 Task: nan
Action: Mouse moved to (501, 129)
Screenshot: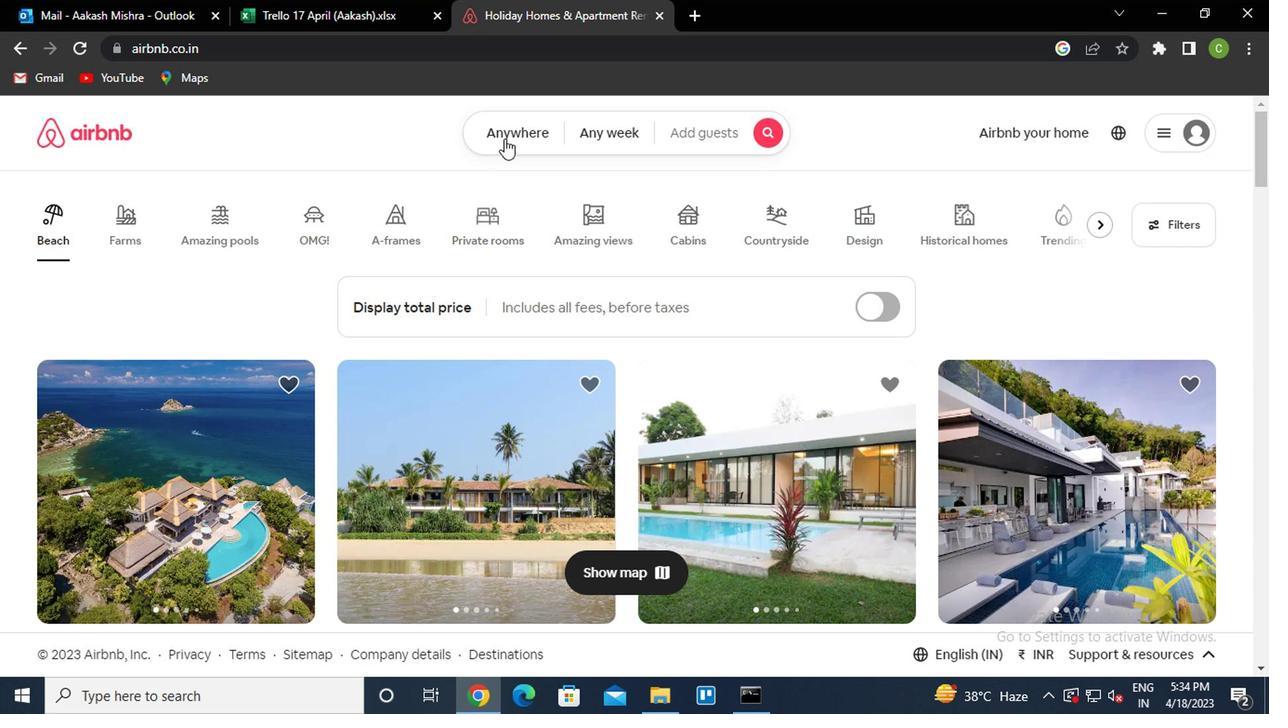 
Action: Mouse pressed left at (501, 129)
Screenshot: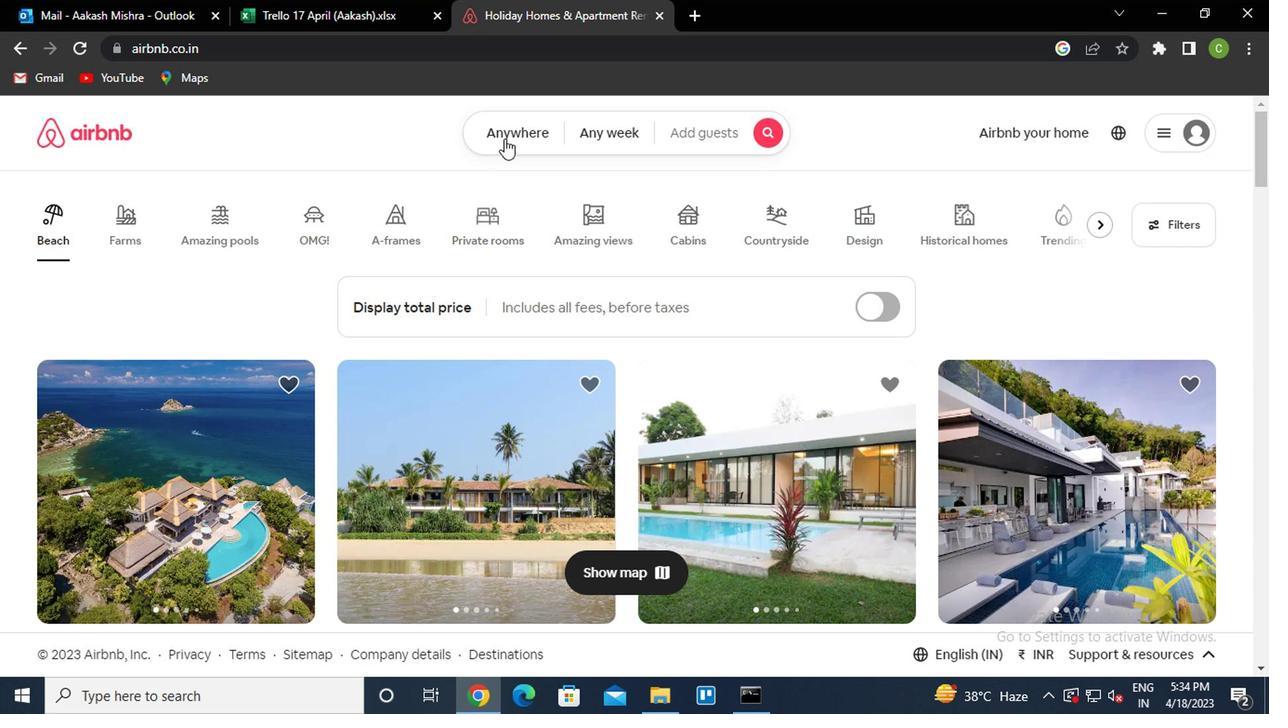 
Action: Mouse moved to (407, 212)
Screenshot: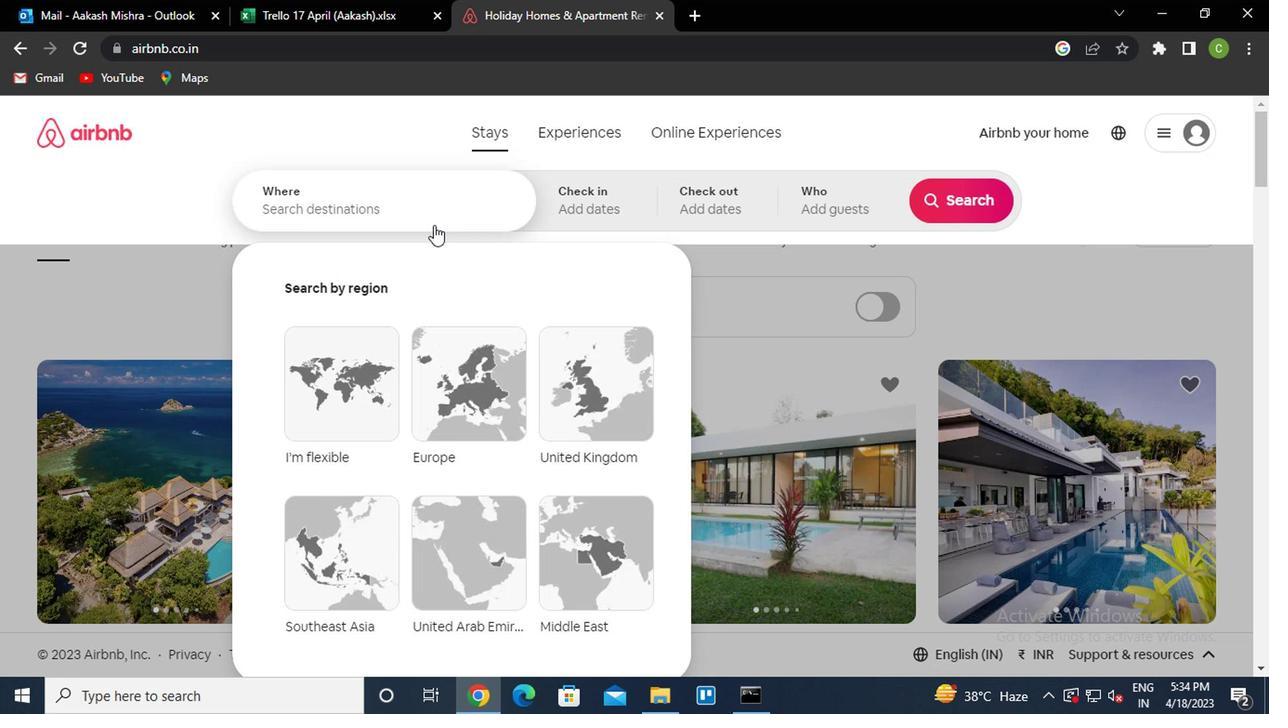 
Action: Mouse pressed left at (407, 212)
Screenshot: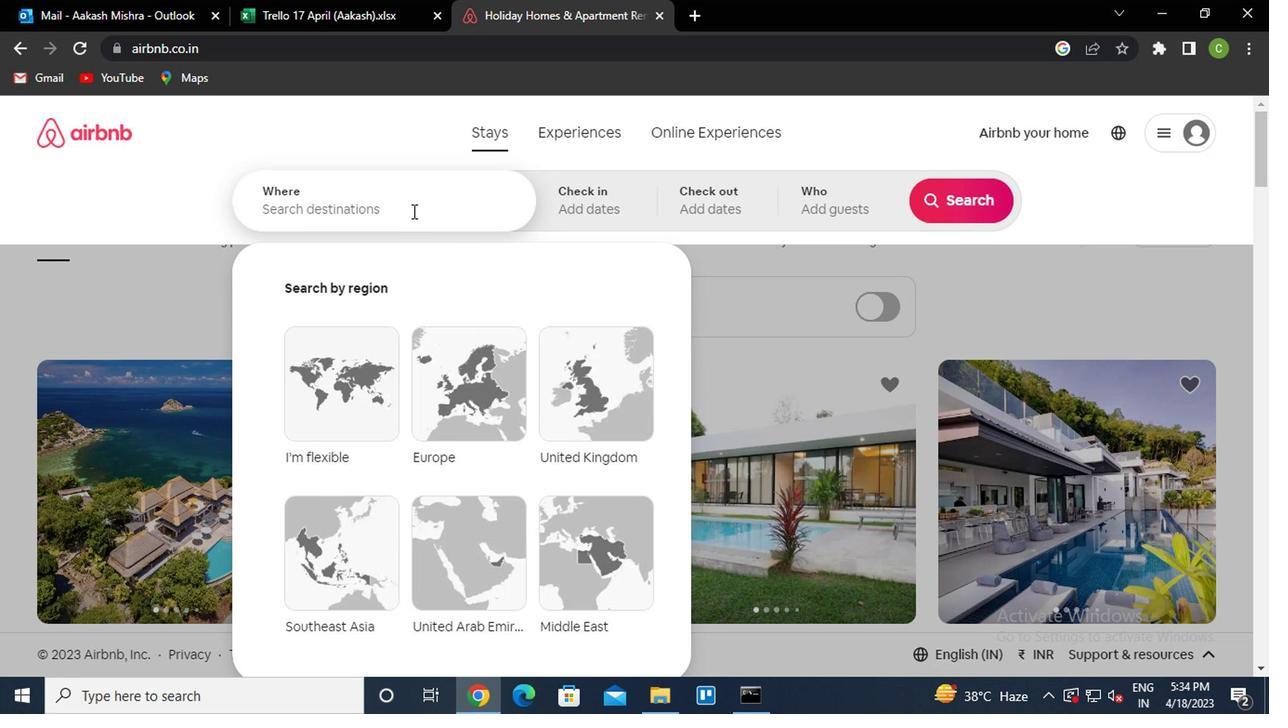 
Action: Mouse moved to (406, 212)
Screenshot: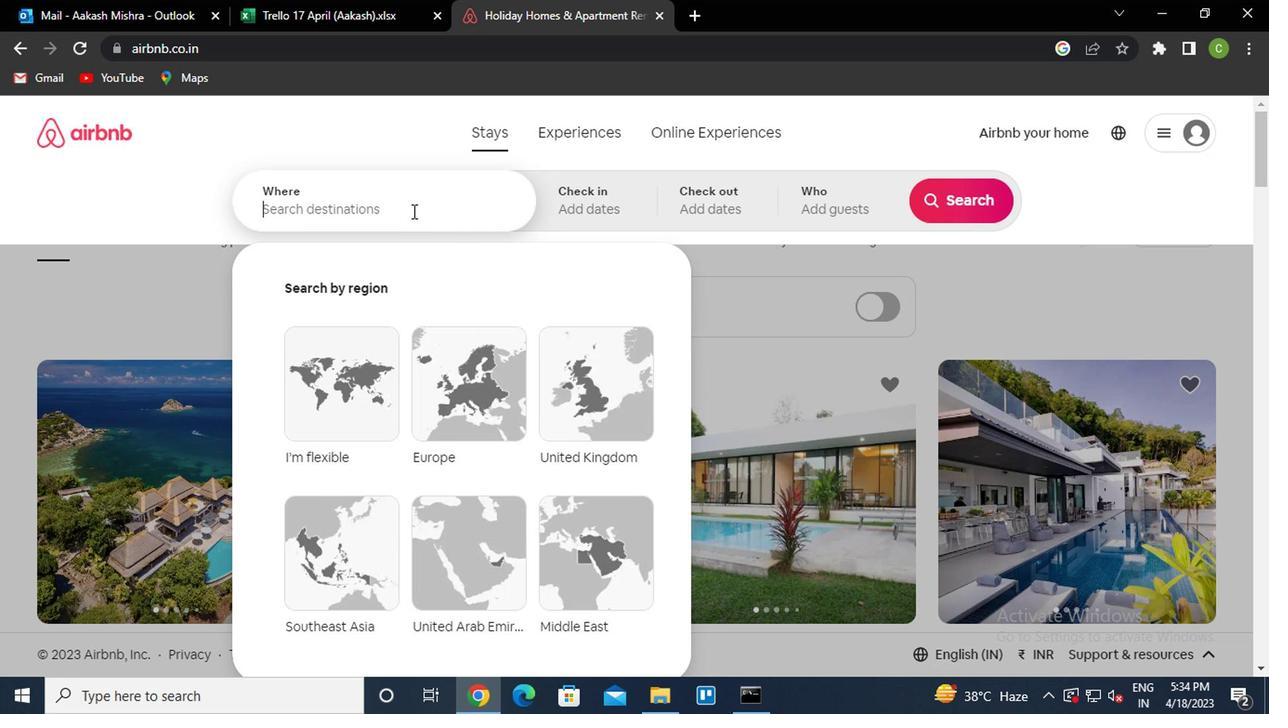 
Action: Key pressed <Key.caps_lock><Key.caps_lock>x<Key.caps_lock>ique<Key.space>xi<Key.down><Key.enter>
Screenshot: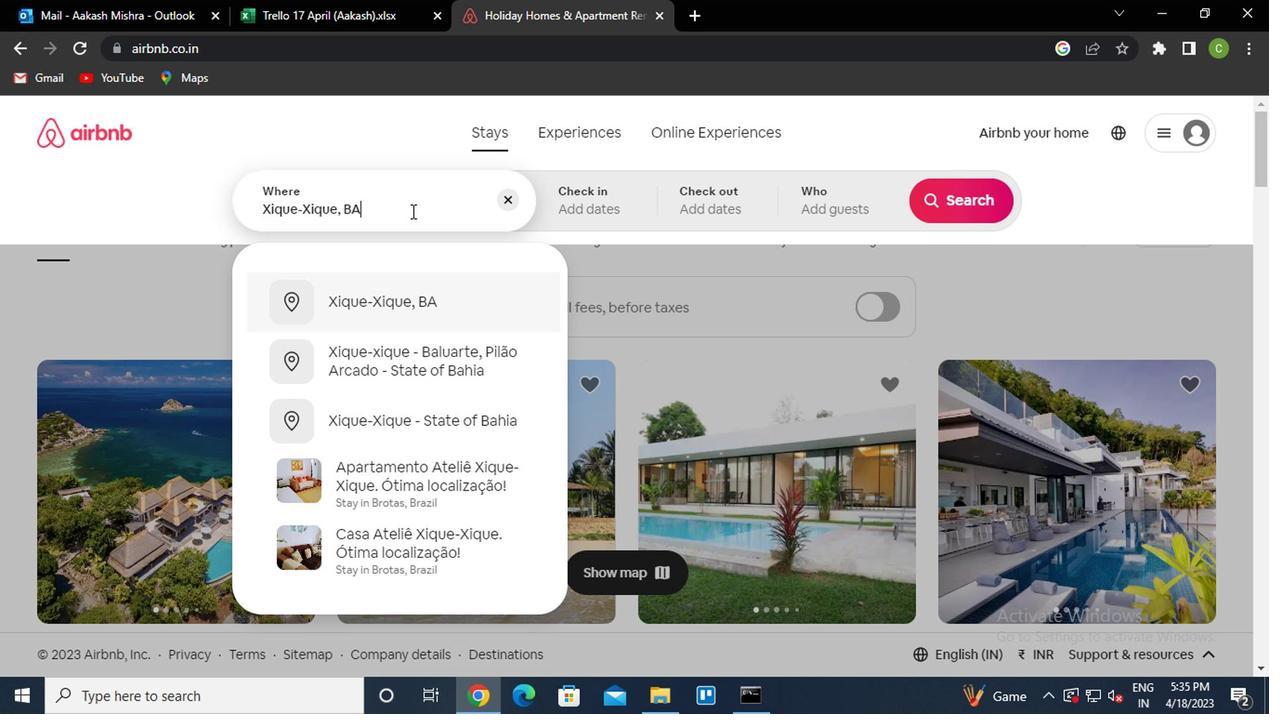 
Action: Mouse moved to (944, 349)
Screenshot: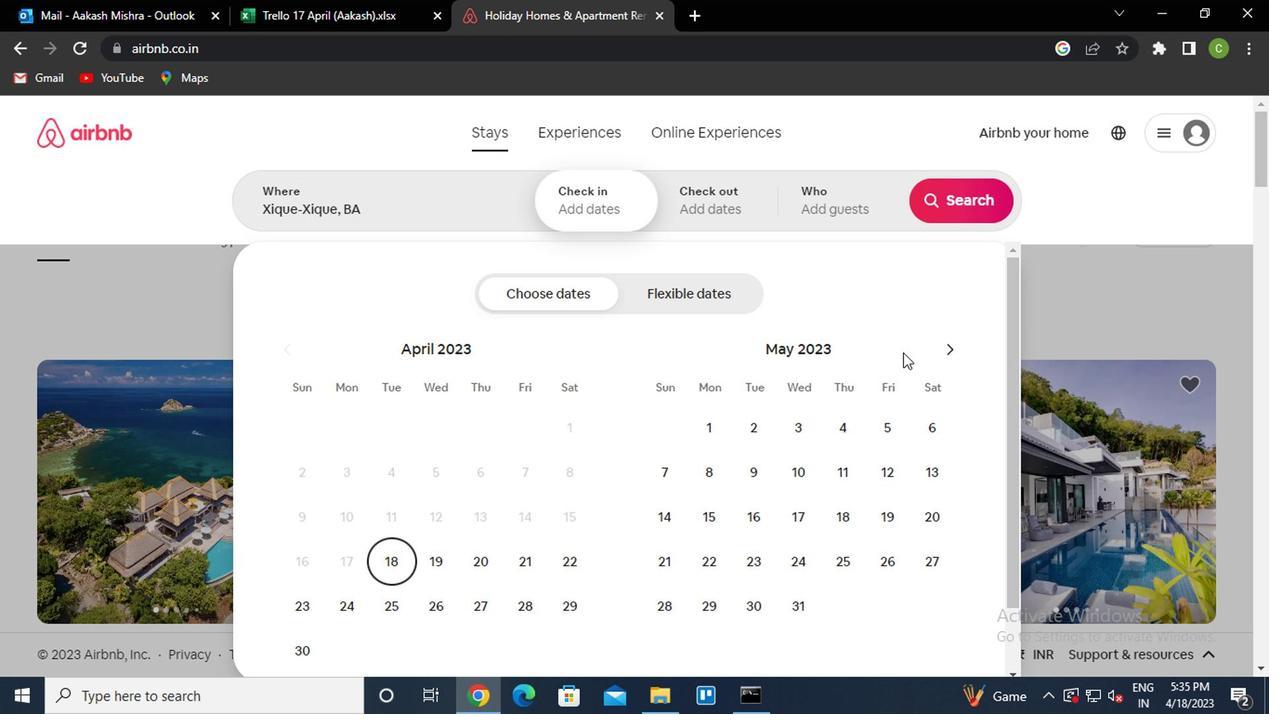 
Action: Mouse pressed left at (944, 349)
Screenshot: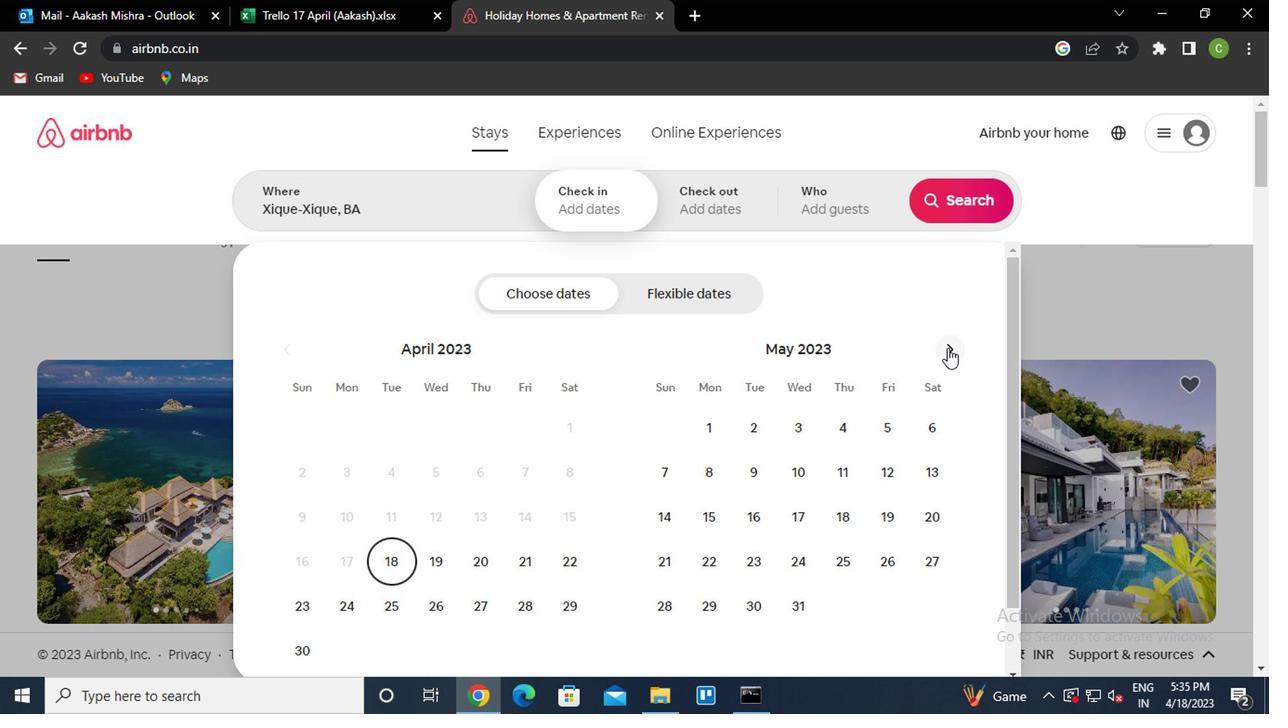 
Action: Mouse moved to (832, 472)
Screenshot: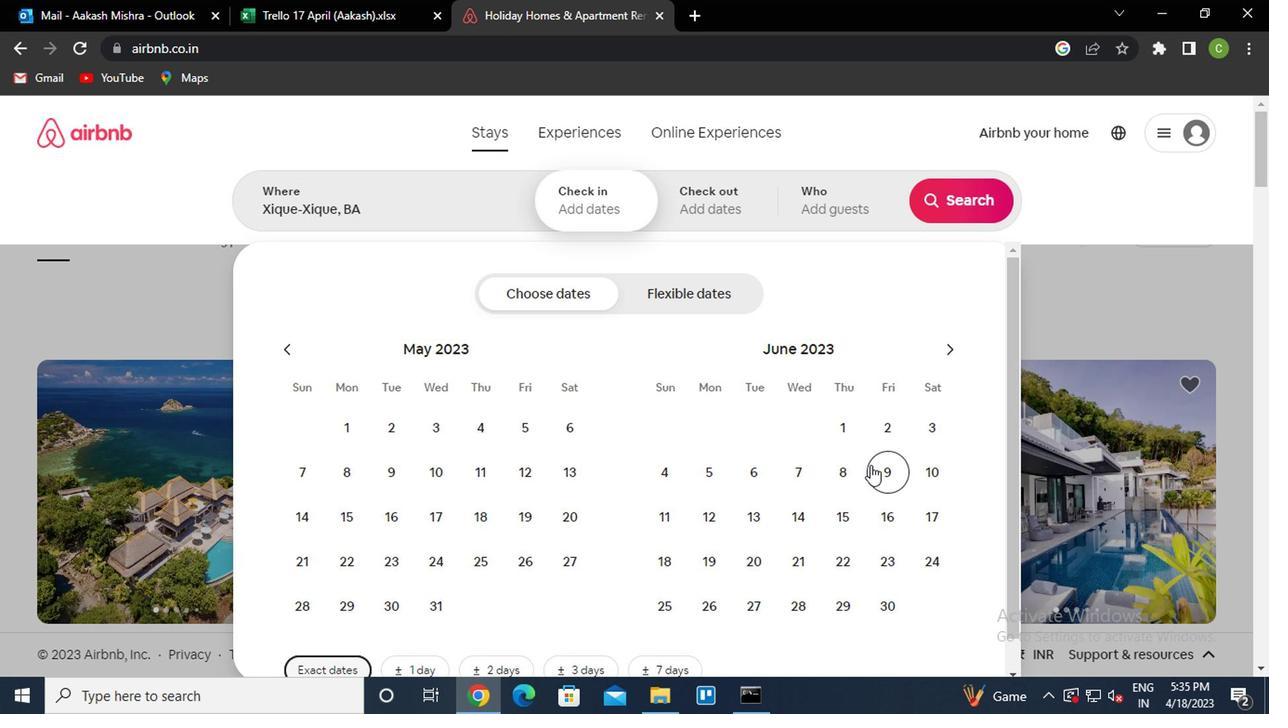 
Action: Mouse pressed left at (832, 472)
Screenshot: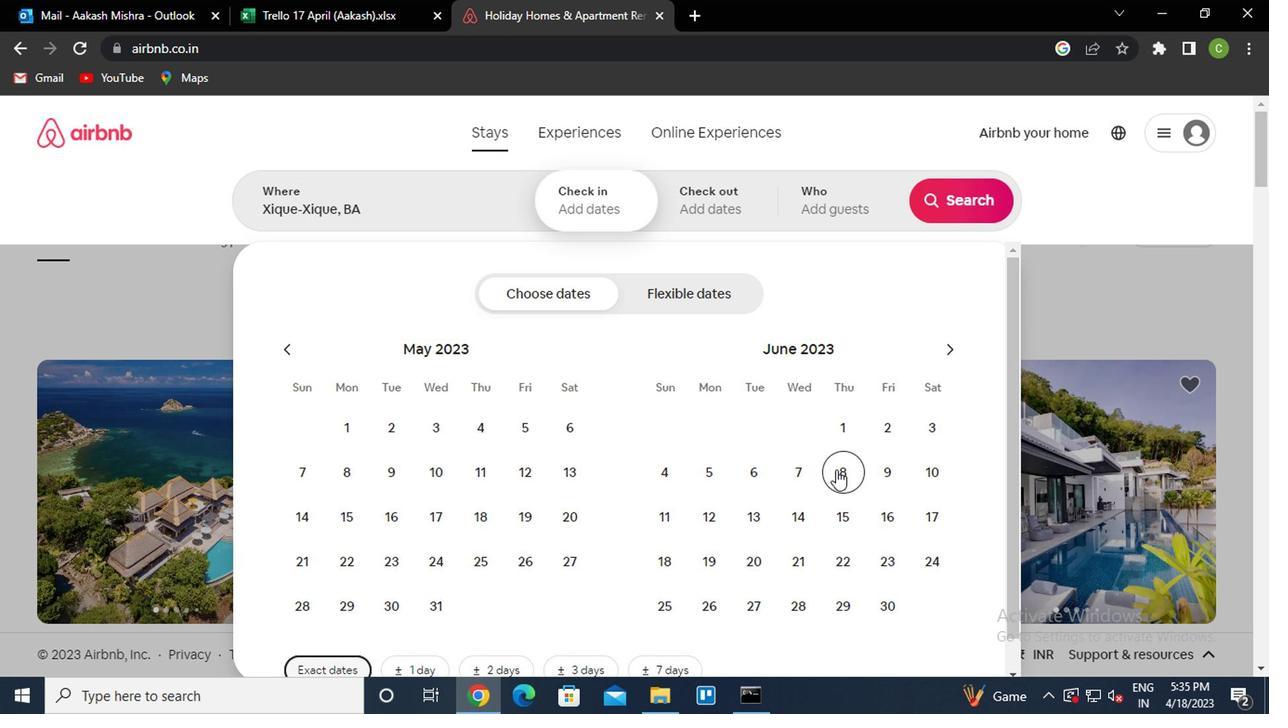 
Action: Mouse moved to (706, 563)
Screenshot: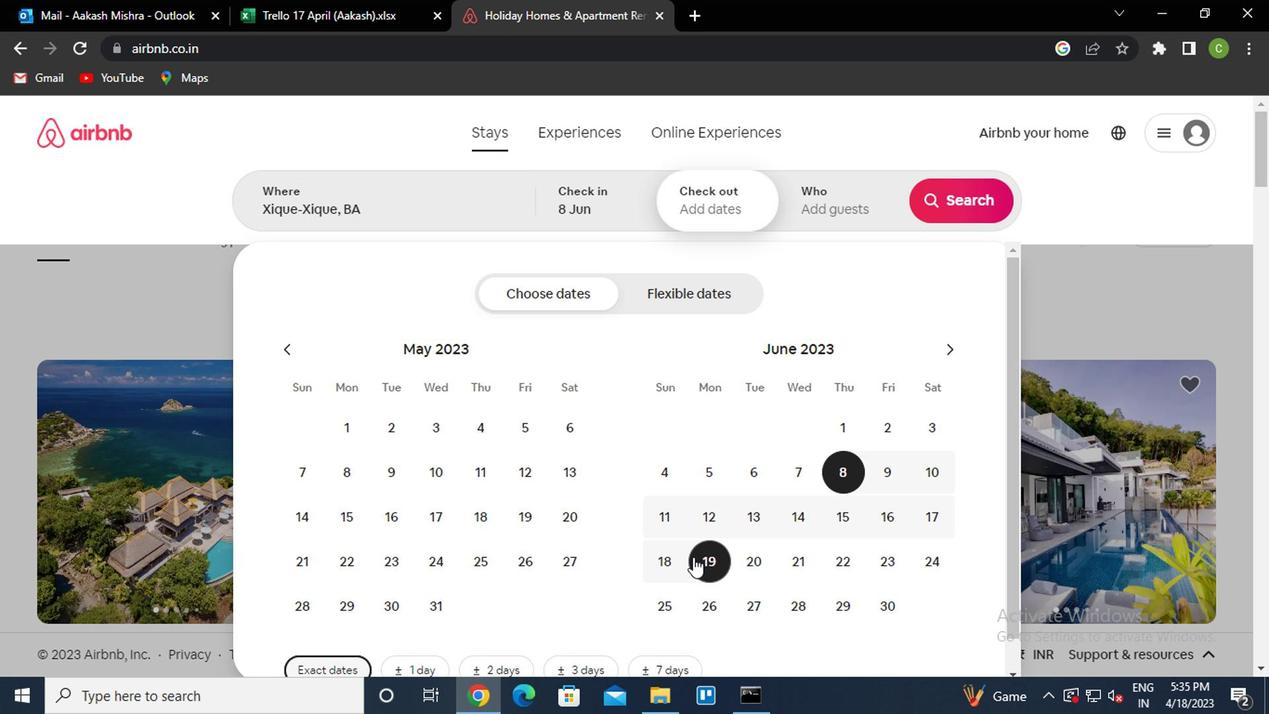 
Action: Mouse pressed left at (706, 563)
Screenshot: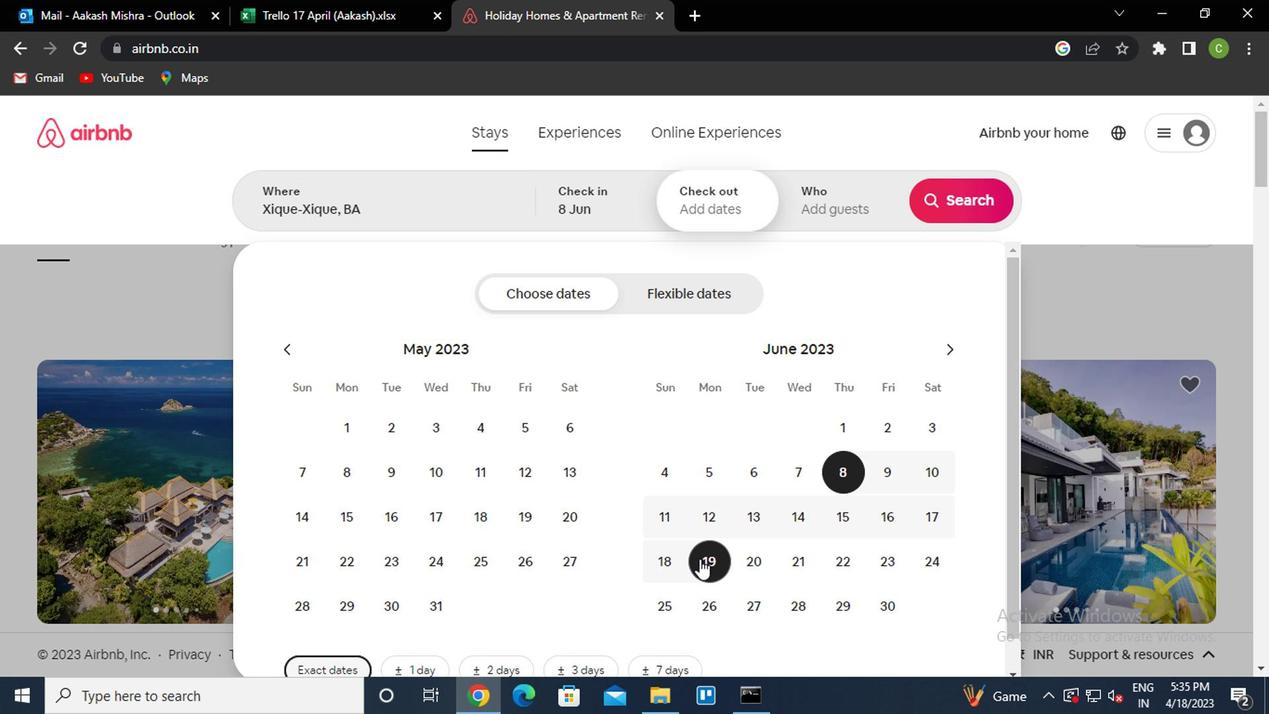 
Action: Mouse moved to (830, 213)
Screenshot: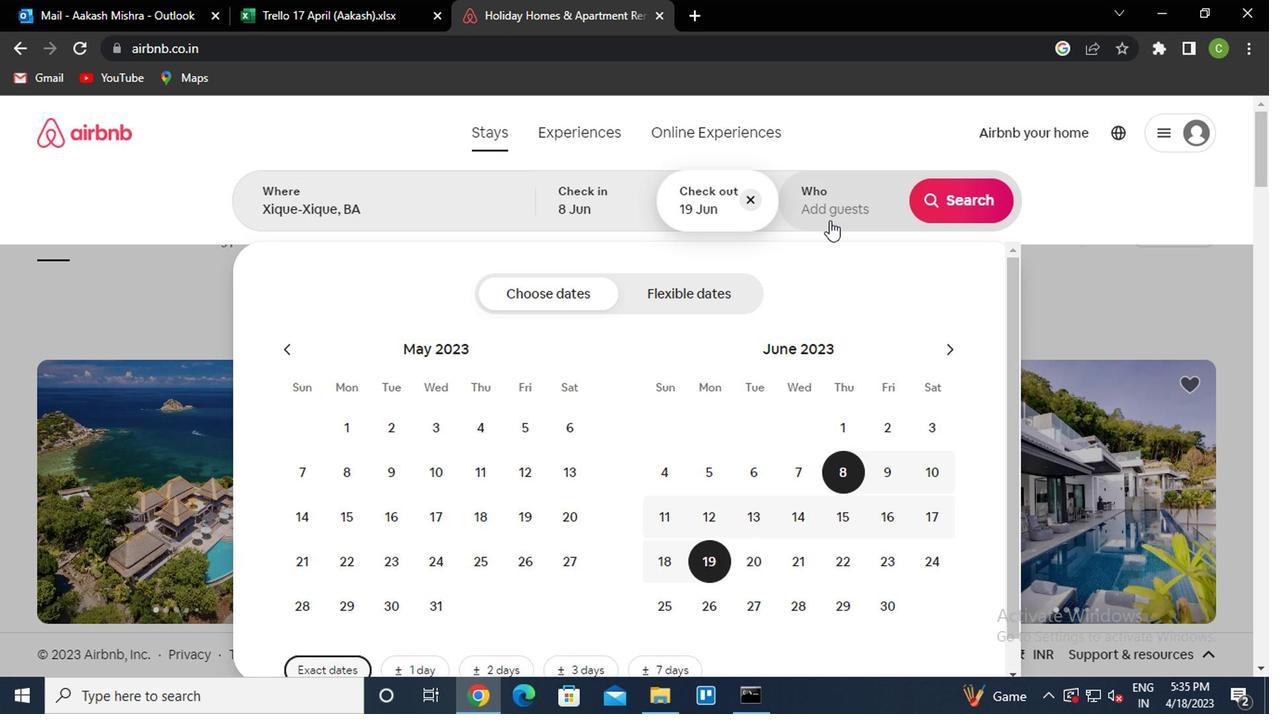 
Action: Mouse pressed left at (830, 213)
Screenshot: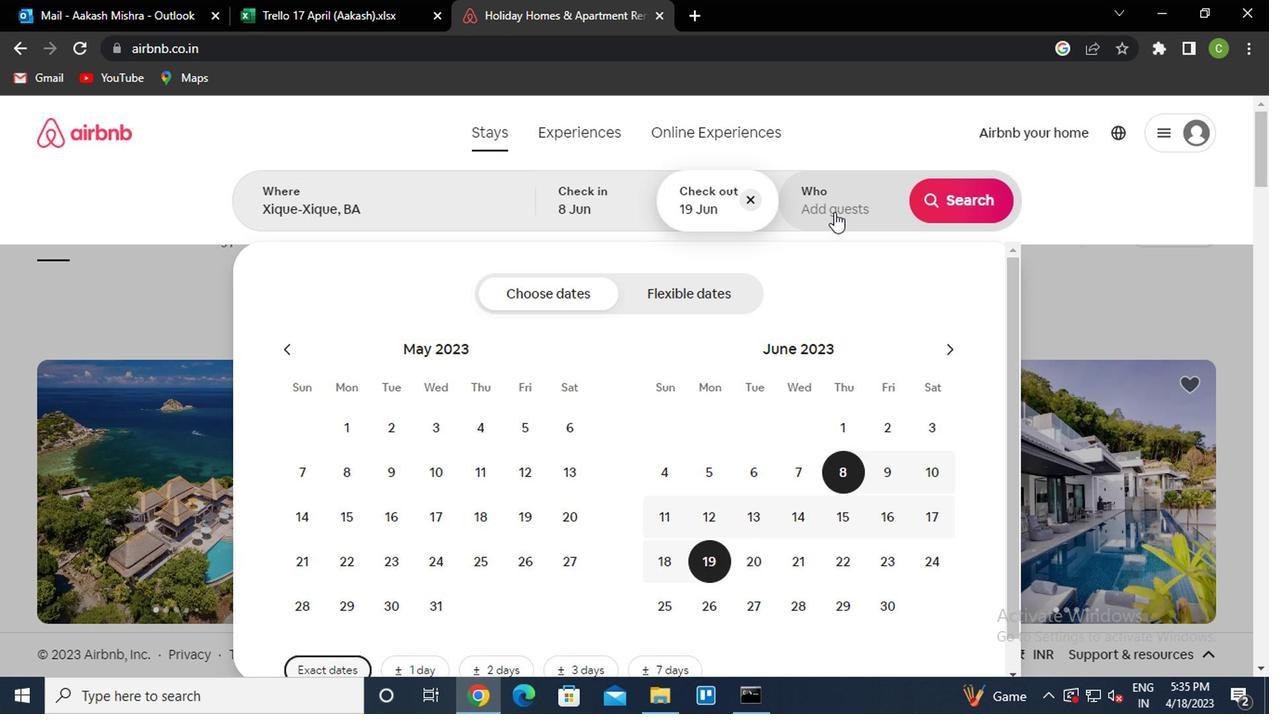 
Action: Mouse moved to (964, 300)
Screenshot: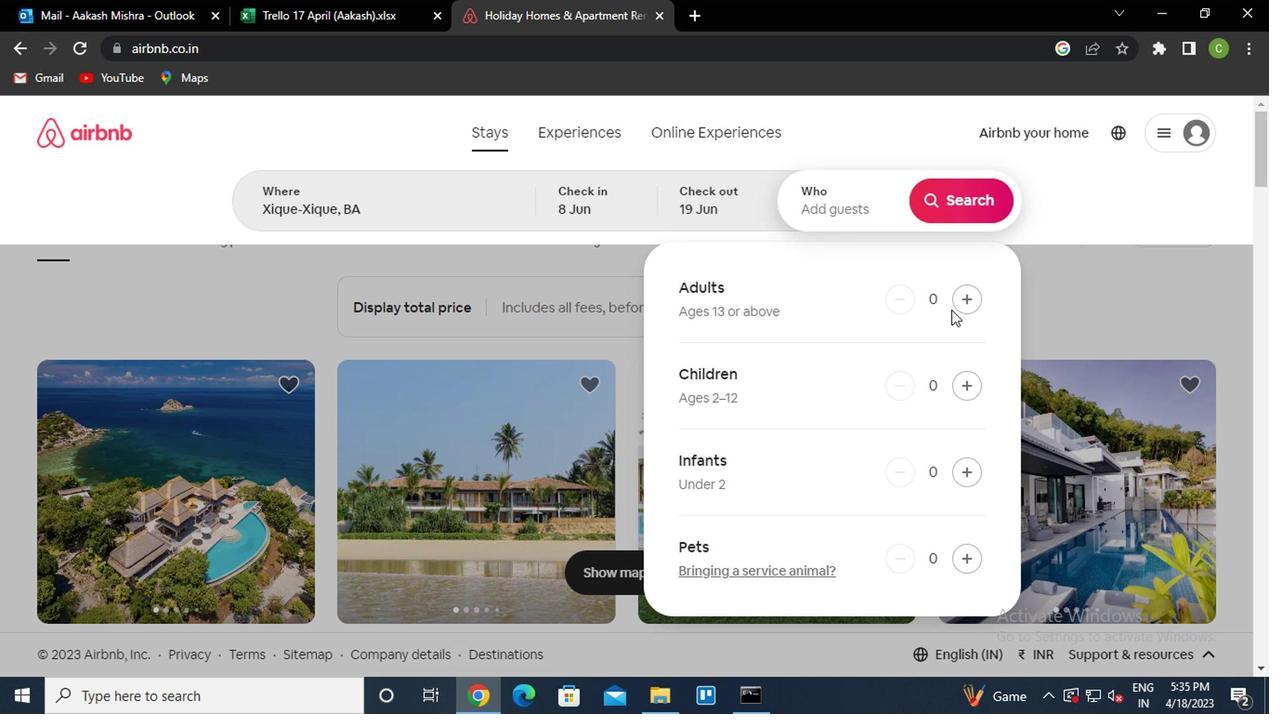 
Action: Mouse pressed left at (964, 300)
Screenshot: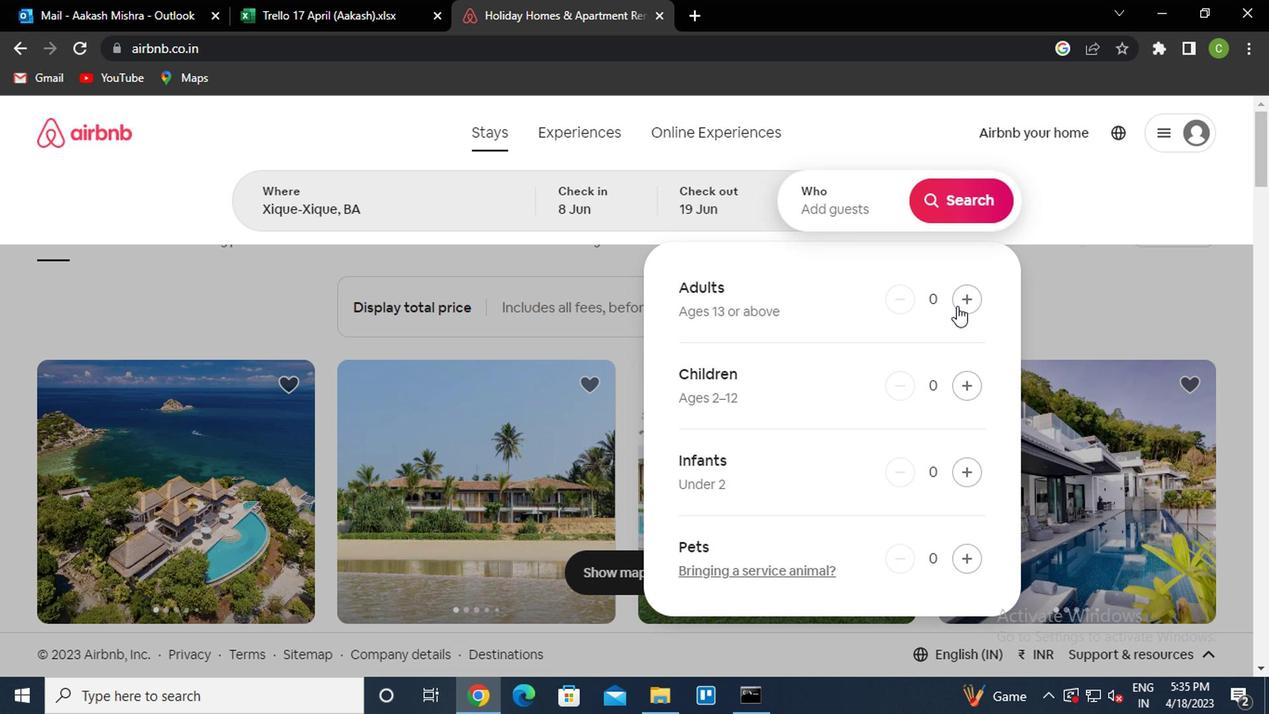
Action: Mouse moved to (1042, 307)
Screenshot: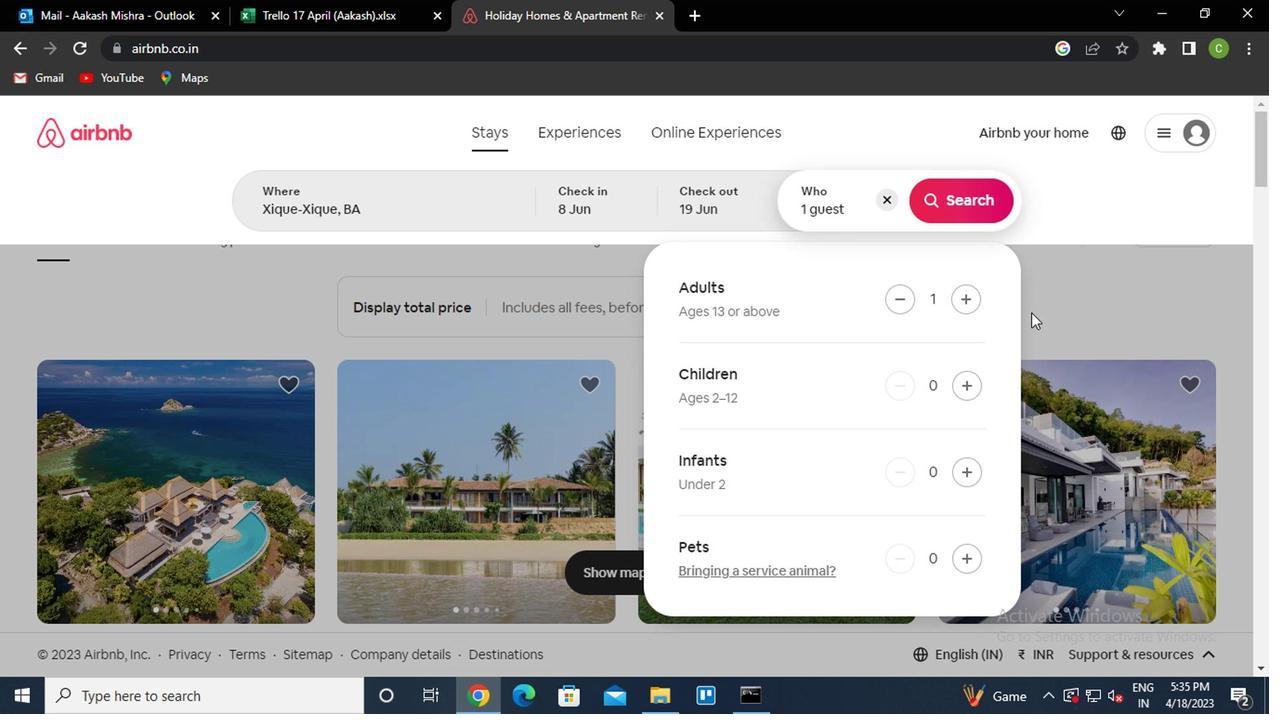 
Action: Mouse pressed left at (1042, 307)
Screenshot: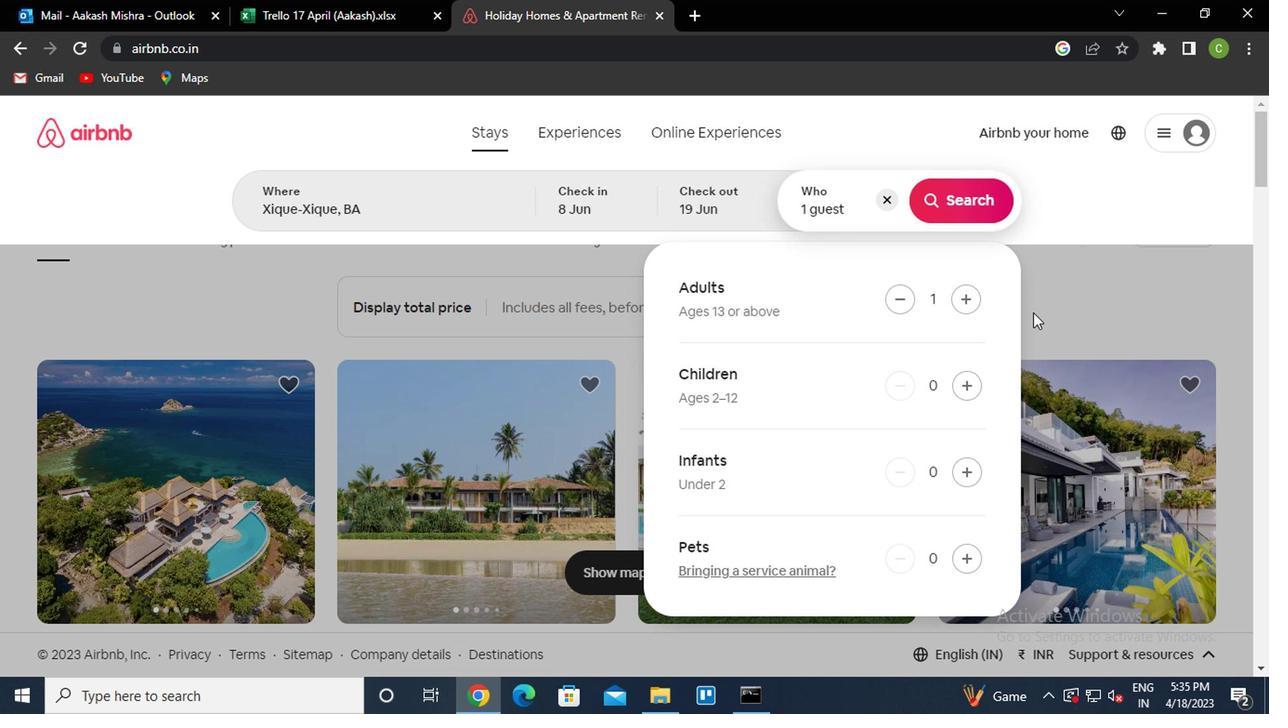 
Action: Mouse moved to (1173, 238)
Screenshot: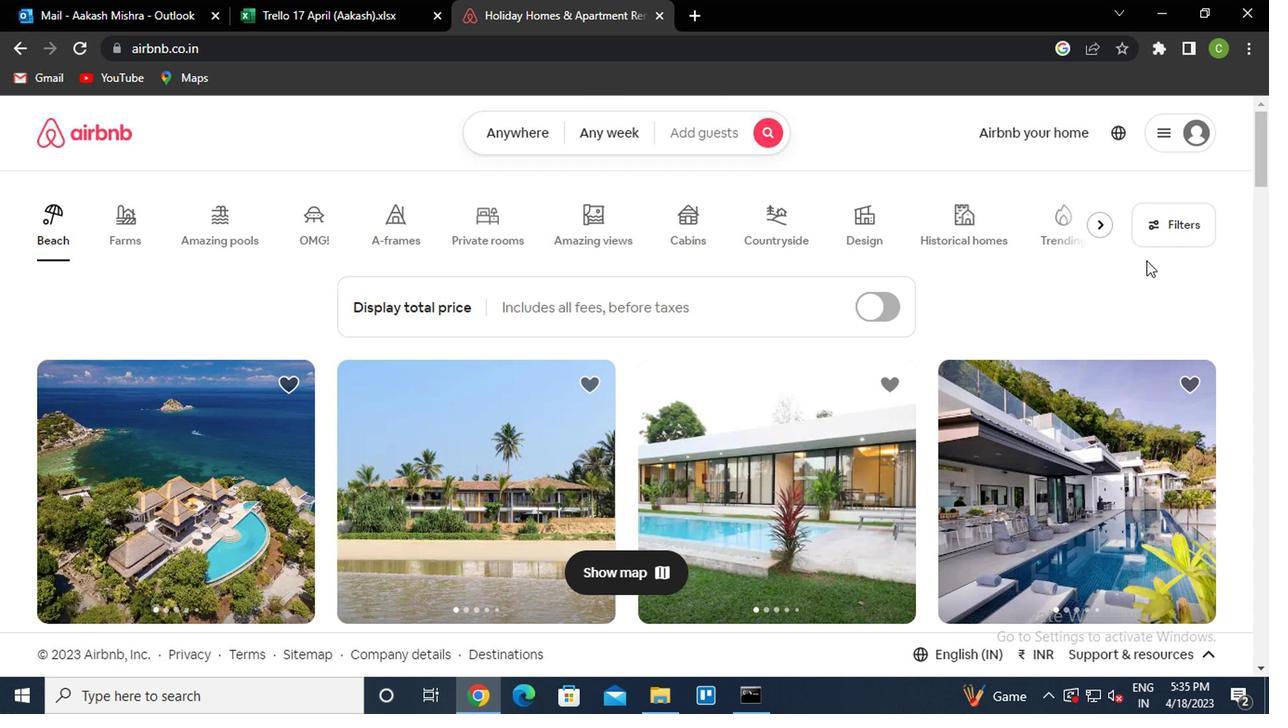 
Action: Mouse pressed left at (1173, 238)
Screenshot: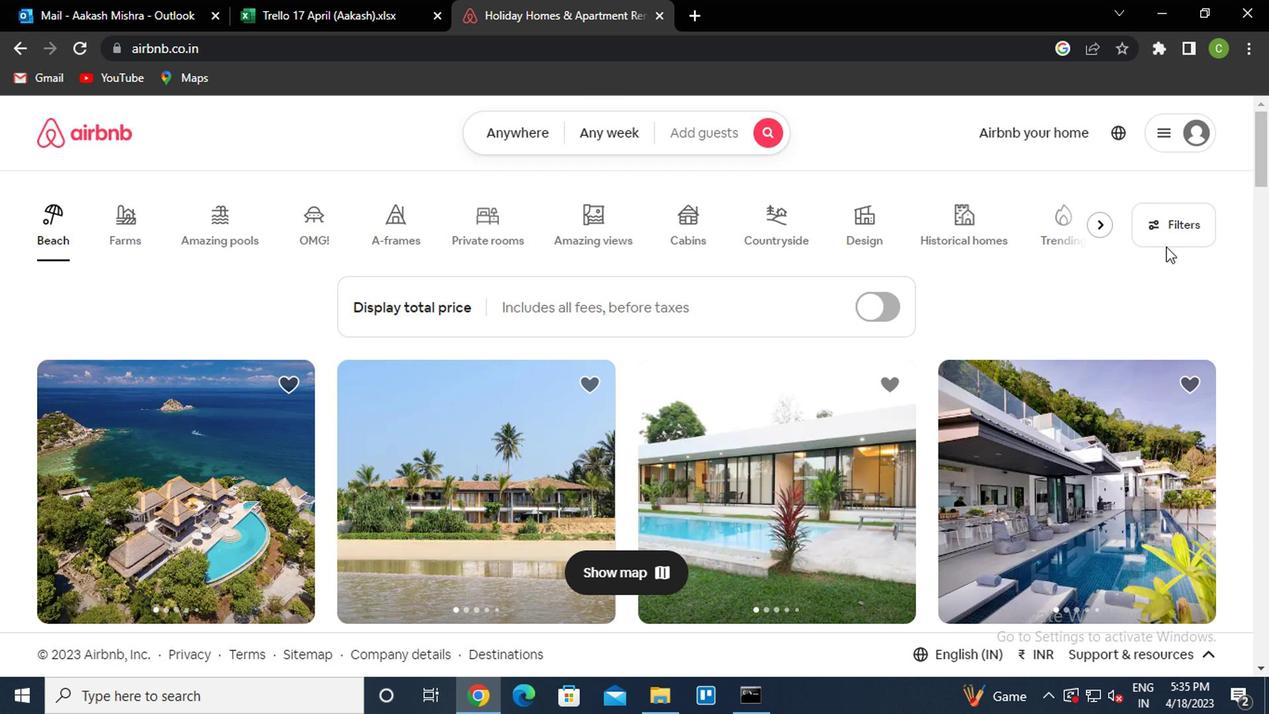 
Action: Mouse moved to (410, 447)
Screenshot: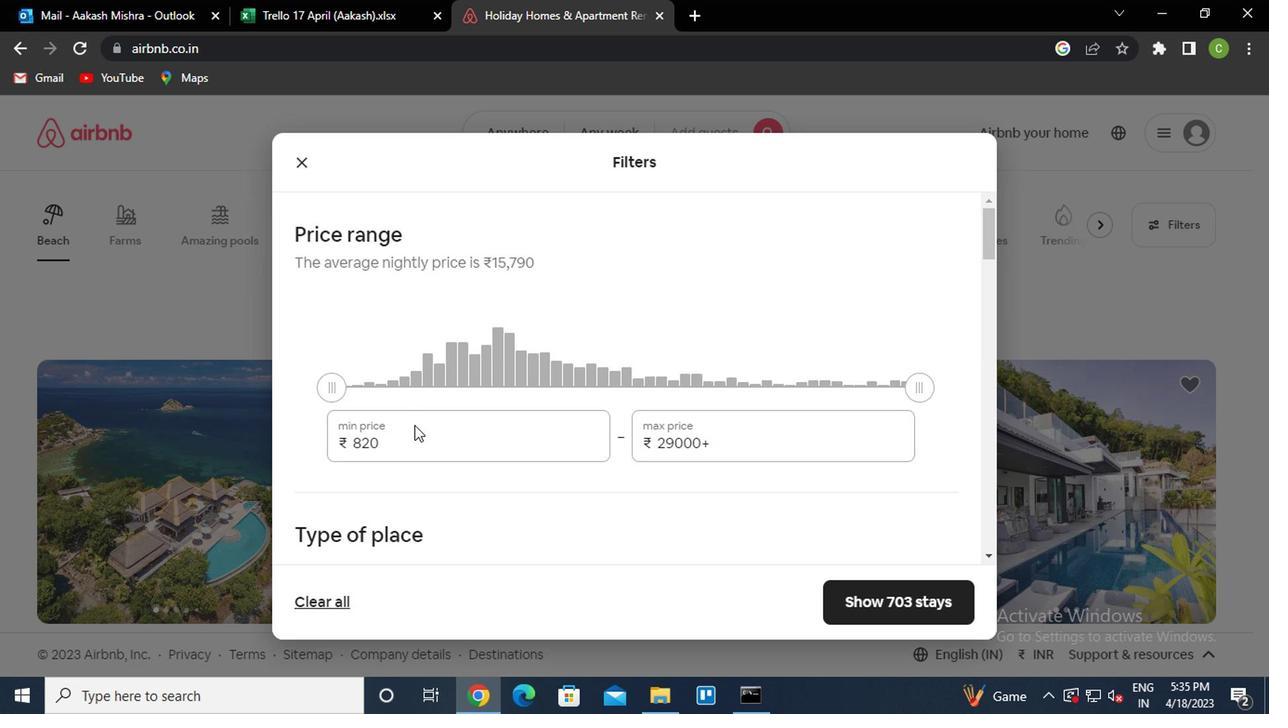 
Action: Mouse pressed left at (410, 447)
Screenshot: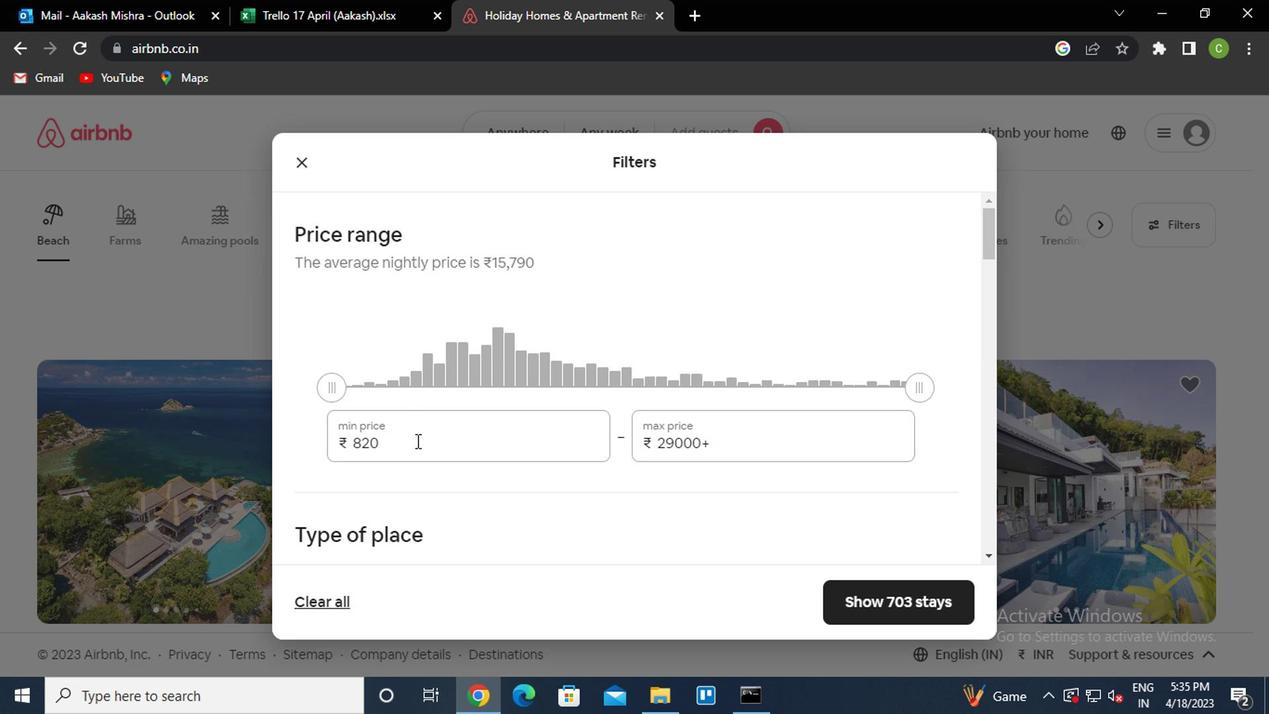 
Action: Key pressed <Key.backspace><Key.backspace><Key.backspace>5000<Key.tab>12000<Key.backspace><Key.backspace><Key.backspace><Key.backspace><Key.backspace><Key.backspace><Key.backspace><Key.backspace><Key.backspace><Key.backspace><Key.backspace><Key.backspace><Key.backspace><Key.backspace><Key.backspace><Key.backspace>12000
Screenshot: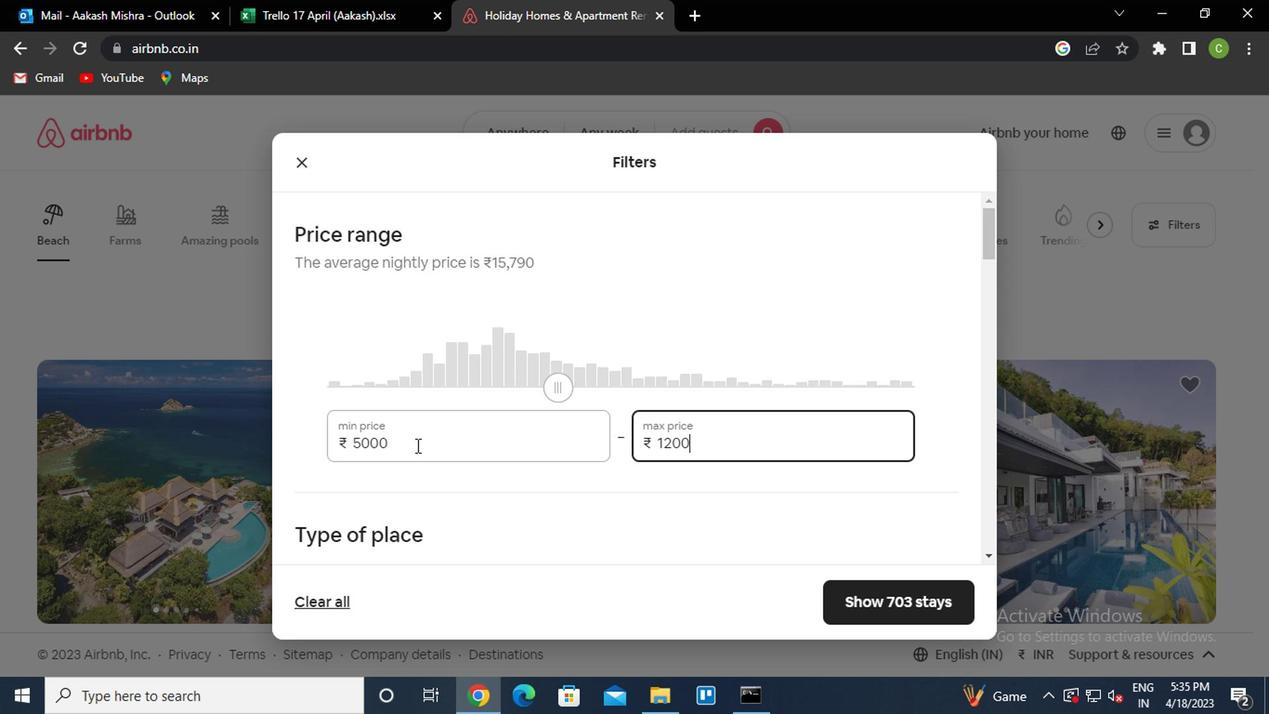 
Action: Mouse moved to (440, 492)
Screenshot: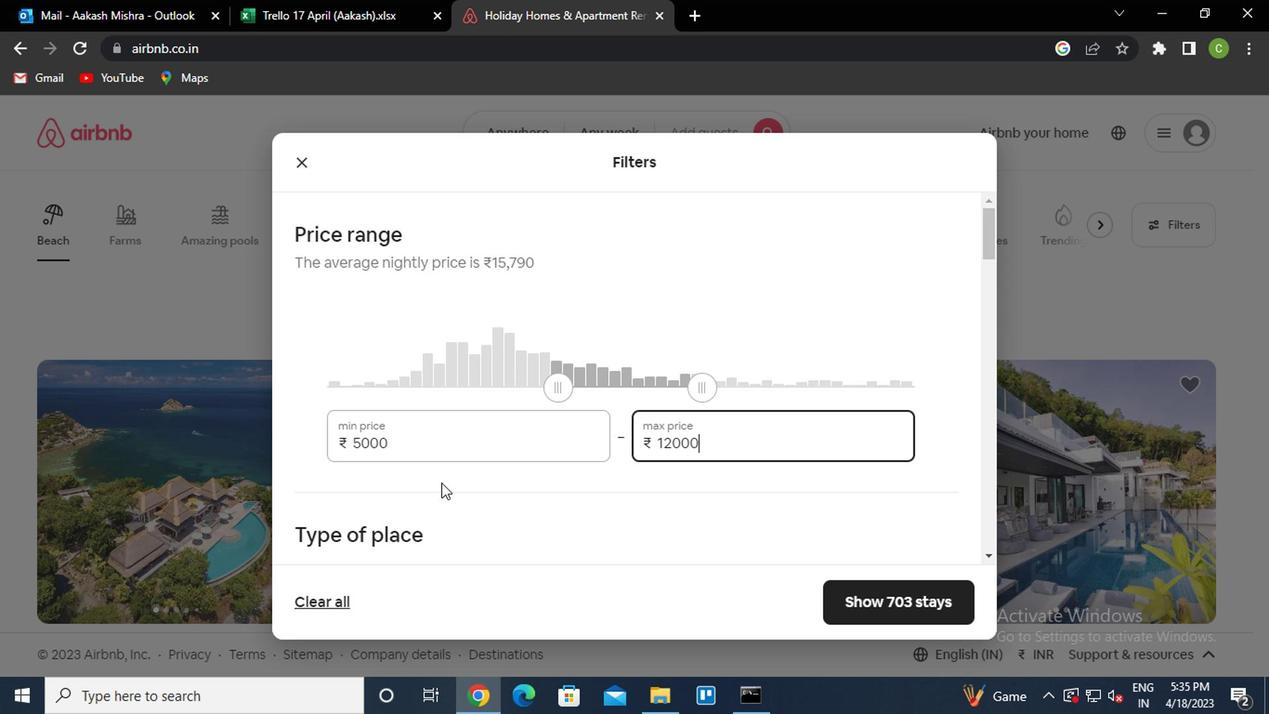 
Action: Mouse scrolled (440, 491) with delta (0, -1)
Screenshot: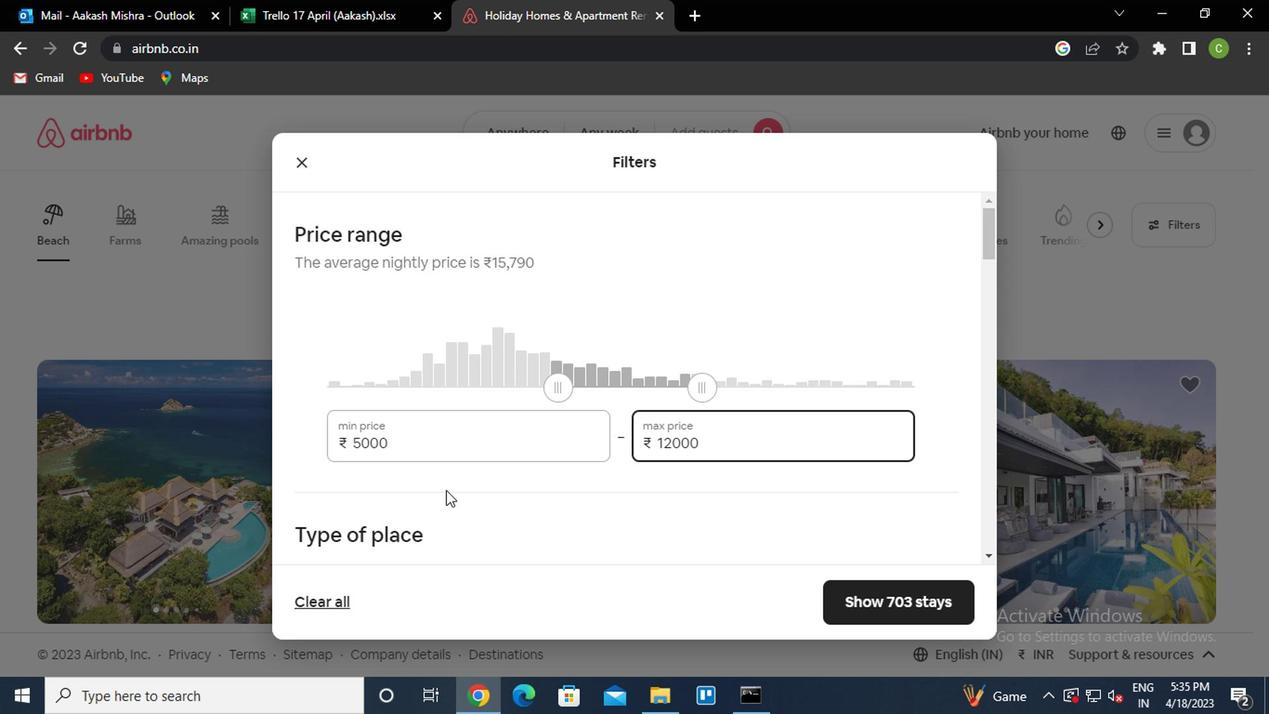 
Action: Mouse scrolled (440, 491) with delta (0, -1)
Screenshot: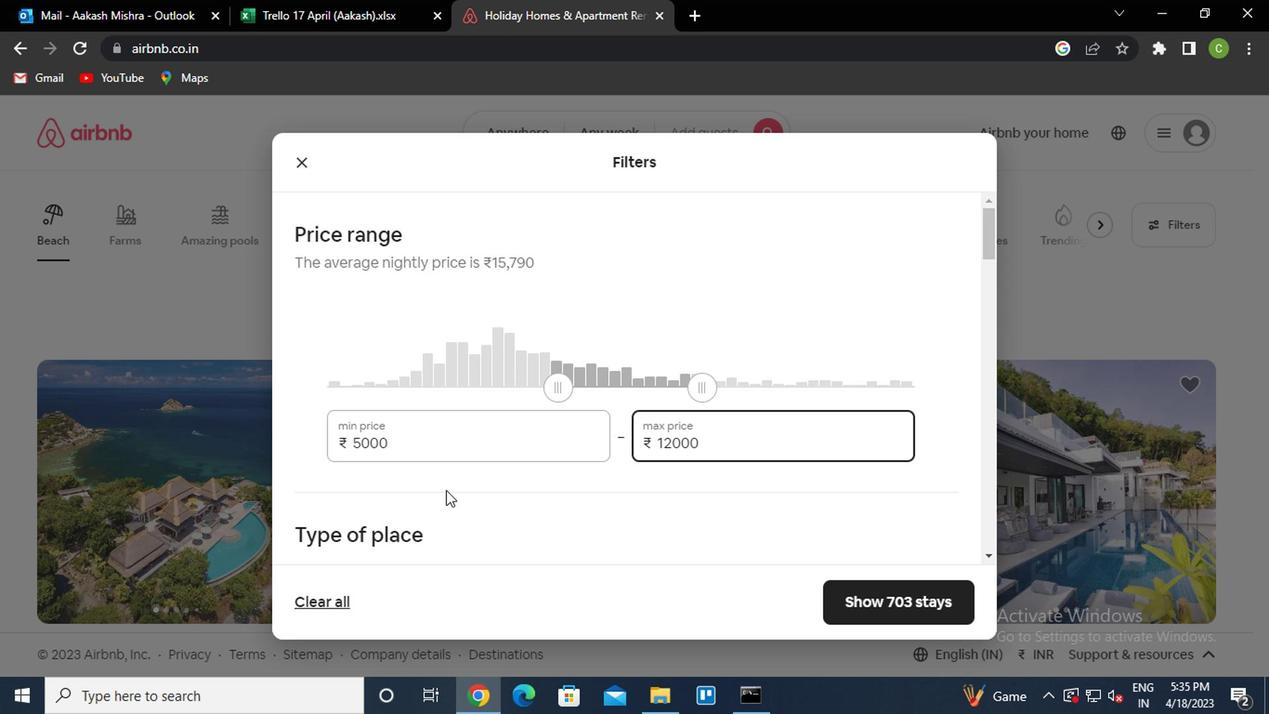 
Action: Mouse moved to (385, 499)
Screenshot: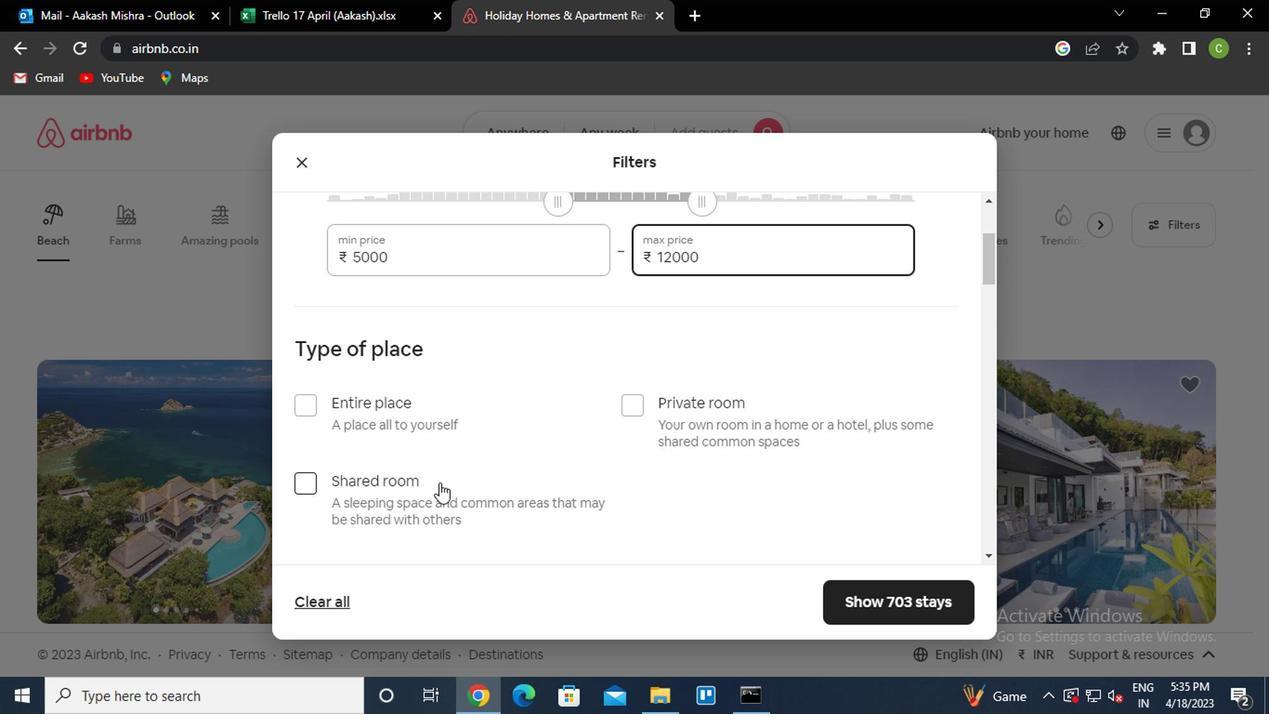 
Action: Mouse pressed left at (385, 499)
Screenshot: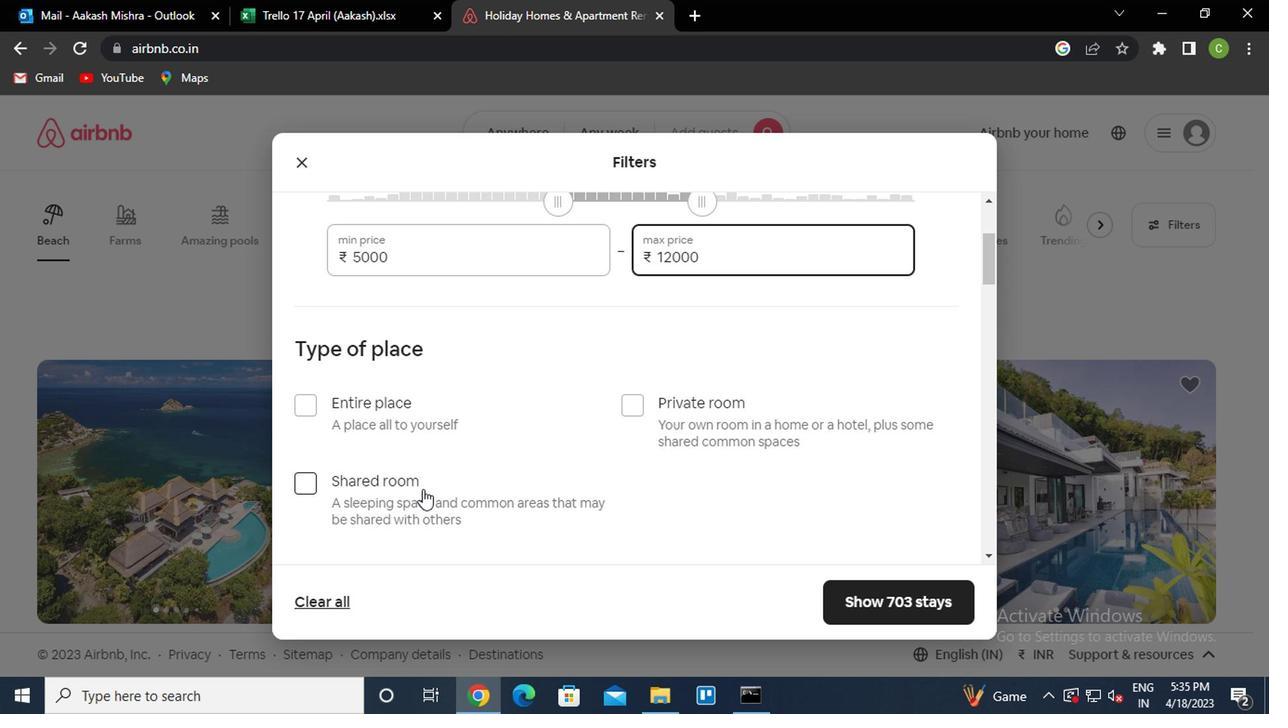 
Action: Mouse moved to (396, 494)
Screenshot: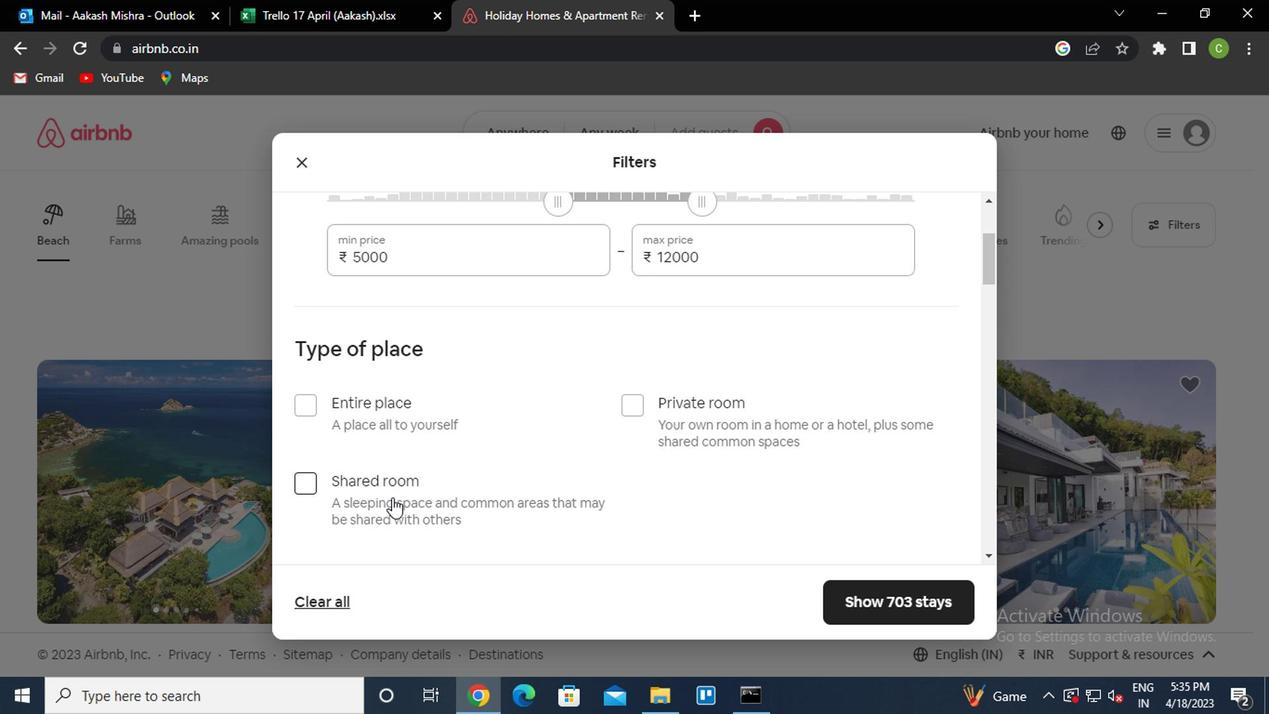 
Action: Mouse scrolled (396, 493) with delta (0, -1)
Screenshot: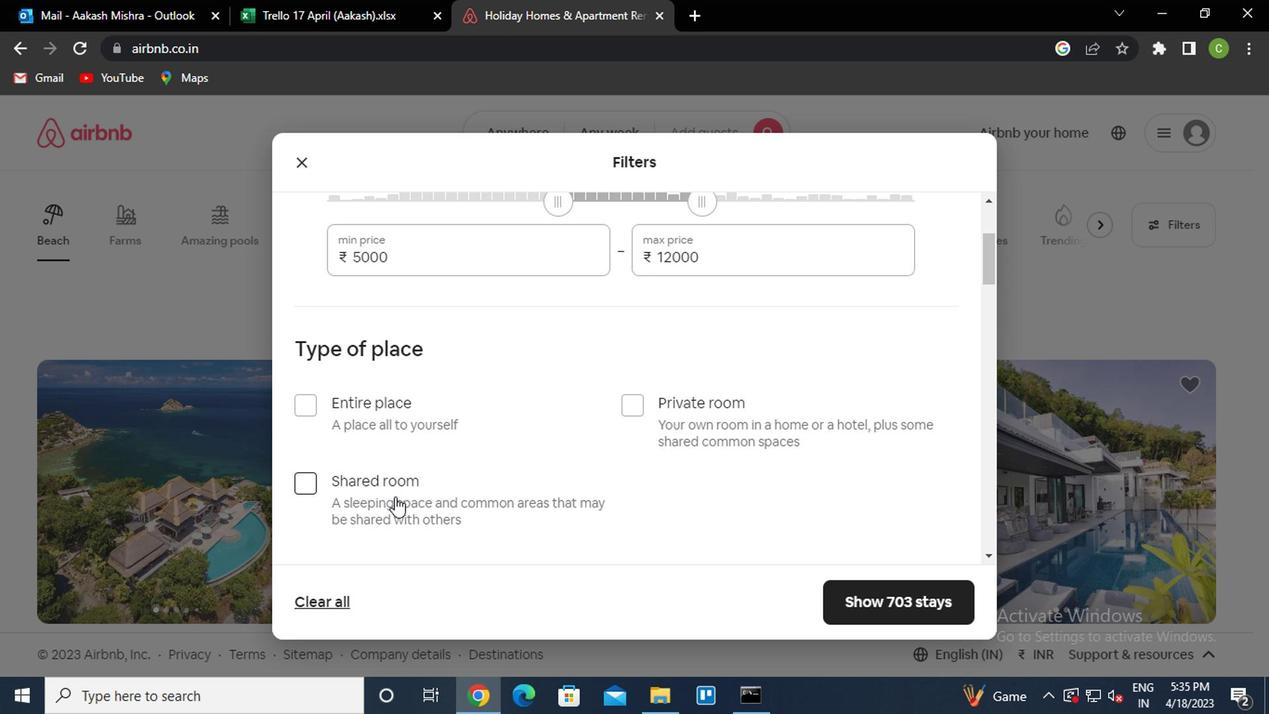 
Action: Mouse scrolled (396, 493) with delta (0, -1)
Screenshot: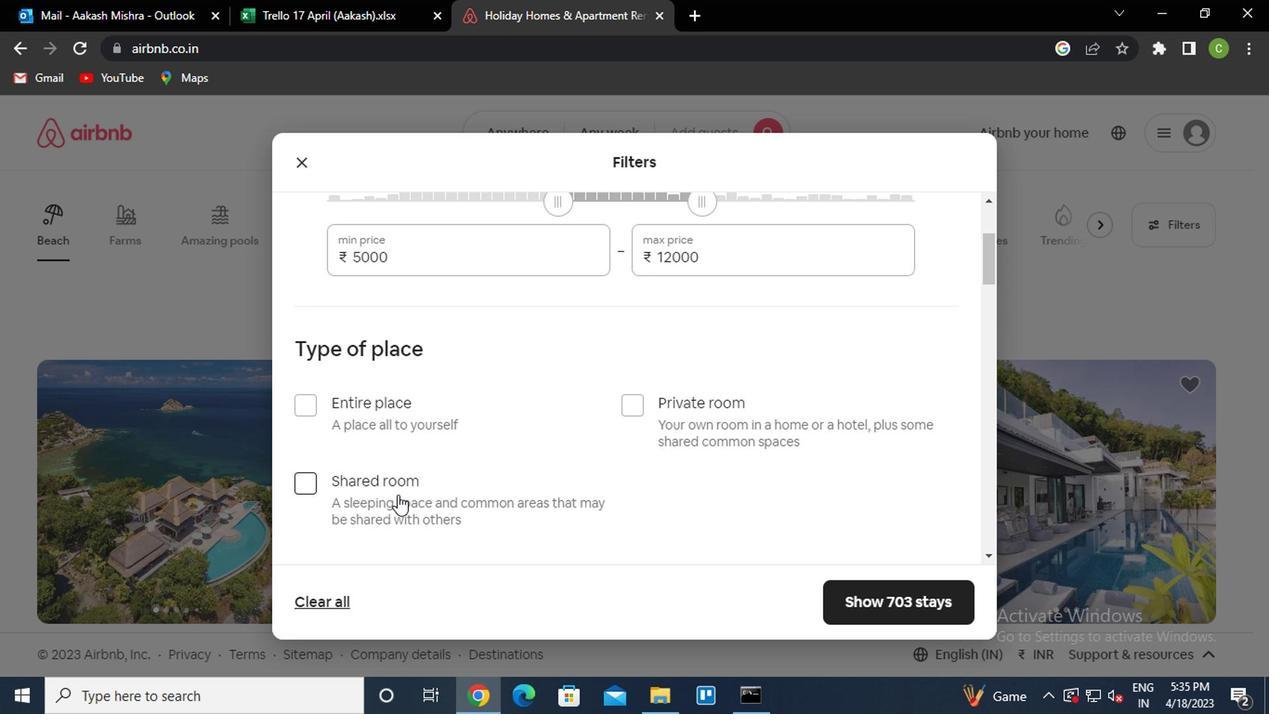 
Action: Mouse moved to (396, 494)
Screenshot: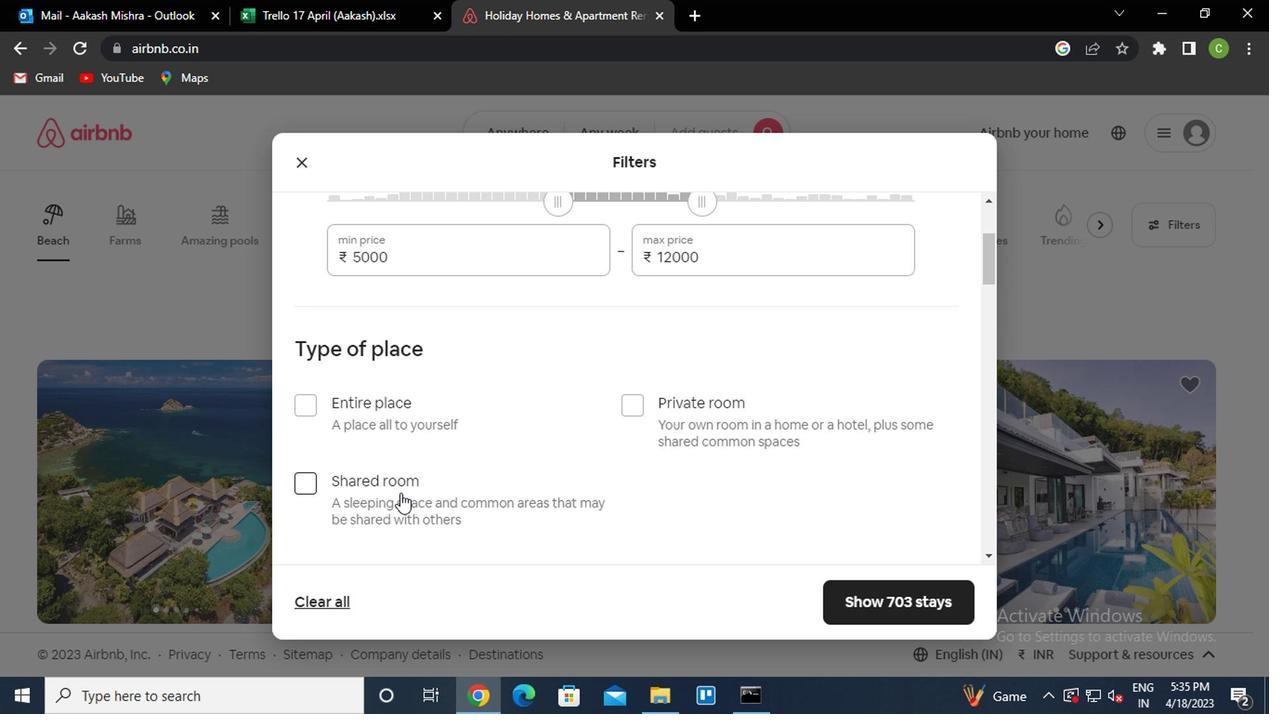
Action: Mouse scrolled (396, 493) with delta (0, -1)
Screenshot: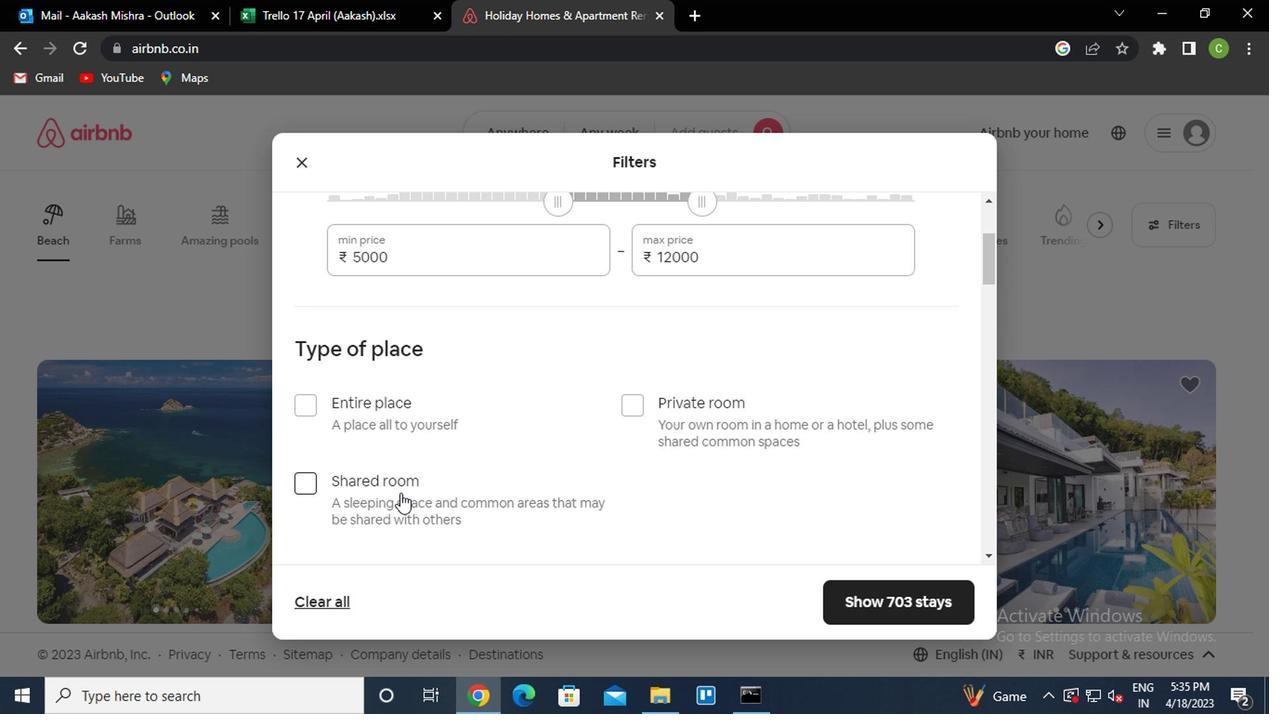 
Action: Mouse moved to (398, 493)
Screenshot: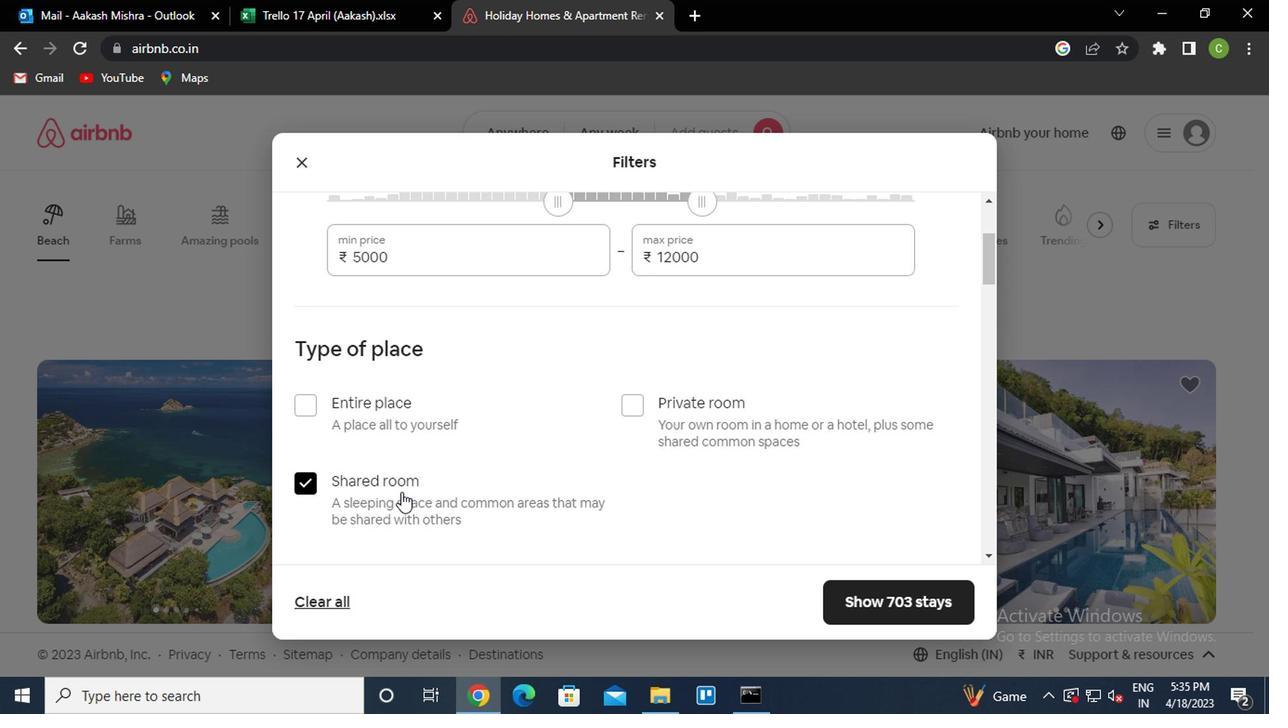 
Action: Mouse scrolled (398, 492) with delta (0, 0)
Screenshot: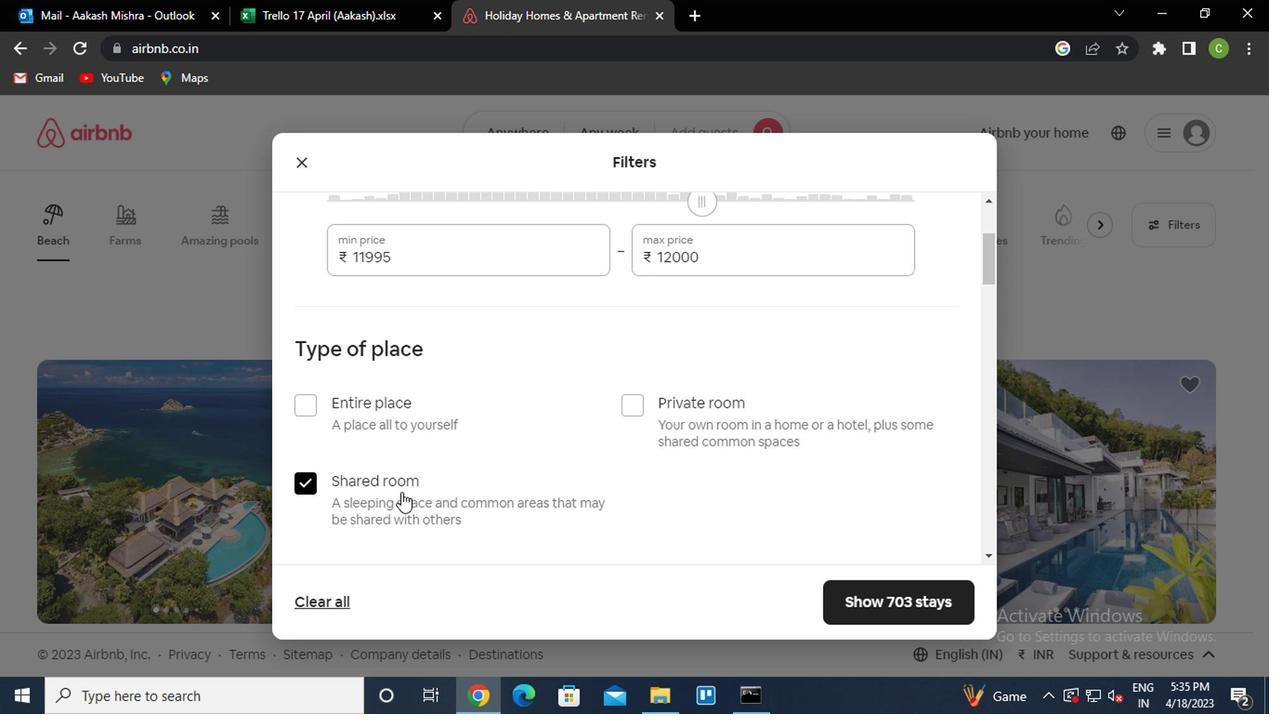 
Action: Mouse moved to (396, 348)
Screenshot: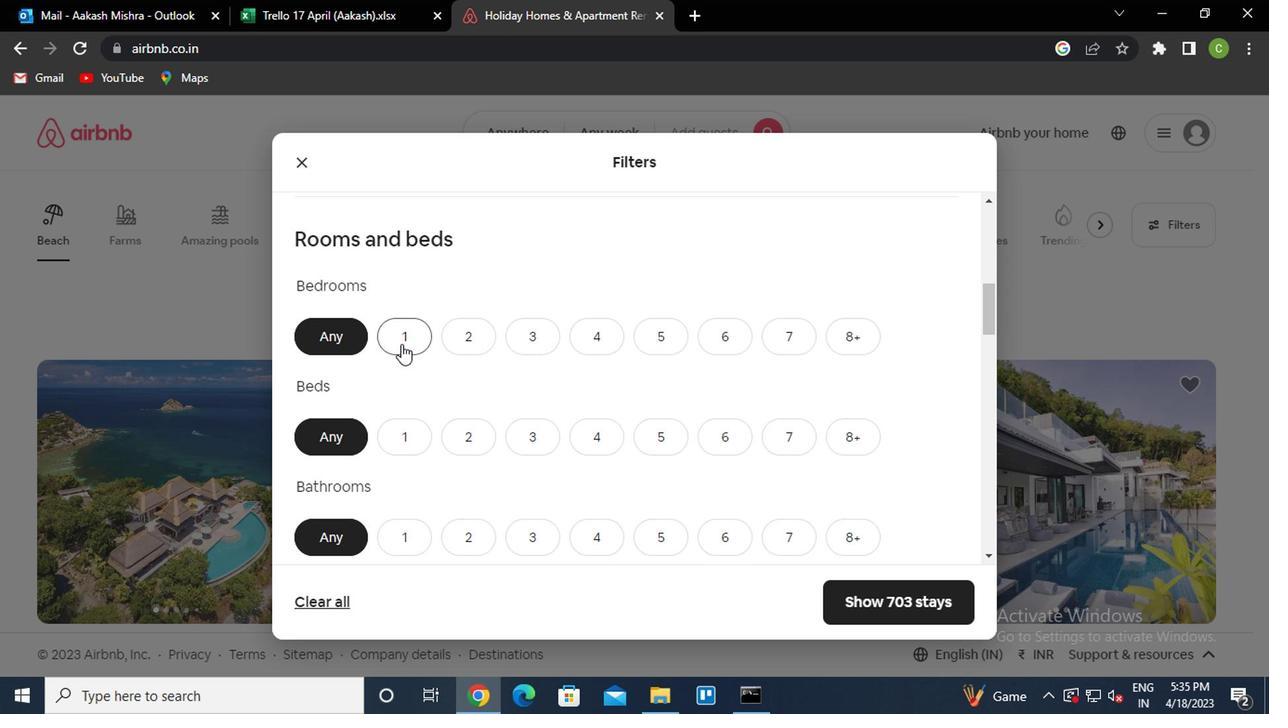 
Action: Mouse pressed left at (396, 348)
Screenshot: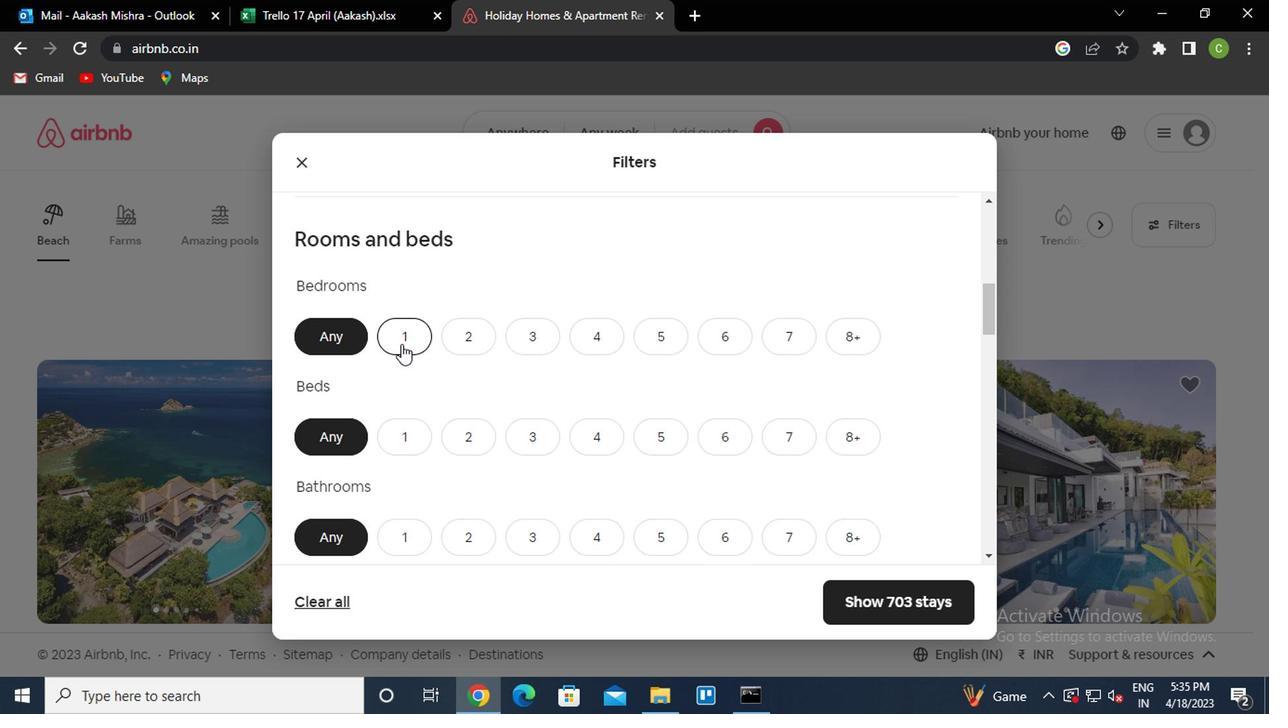 
Action: Mouse moved to (405, 445)
Screenshot: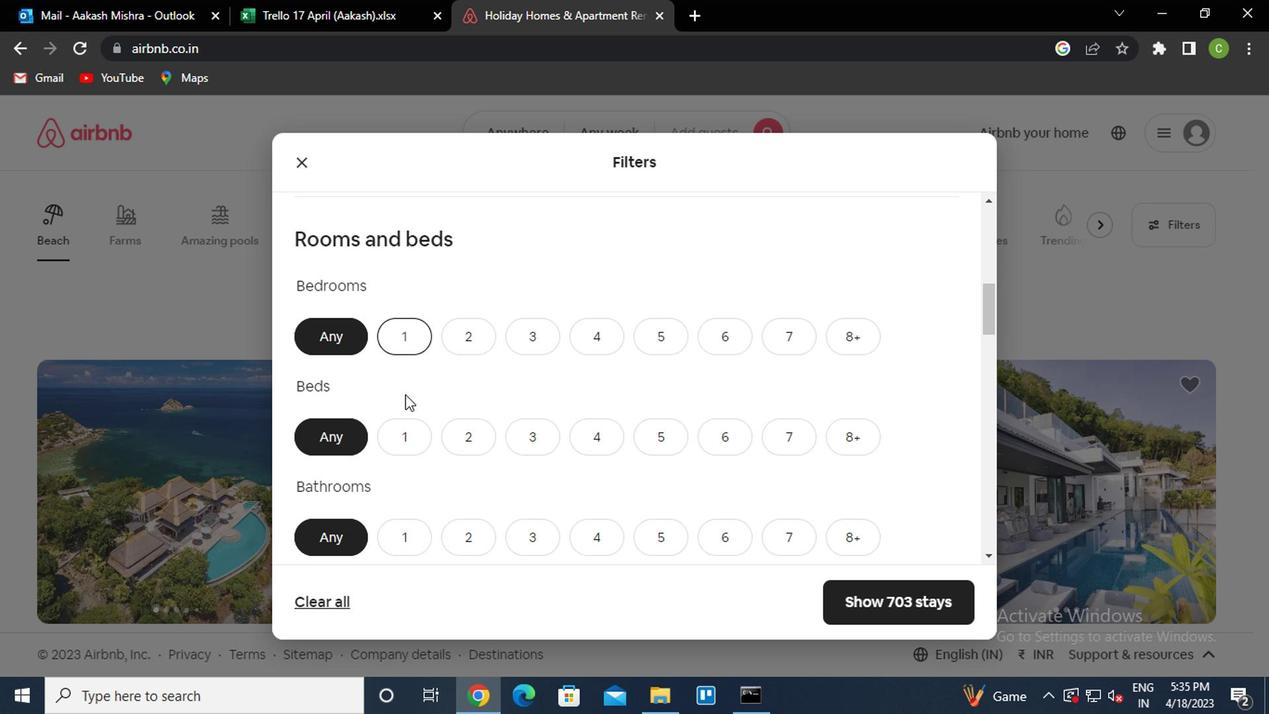 
Action: Mouse pressed left at (405, 445)
Screenshot: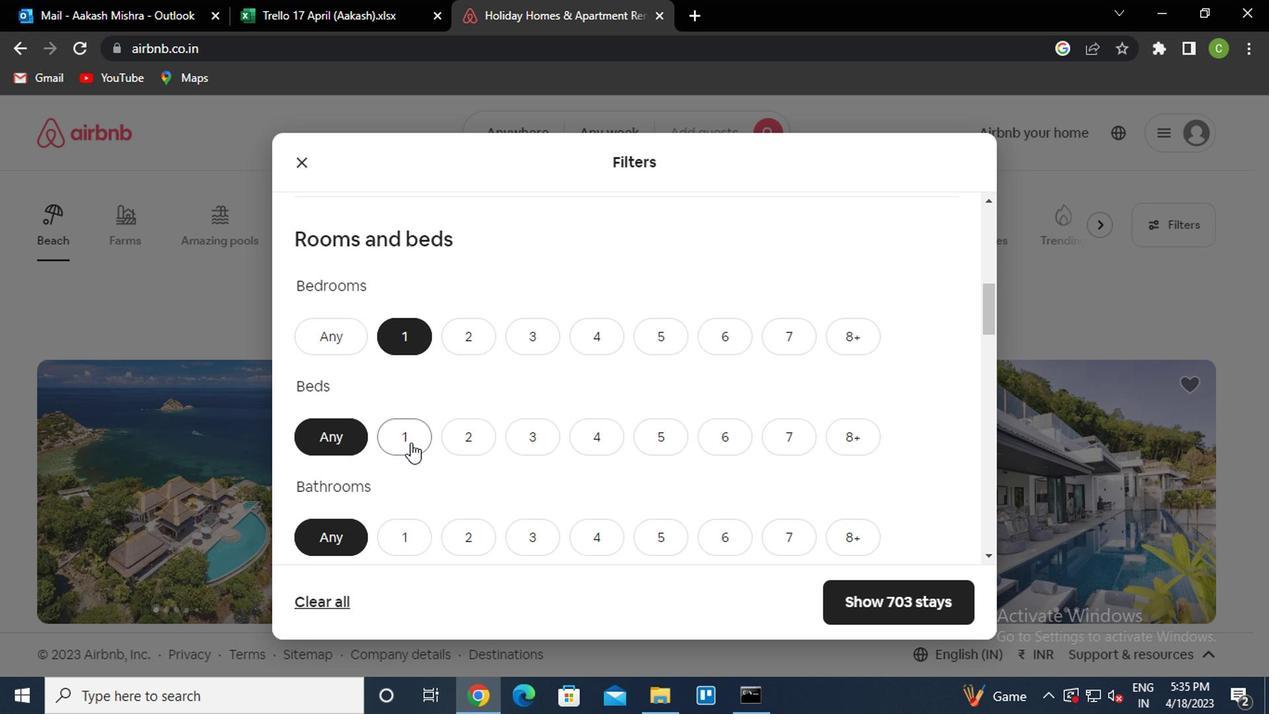
Action: Mouse moved to (410, 533)
Screenshot: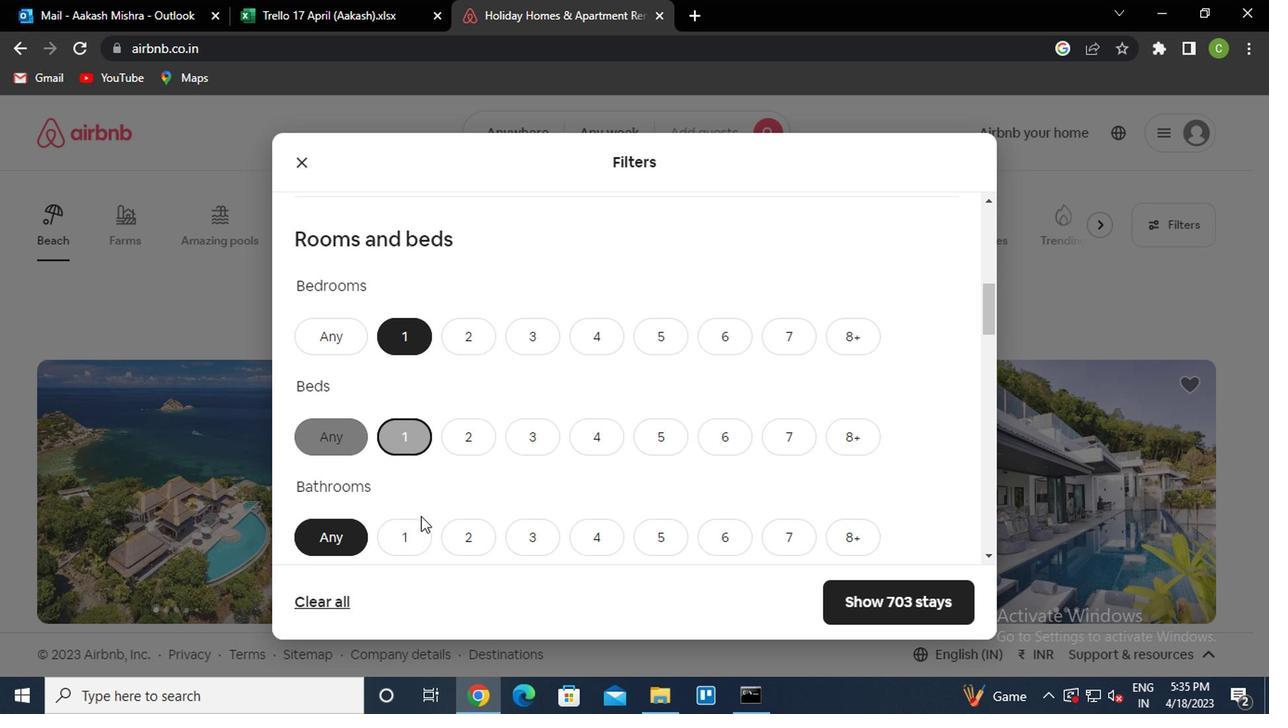 
Action: Mouse pressed left at (410, 533)
Screenshot: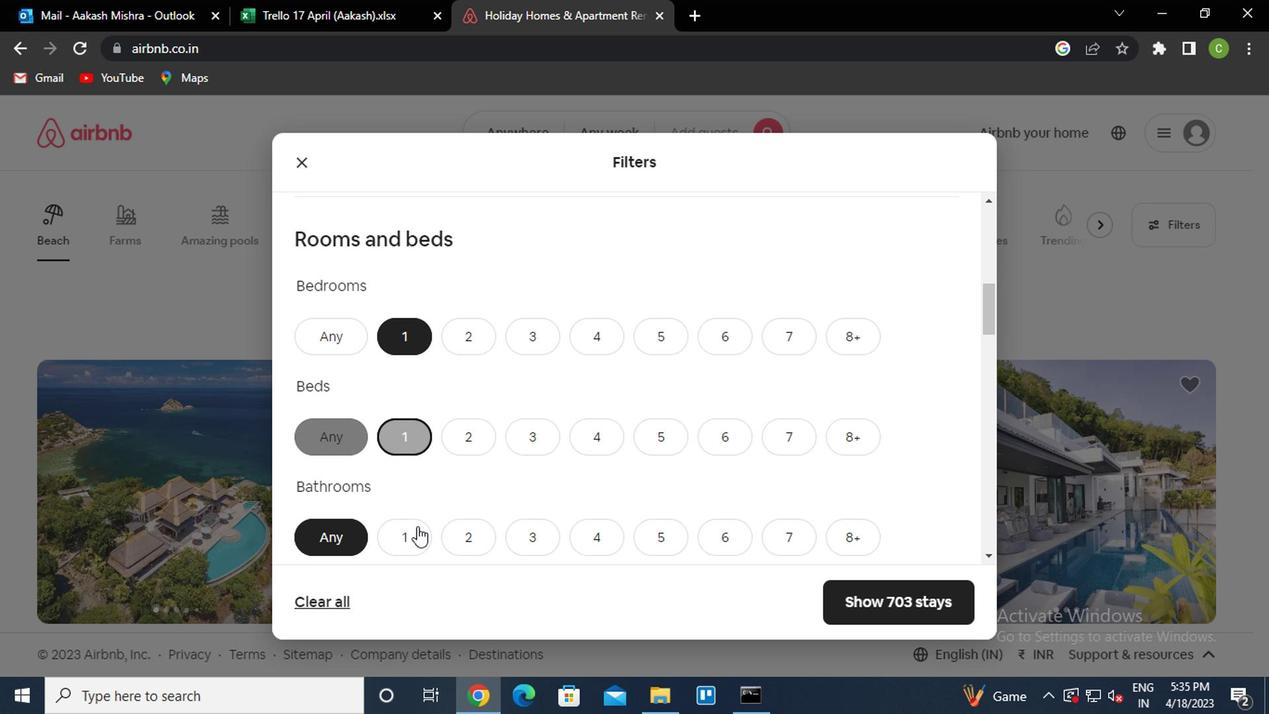 
Action: Mouse moved to (487, 502)
Screenshot: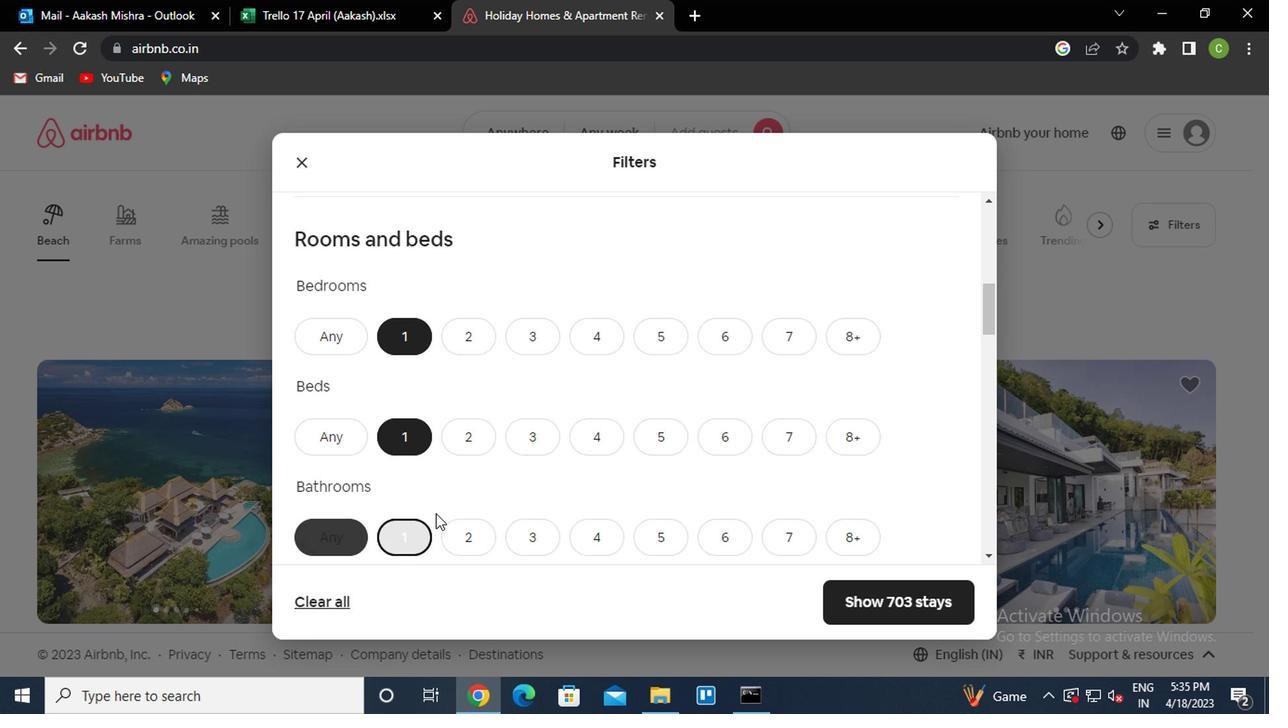 
Action: Mouse scrolled (487, 501) with delta (0, 0)
Screenshot: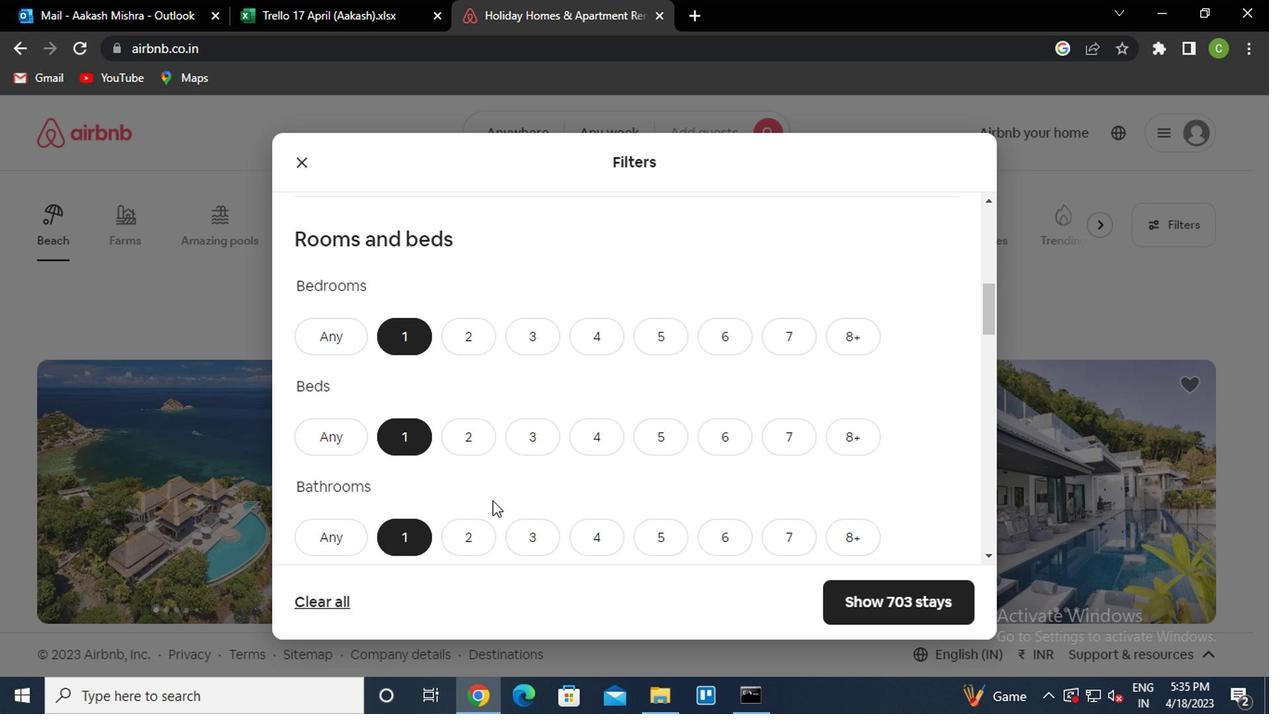 
Action: Mouse scrolled (487, 501) with delta (0, 0)
Screenshot: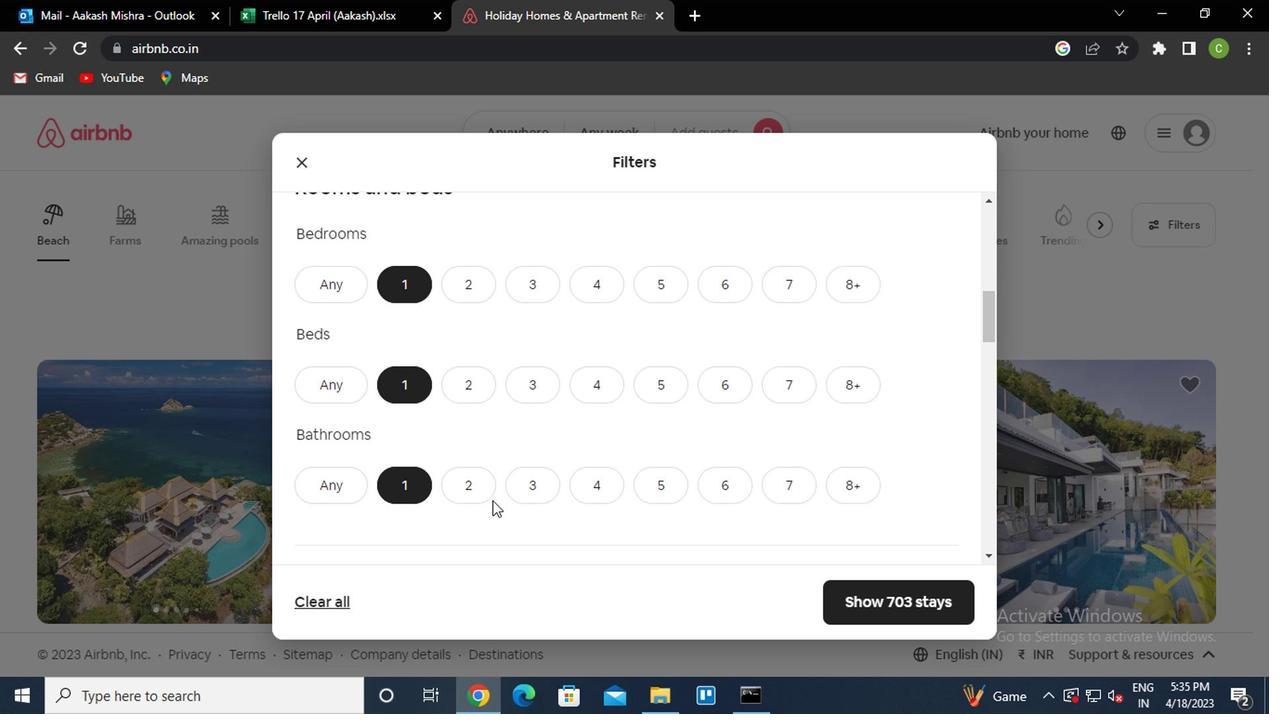 
Action: Mouse scrolled (487, 501) with delta (0, 0)
Screenshot: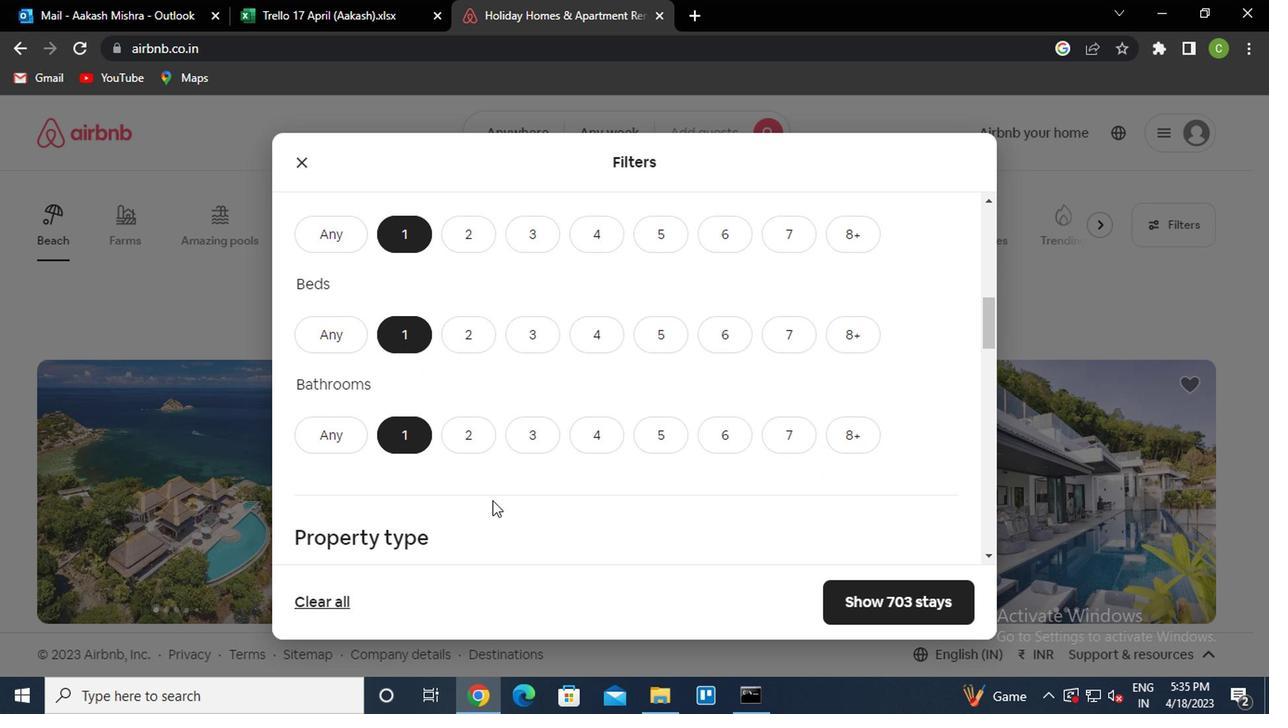 
Action: Mouse scrolled (487, 501) with delta (0, 0)
Screenshot: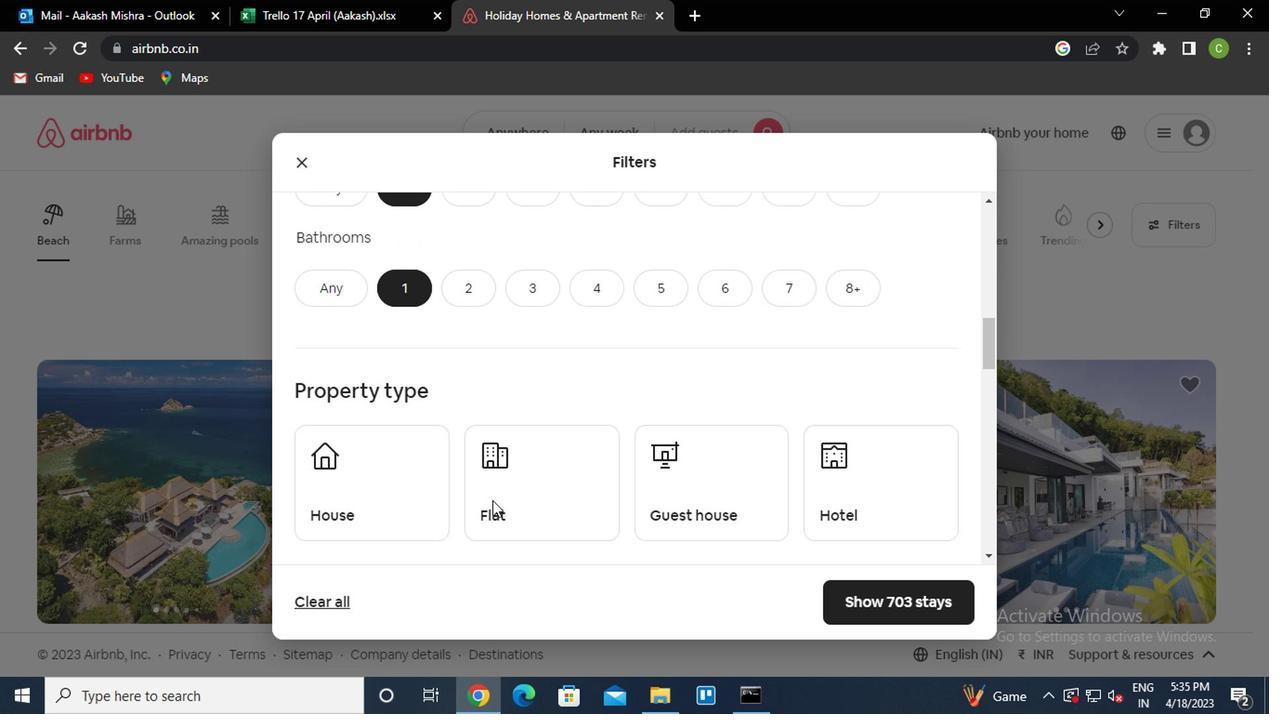 
Action: Mouse moved to (853, 349)
Screenshot: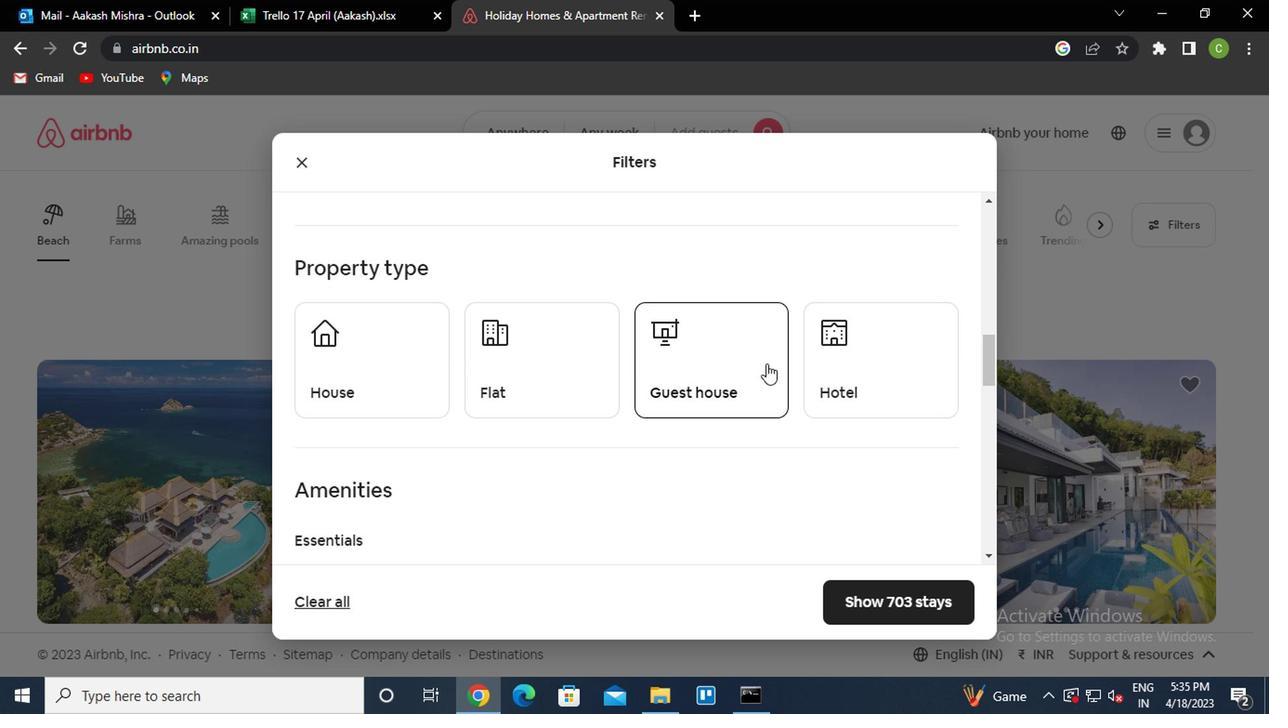 
Action: Mouse pressed left at (853, 349)
Screenshot: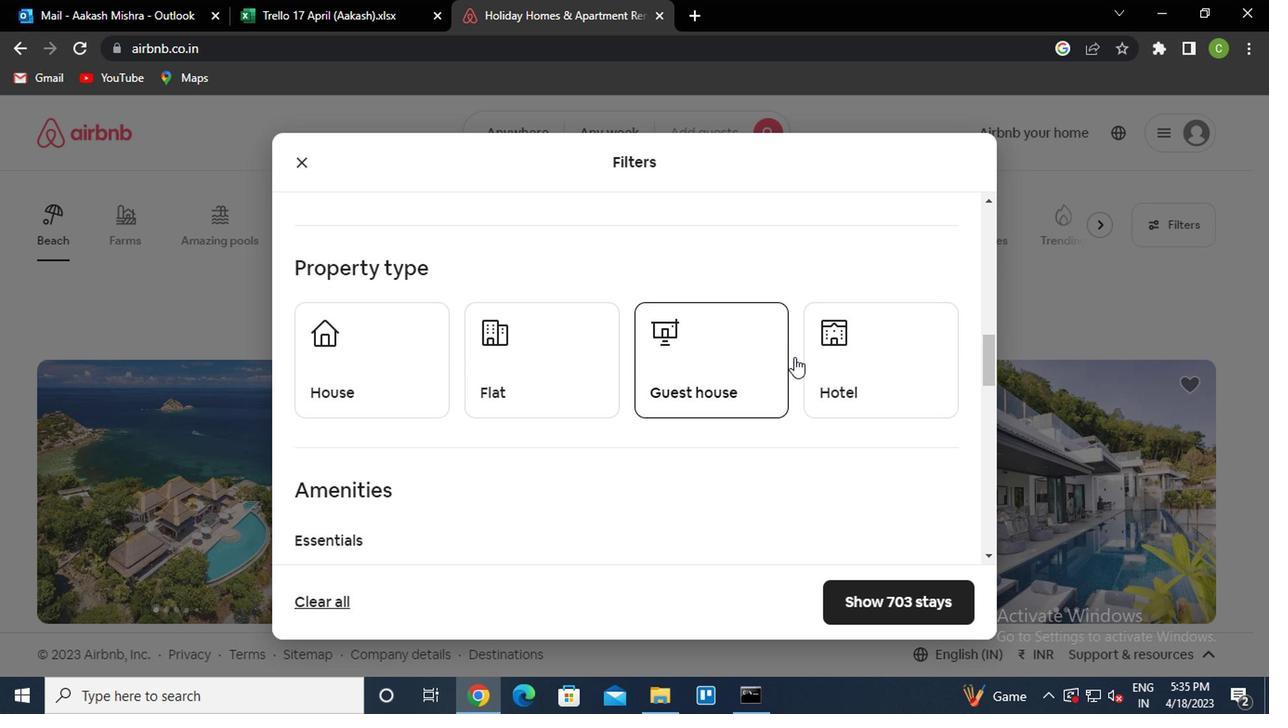 
Action: Mouse moved to (656, 478)
Screenshot: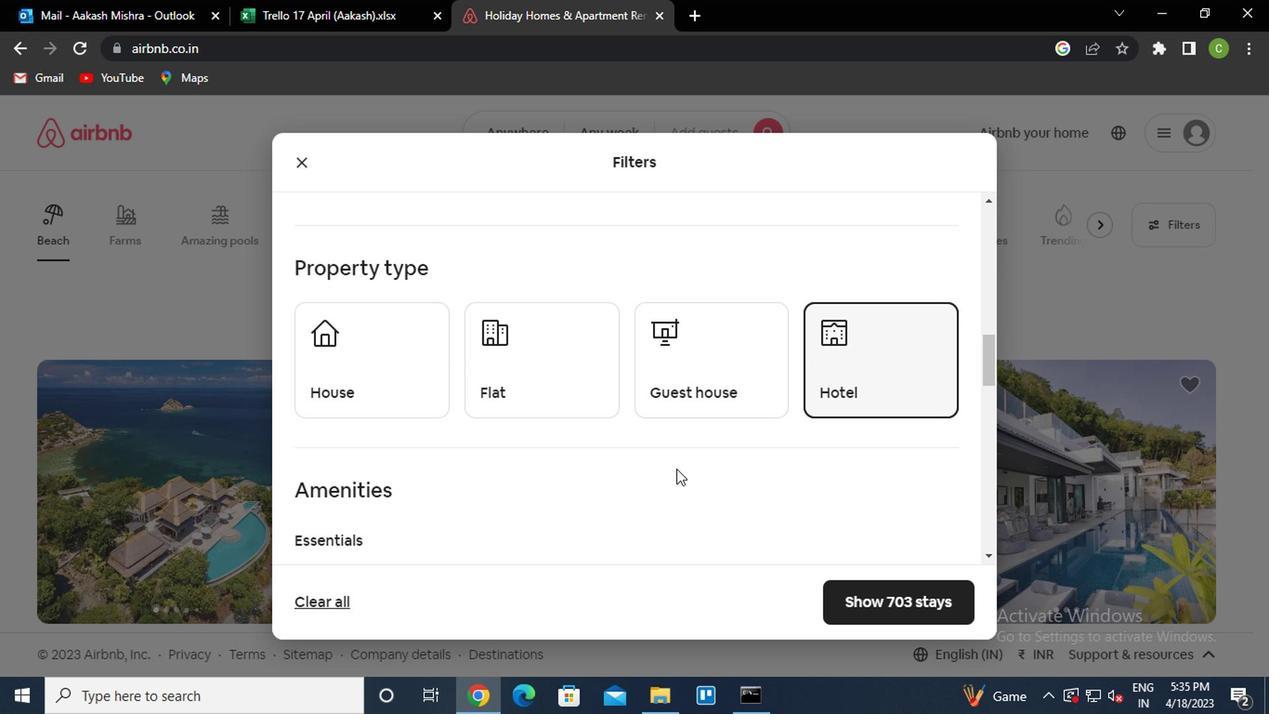 
Action: Mouse scrolled (656, 477) with delta (0, -1)
Screenshot: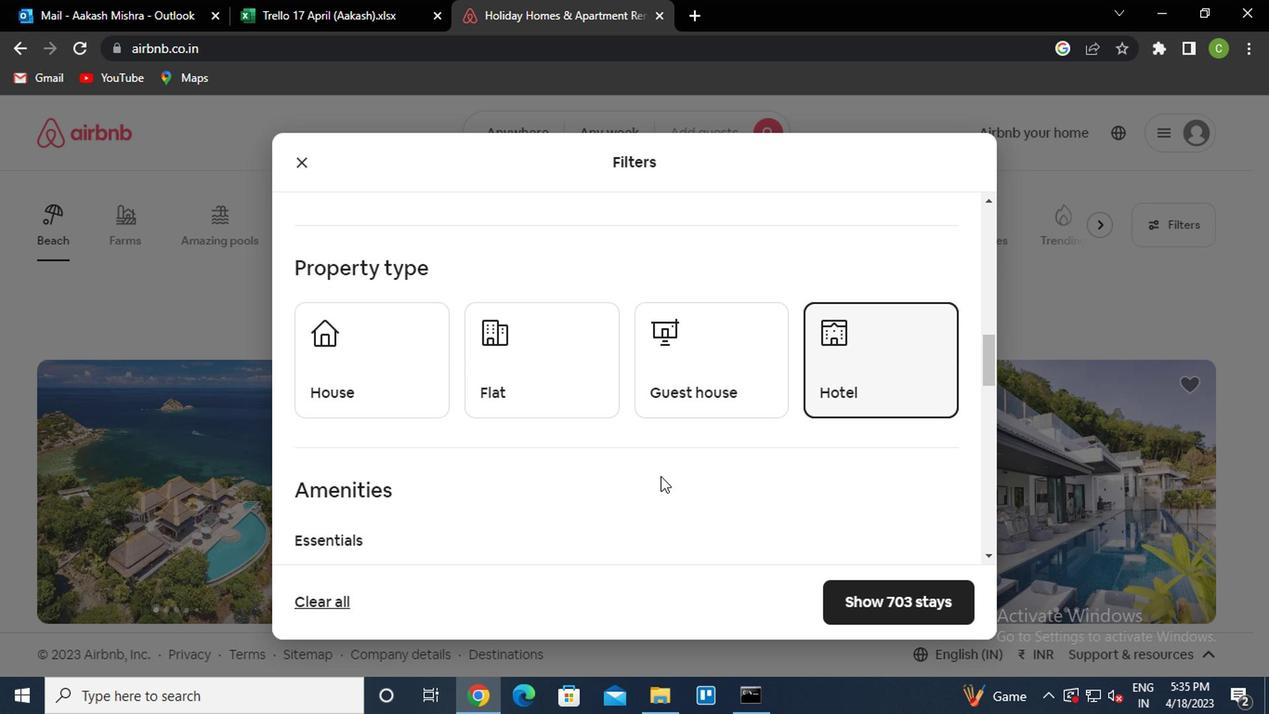 
Action: Mouse scrolled (656, 477) with delta (0, -1)
Screenshot: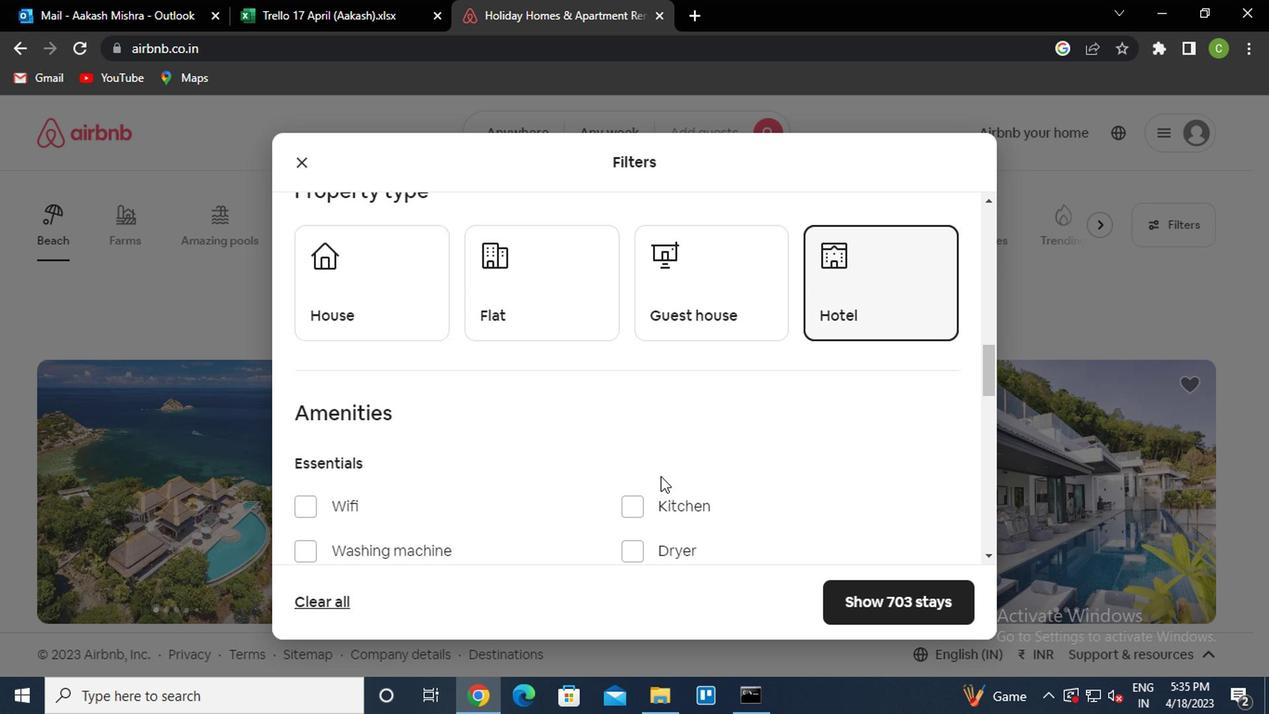 
Action: Mouse moved to (318, 441)
Screenshot: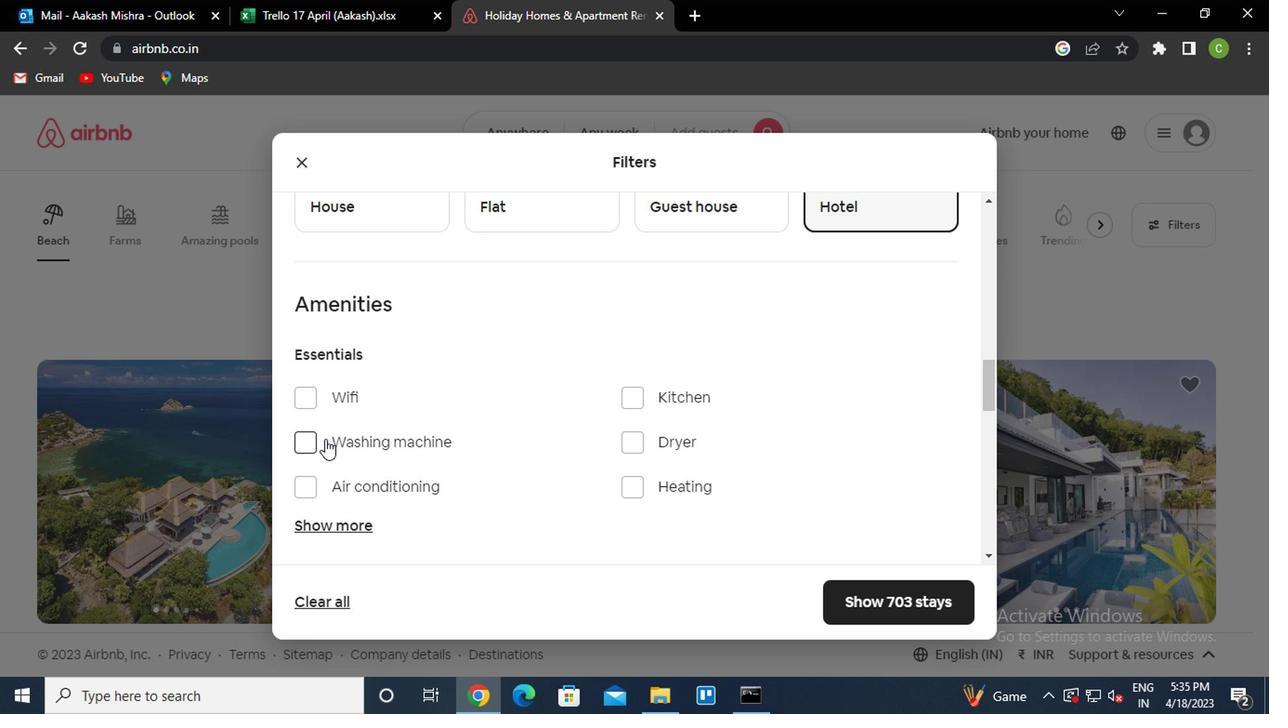 
Action: Mouse pressed left at (318, 441)
Screenshot: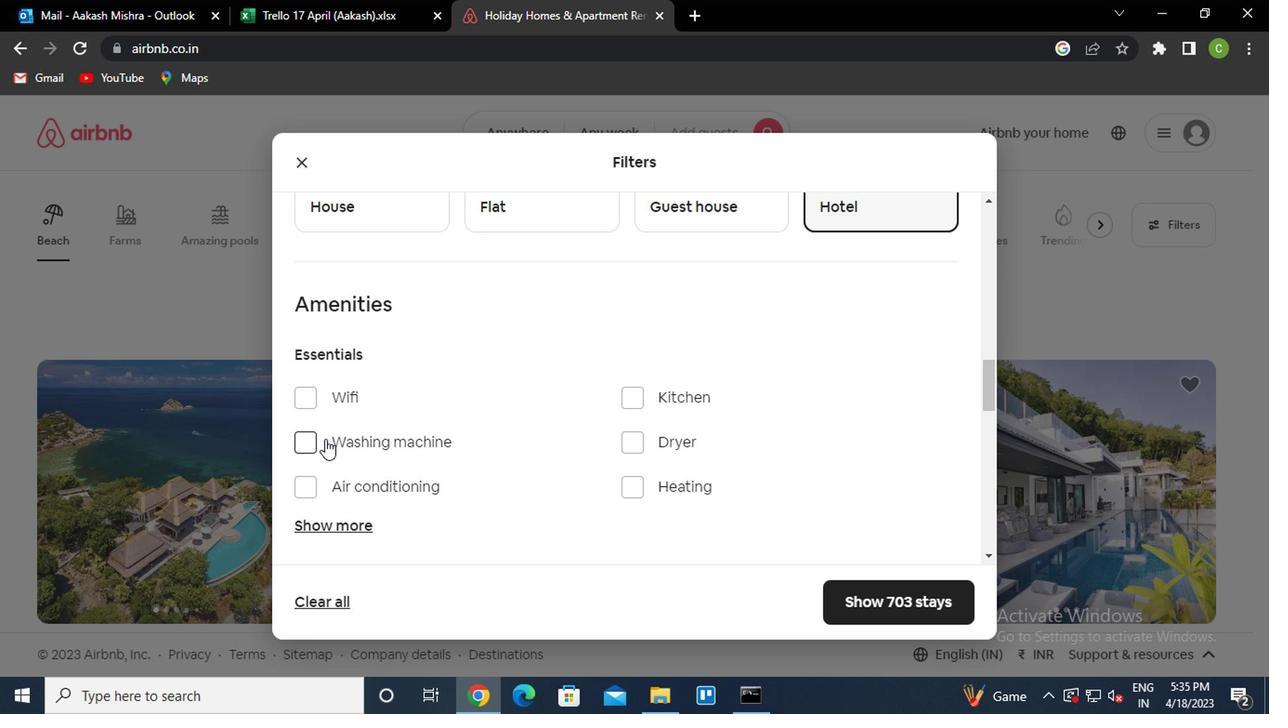
Action: Mouse moved to (574, 529)
Screenshot: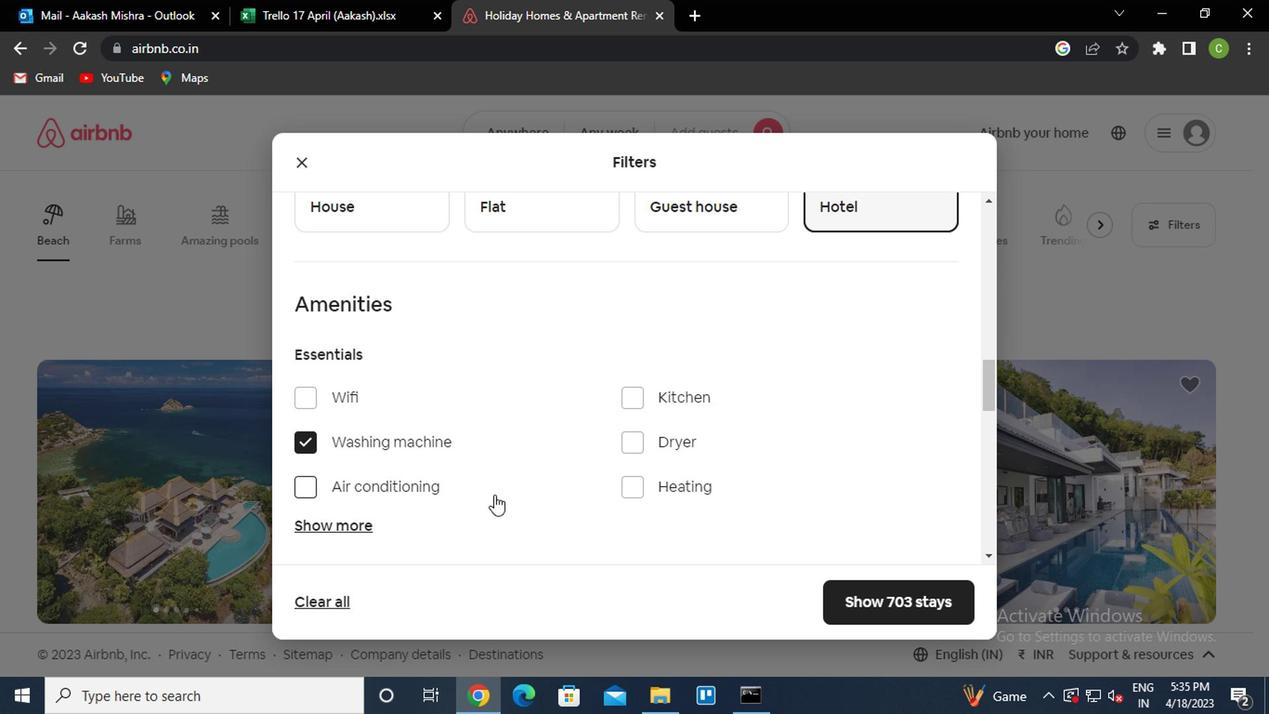 
Action: Mouse scrolled (574, 528) with delta (0, 0)
Screenshot: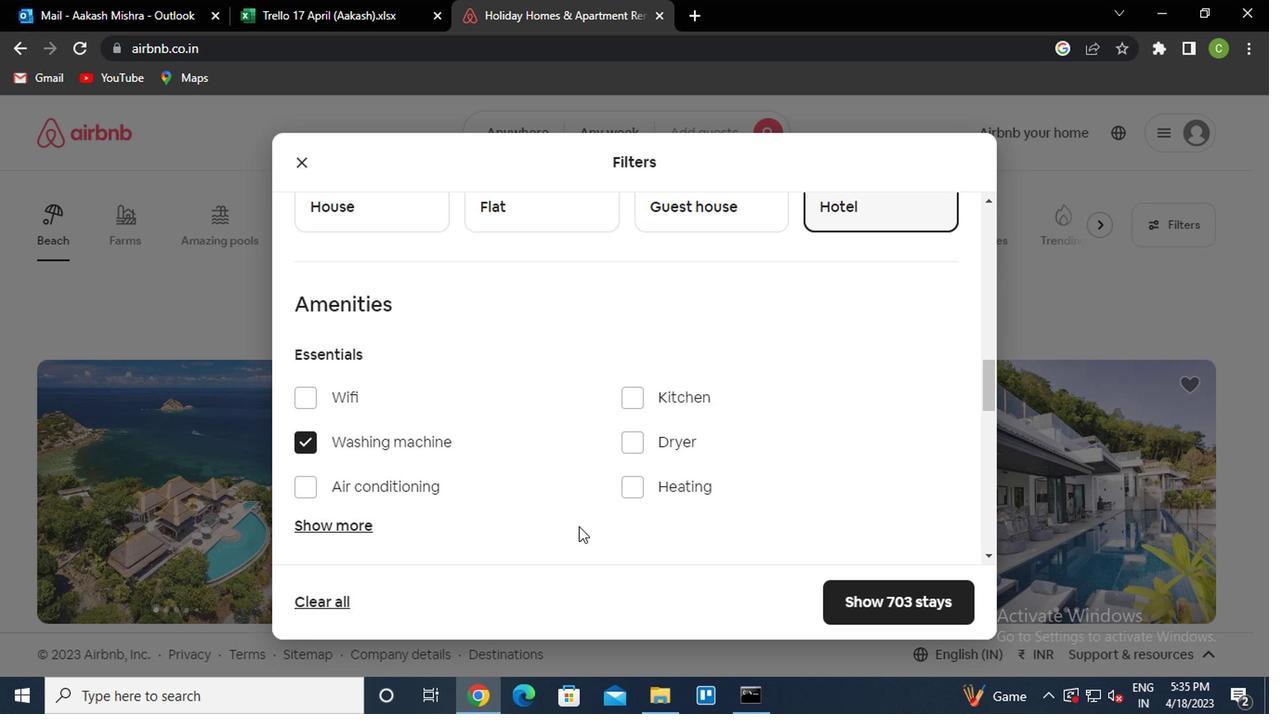 
Action: Mouse scrolled (574, 528) with delta (0, 0)
Screenshot: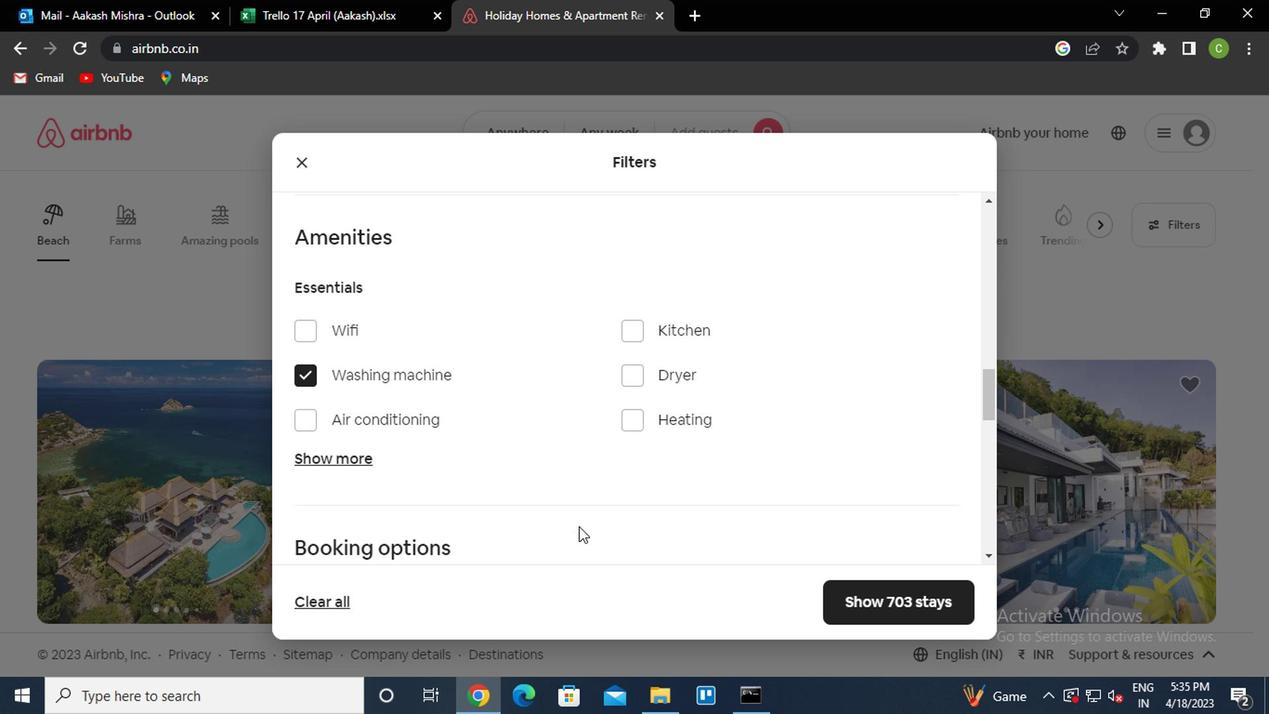 
Action: Mouse scrolled (574, 528) with delta (0, 0)
Screenshot: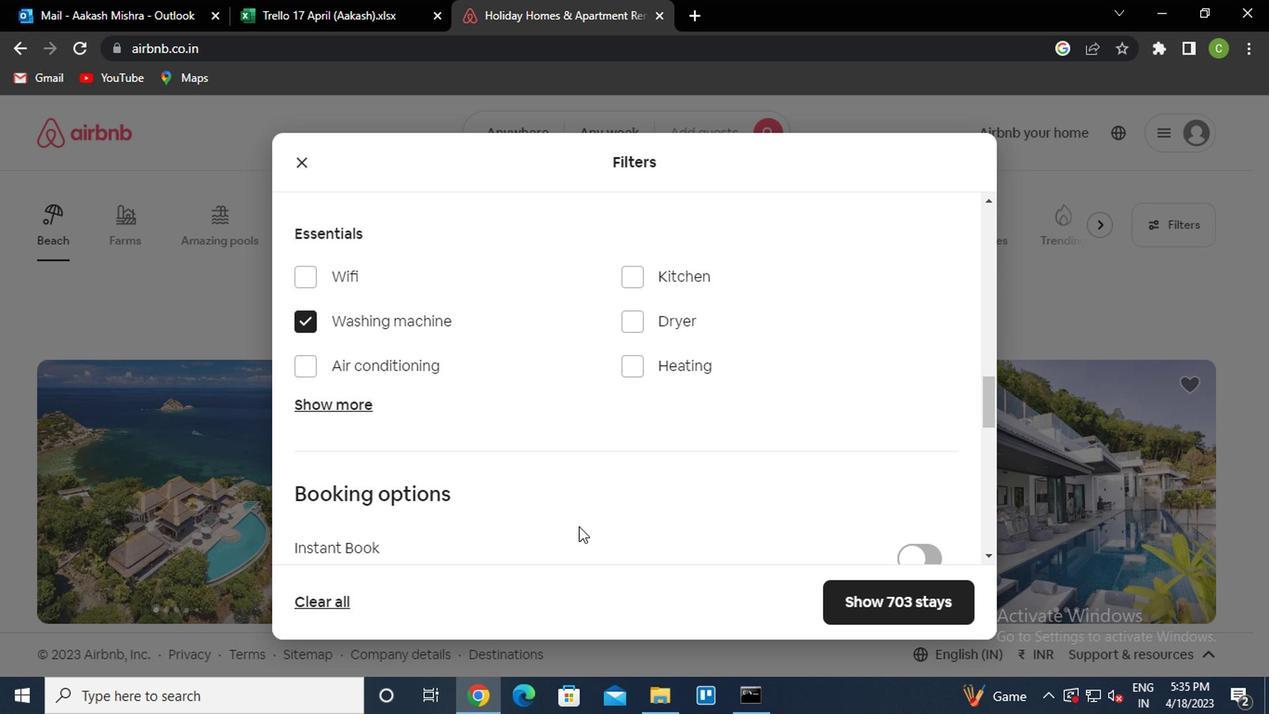 
Action: Mouse moved to (918, 459)
Screenshot: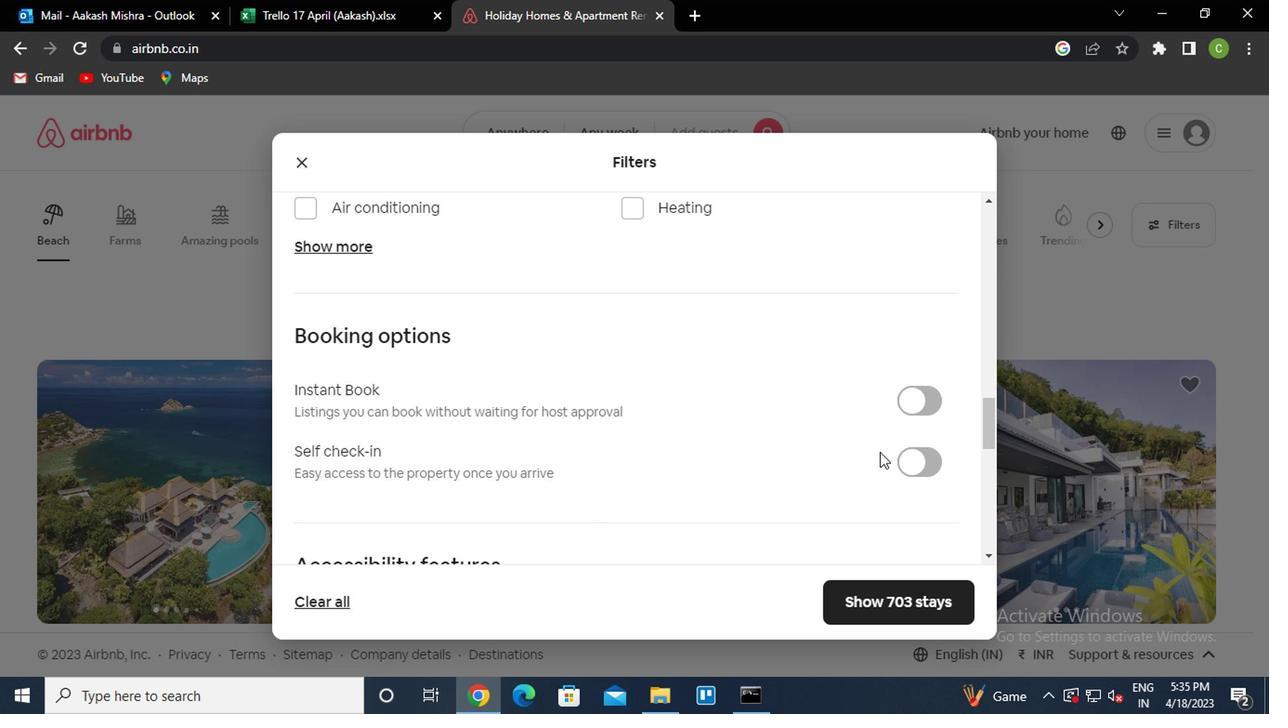 
Action: Mouse pressed left at (918, 459)
Screenshot: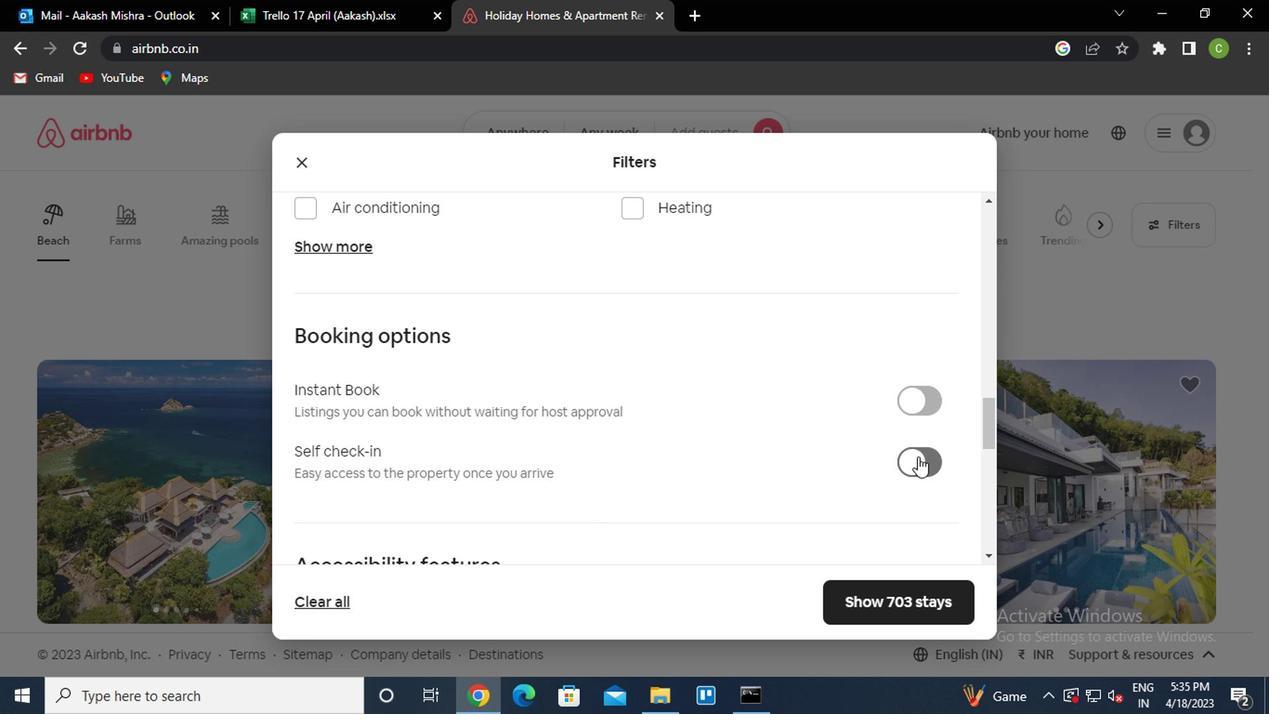 
Action: Mouse moved to (633, 499)
Screenshot: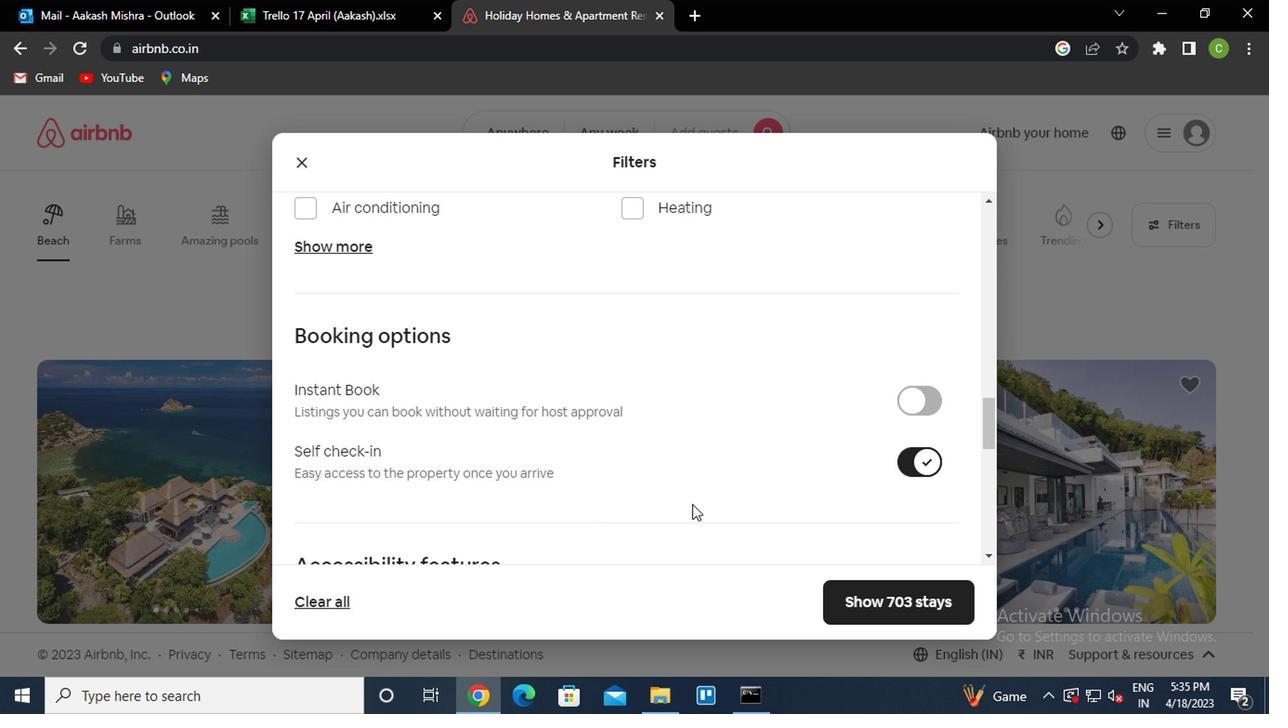 
Action: Mouse scrolled (633, 498) with delta (0, -1)
Screenshot: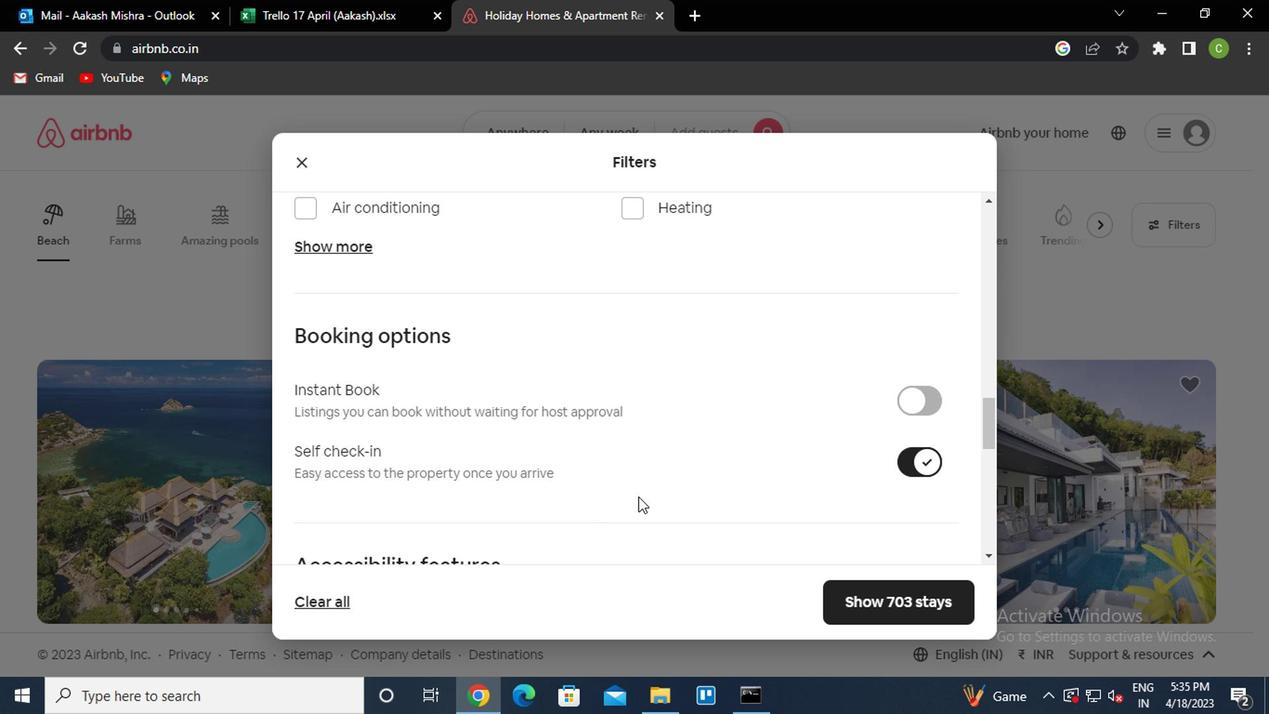 
Action: Mouse scrolled (633, 498) with delta (0, -1)
Screenshot: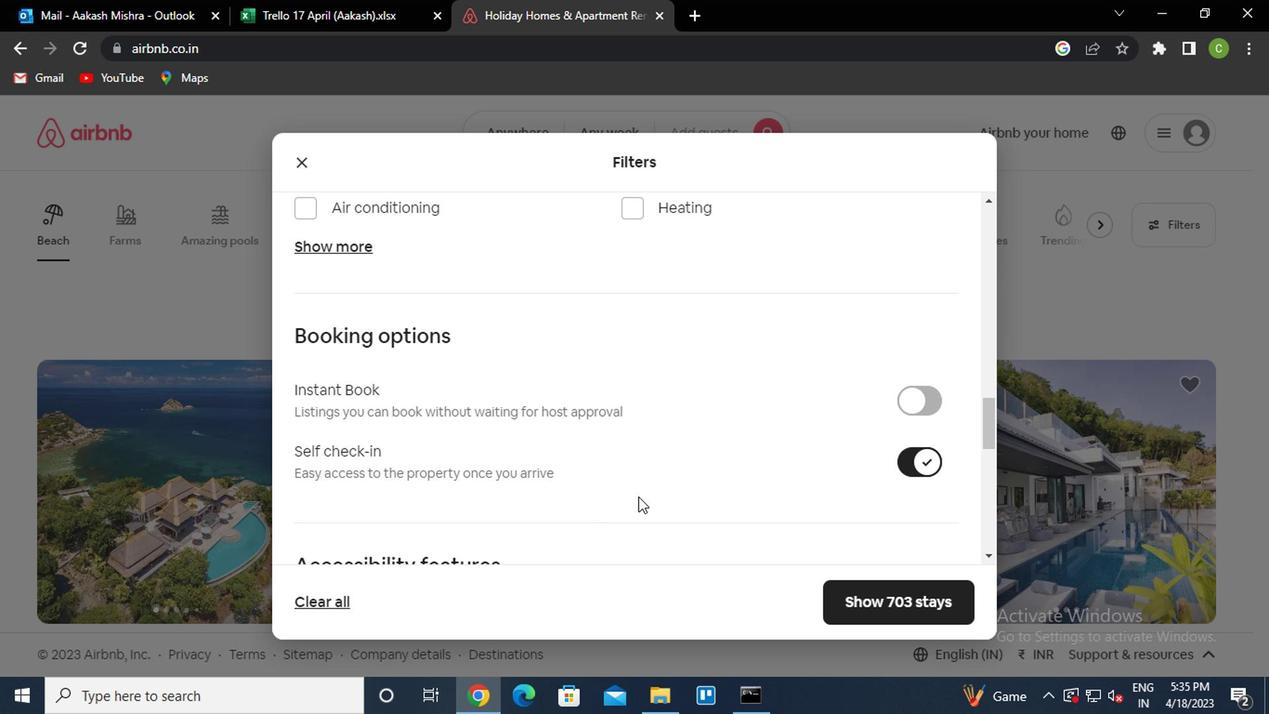 
Action: Mouse scrolled (633, 498) with delta (0, -1)
Screenshot: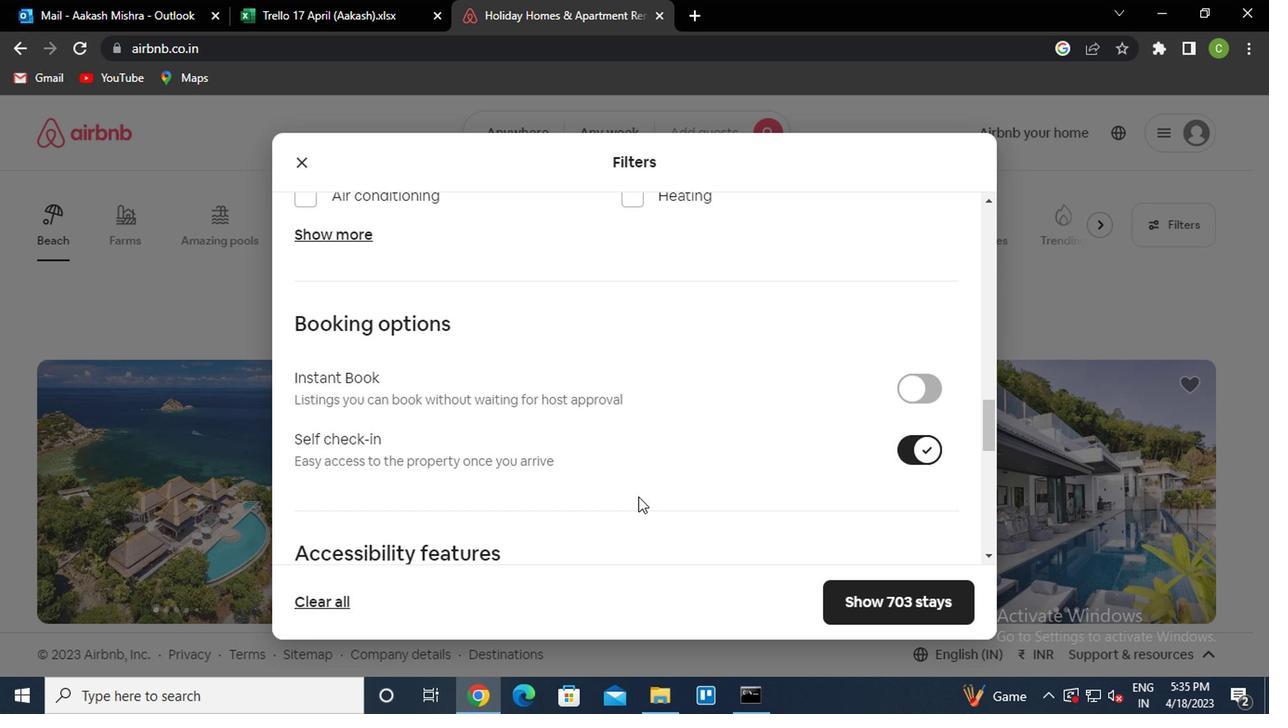 
Action: Mouse moved to (572, 479)
Screenshot: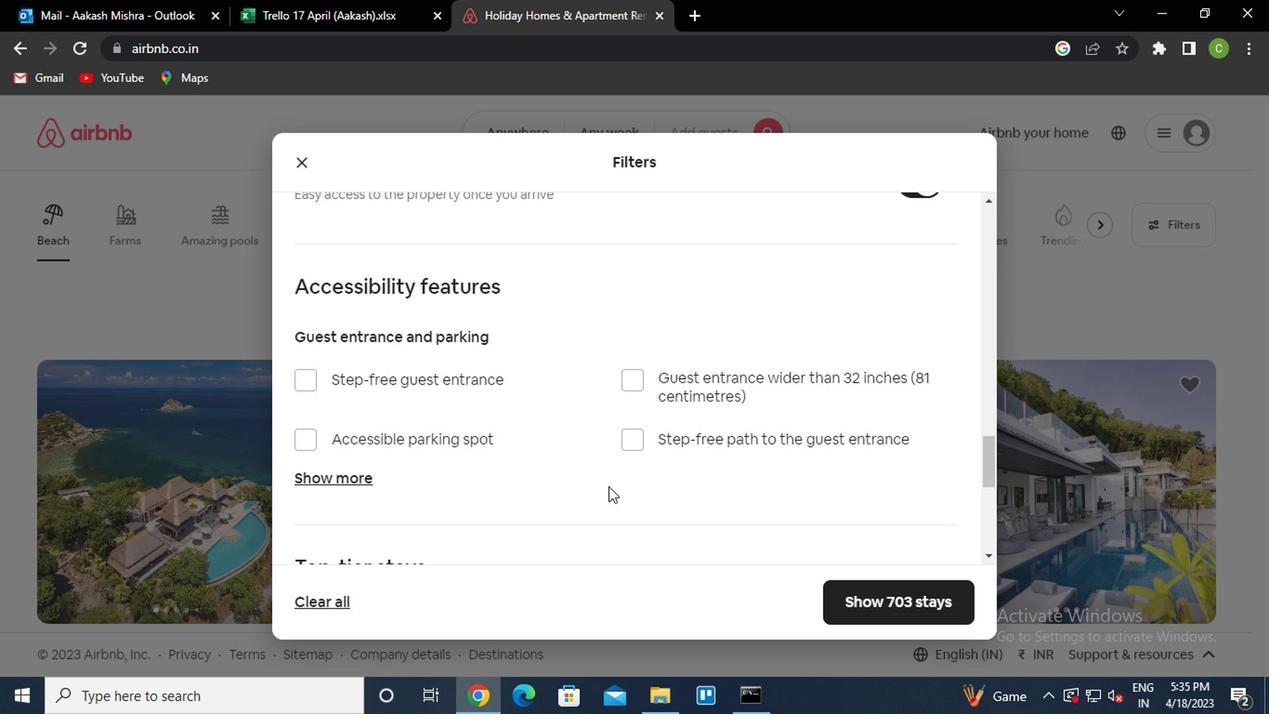 
Action: Mouse scrolled (572, 478) with delta (0, 0)
Screenshot: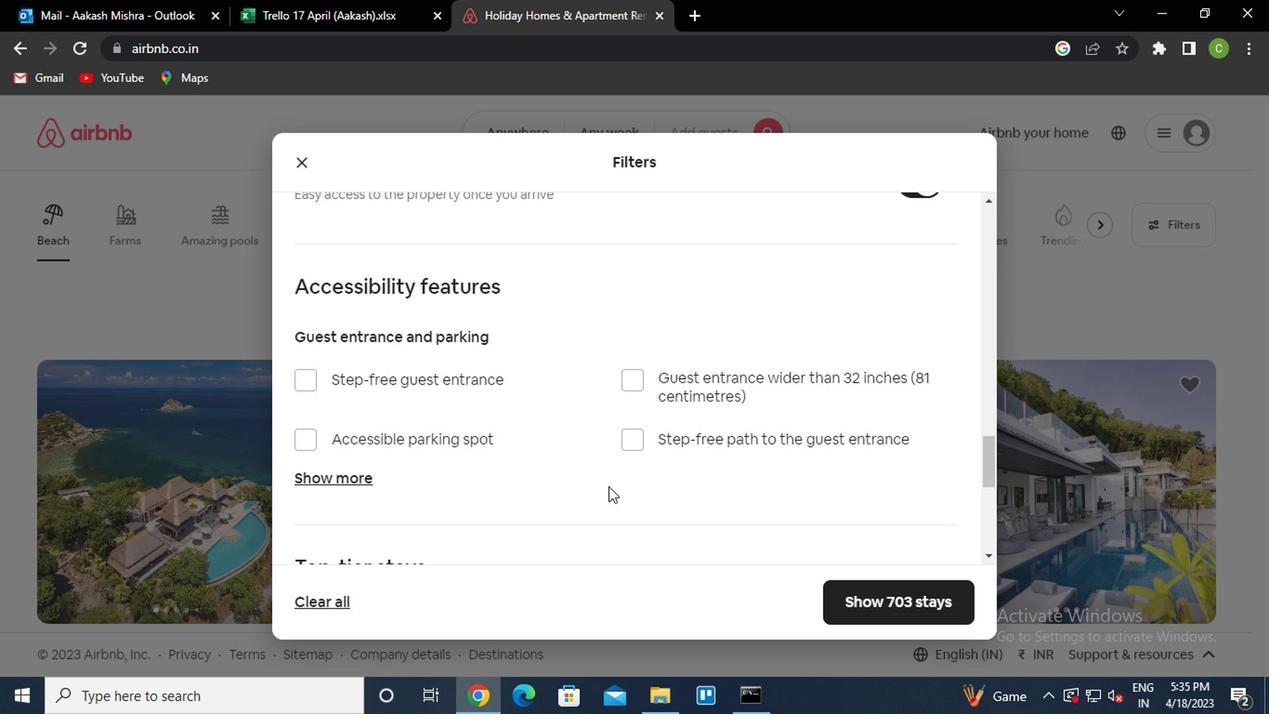 
Action: Mouse moved to (512, 459)
Screenshot: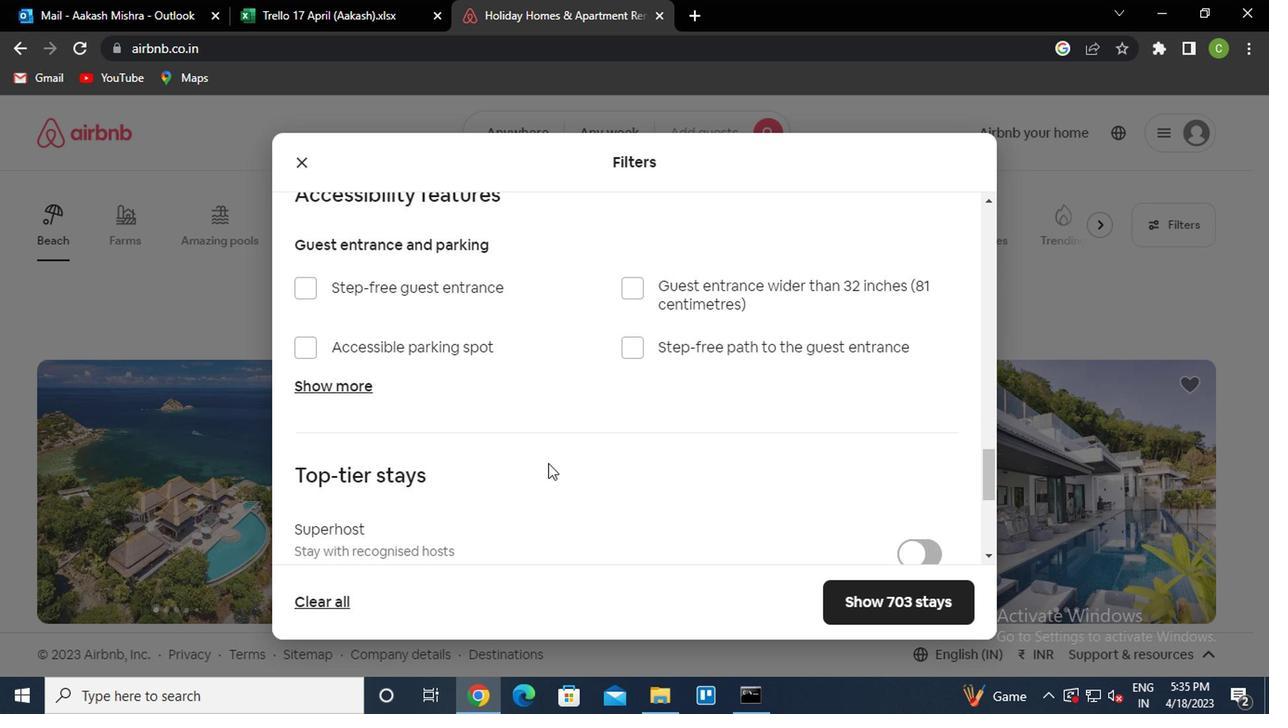 
Action: Mouse scrolled (512, 459) with delta (0, 0)
Screenshot: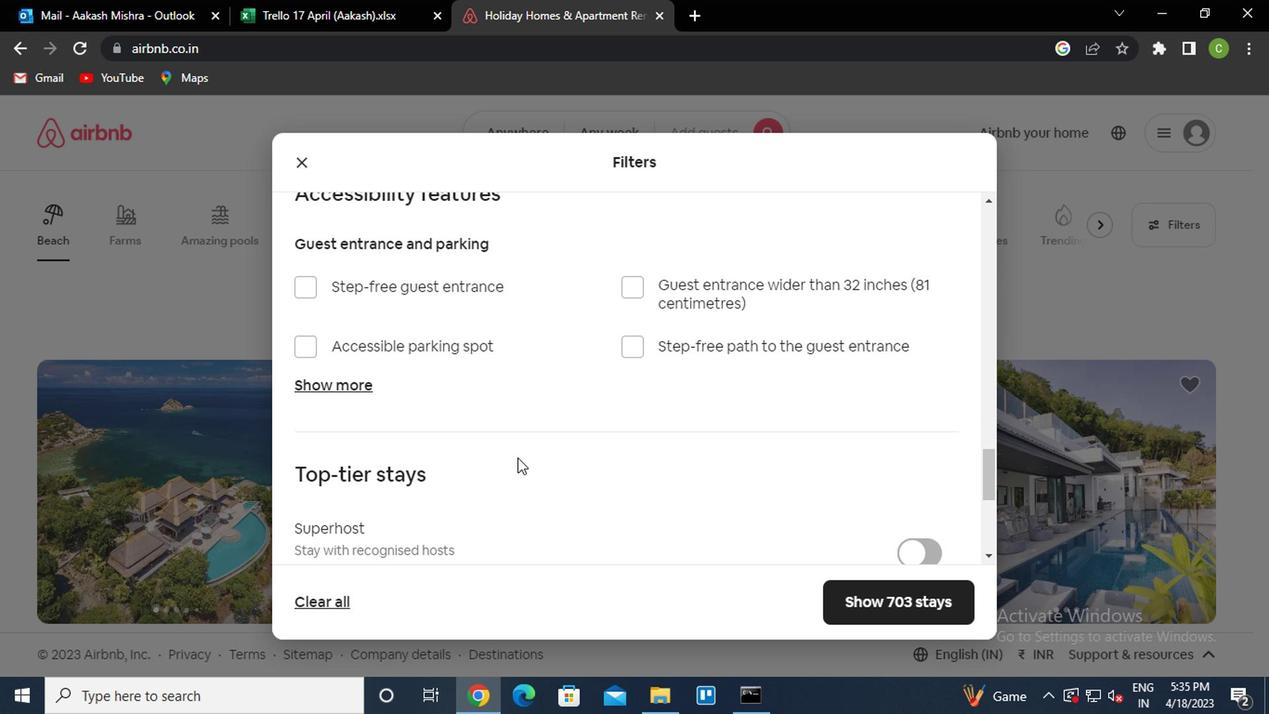 
Action: Mouse scrolled (512, 459) with delta (0, 0)
Screenshot: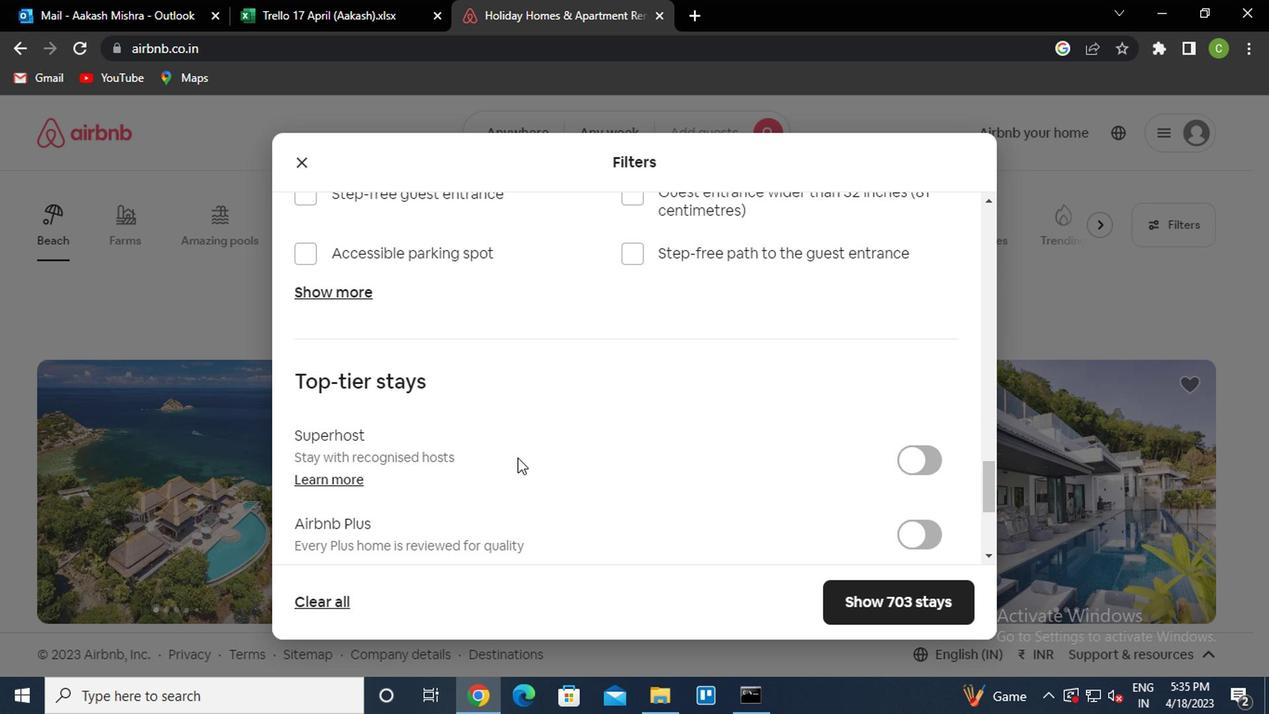 
Action: Mouse scrolled (512, 459) with delta (0, 0)
Screenshot: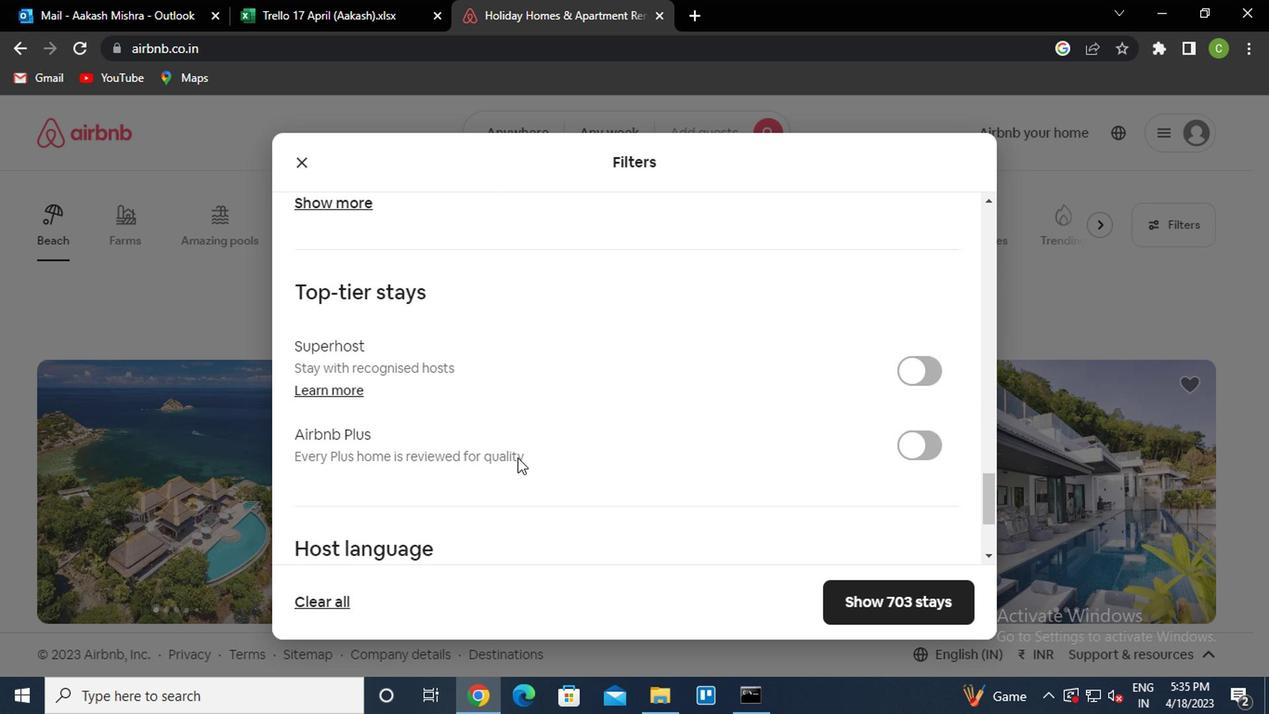 
Action: Mouse scrolled (512, 459) with delta (0, 0)
Screenshot: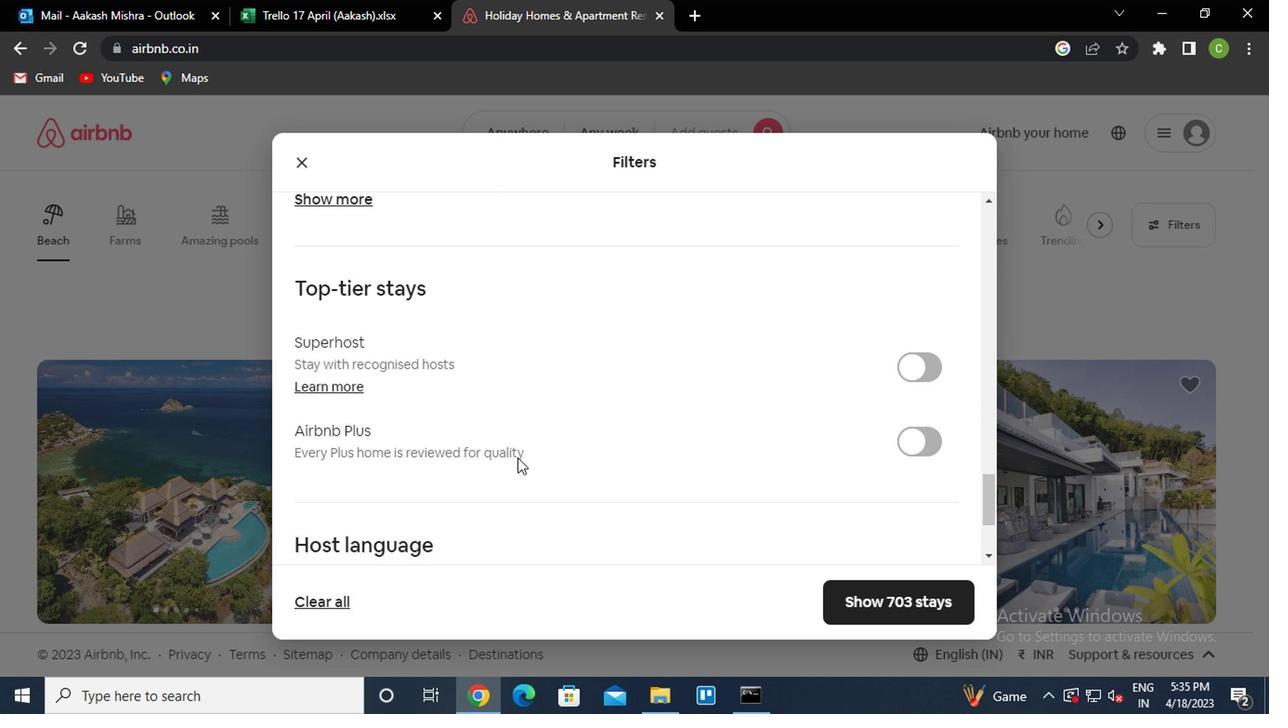 
Action: Mouse moved to (339, 521)
Screenshot: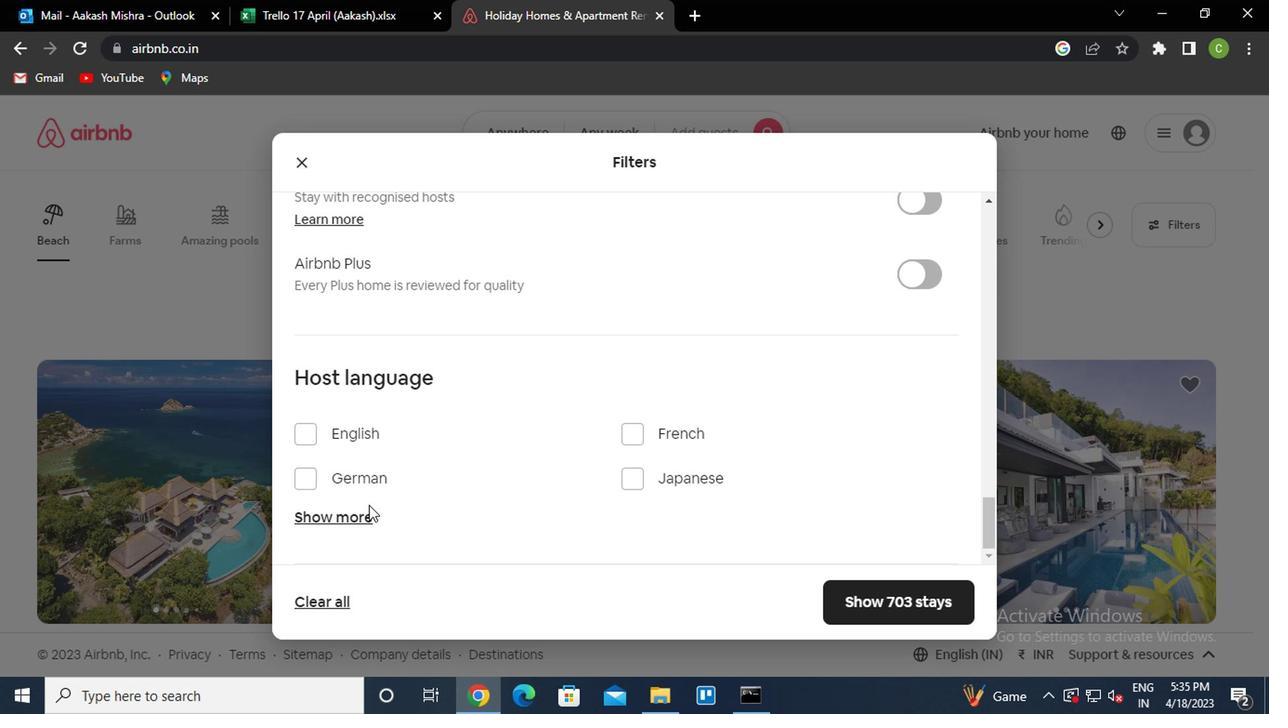 
Action: Mouse pressed left at (339, 521)
Screenshot: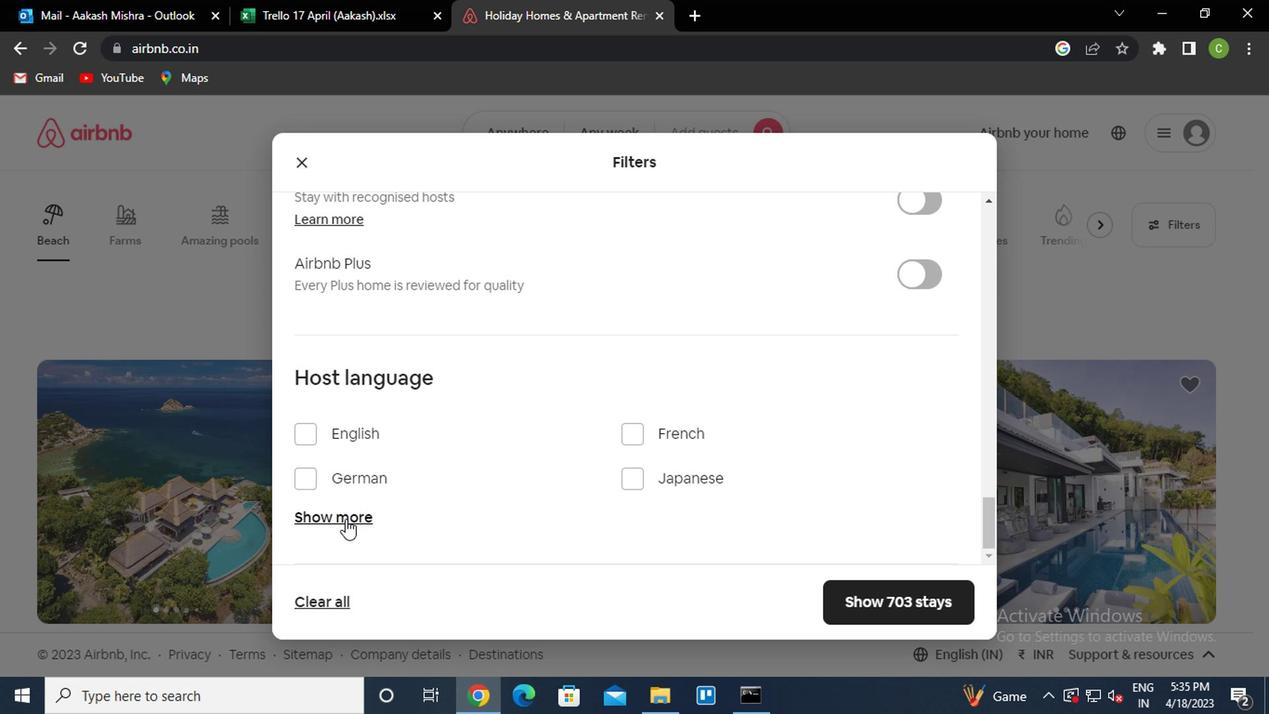 
Action: Mouse moved to (389, 501)
Screenshot: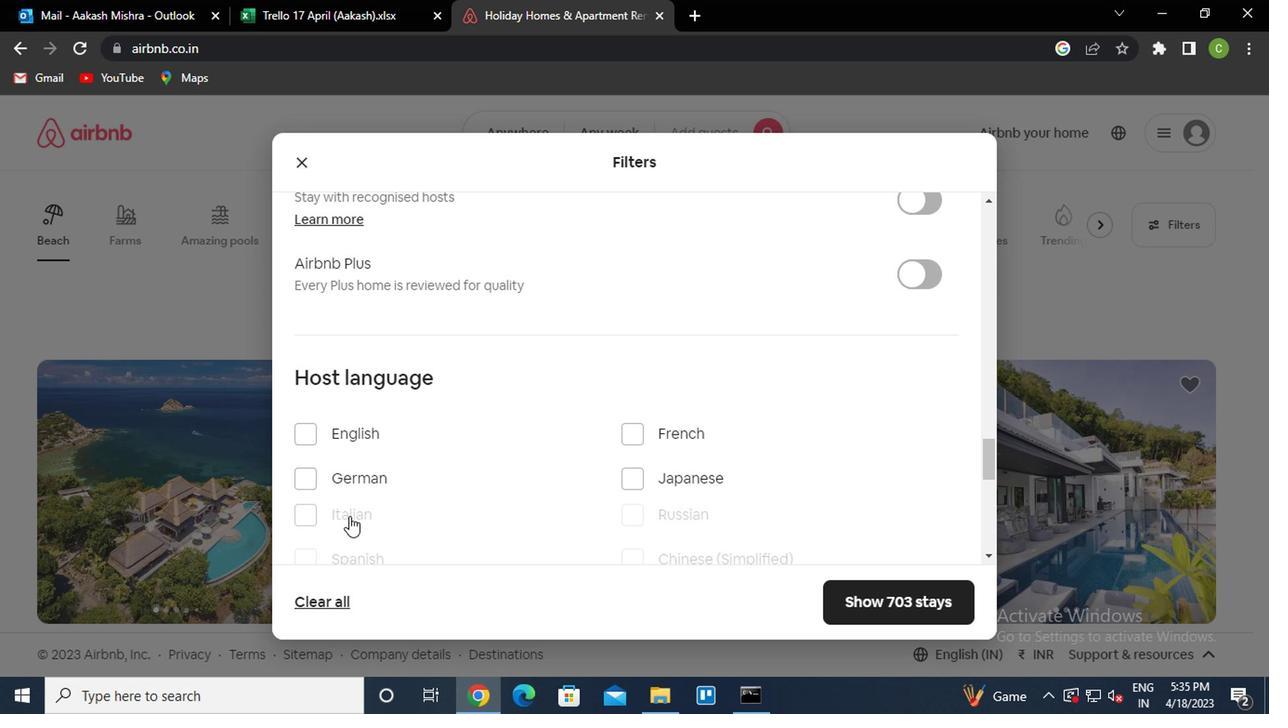 
Action: Mouse scrolled (389, 500) with delta (0, -1)
Screenshot: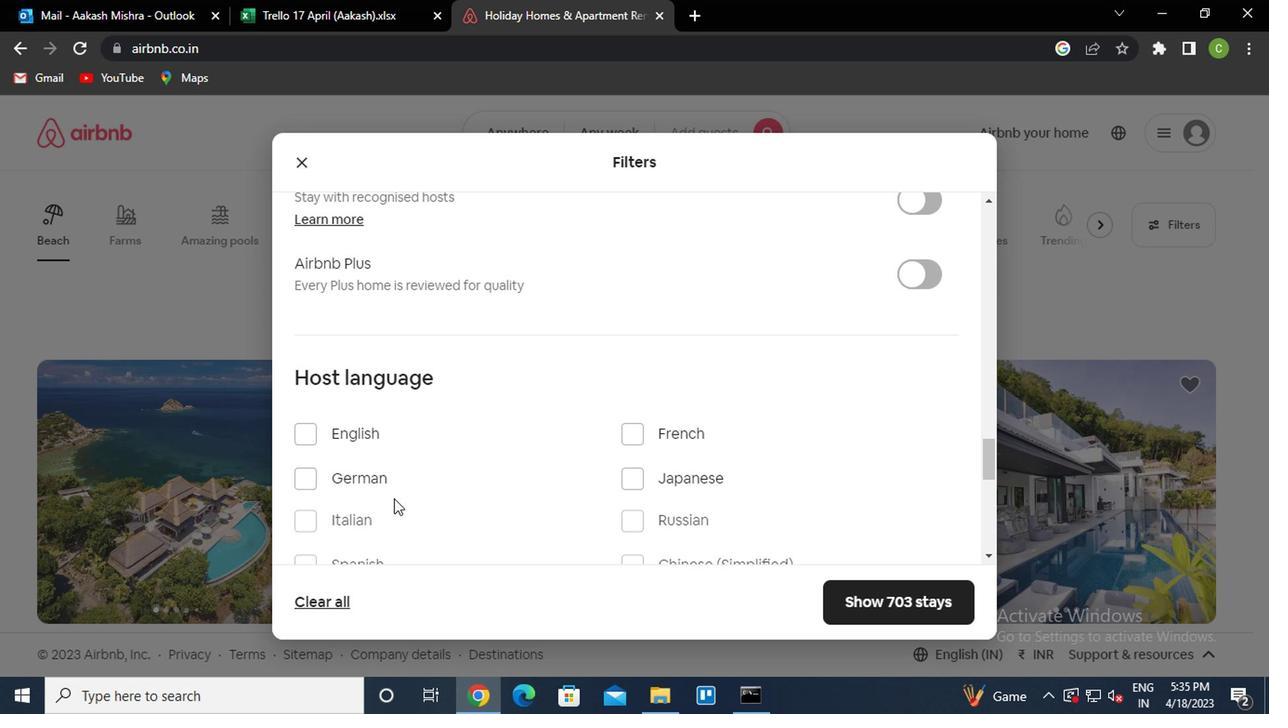 
Action: Mouse moved to (333, 483)
Screenshot: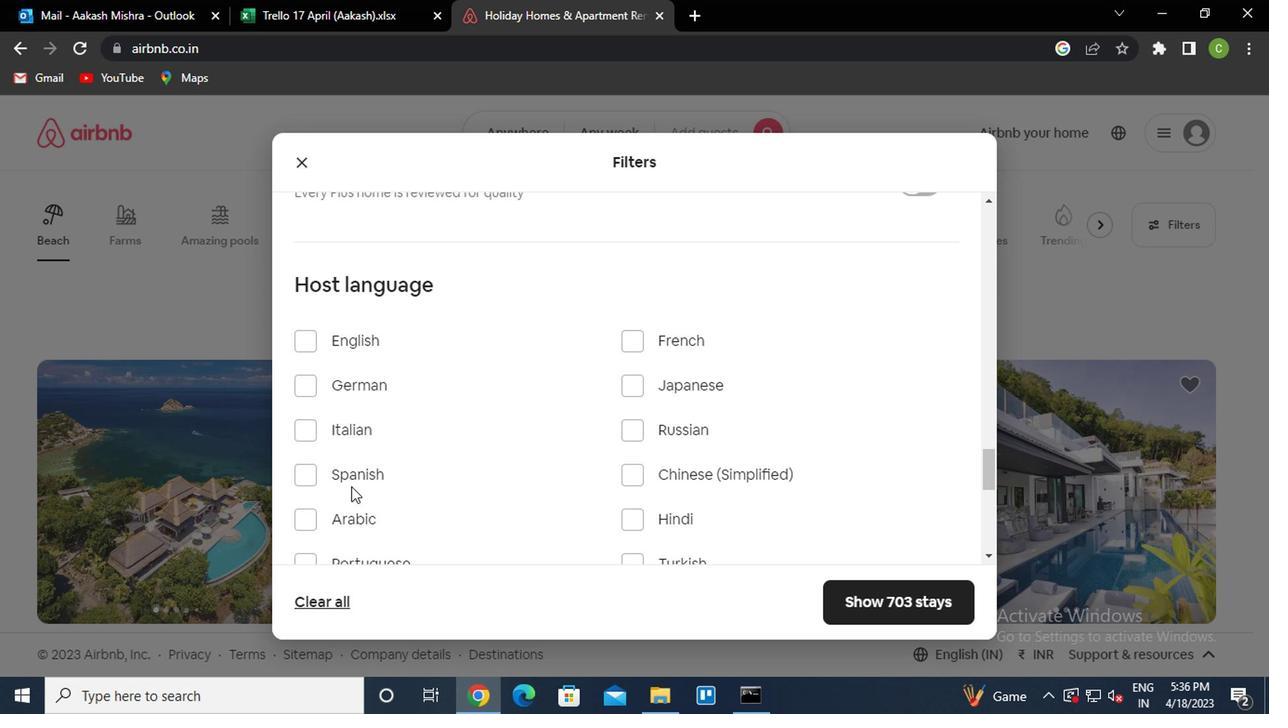 
Action: Mouse pressed left at (333, 483)
Screenshot: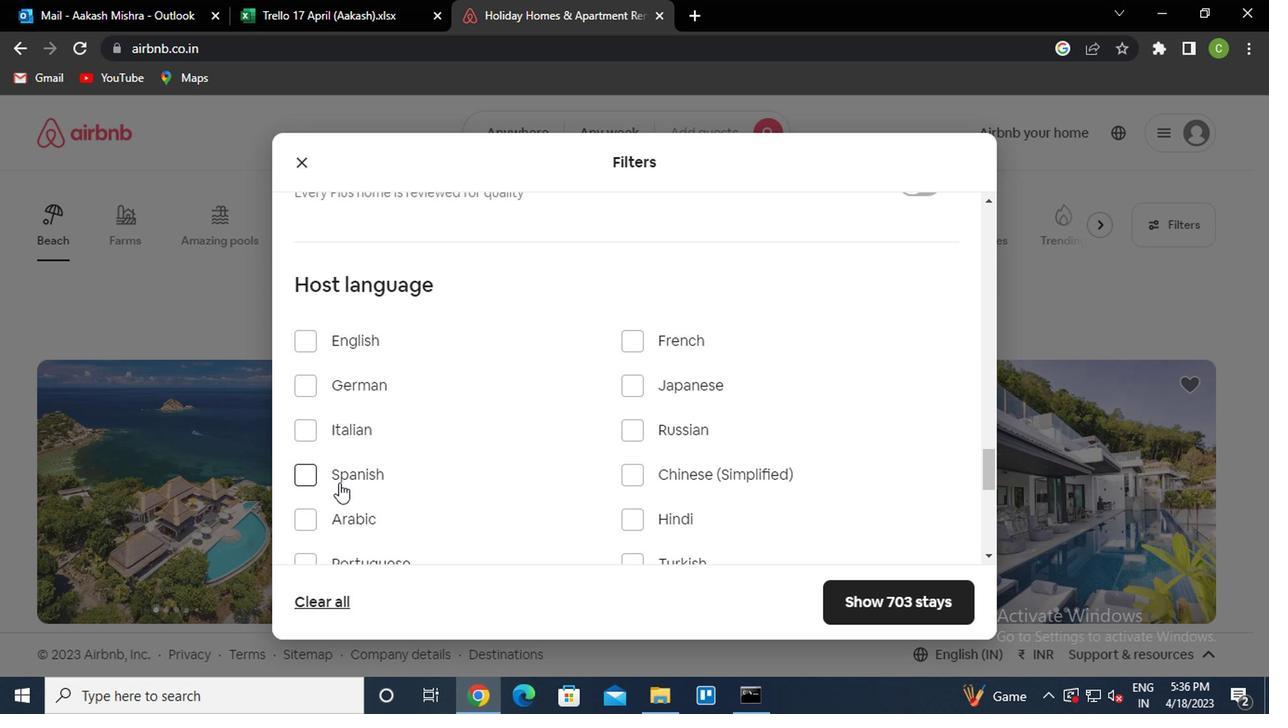 
Action: Mouse moved to (846, 612)
Screenshot: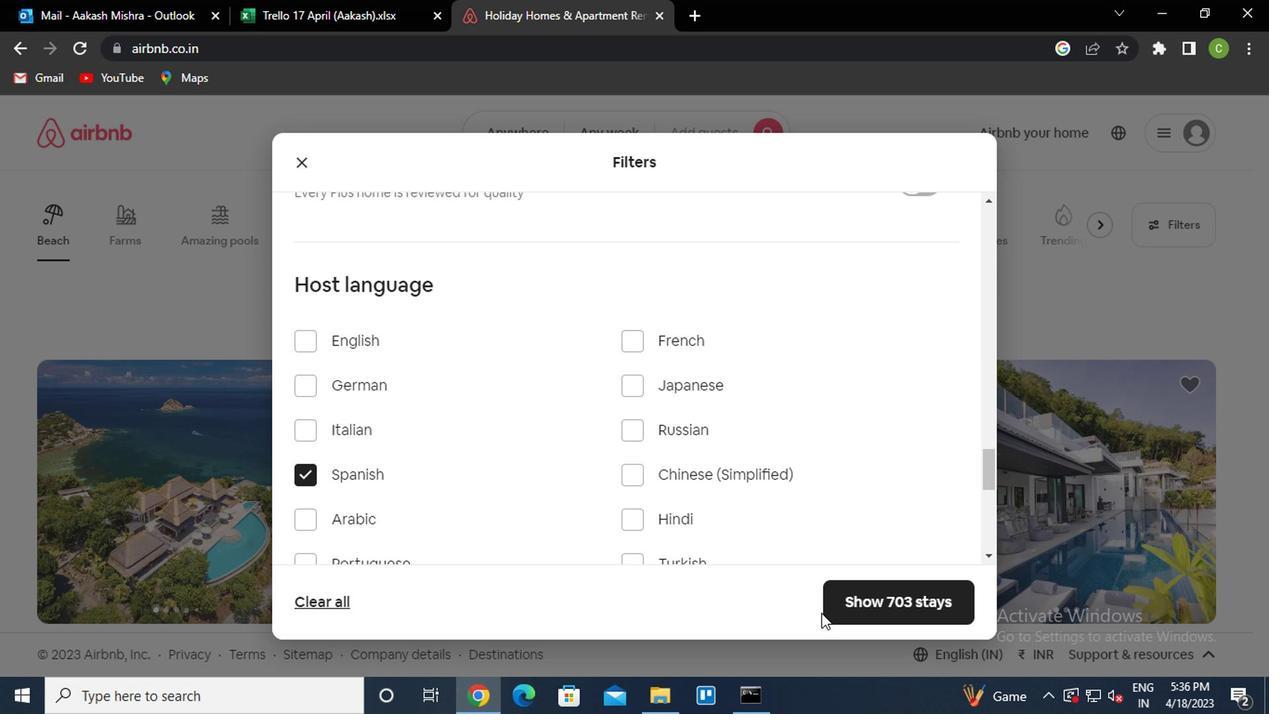 
Action: Mouse pressed left at (846, 612)
Screenshot: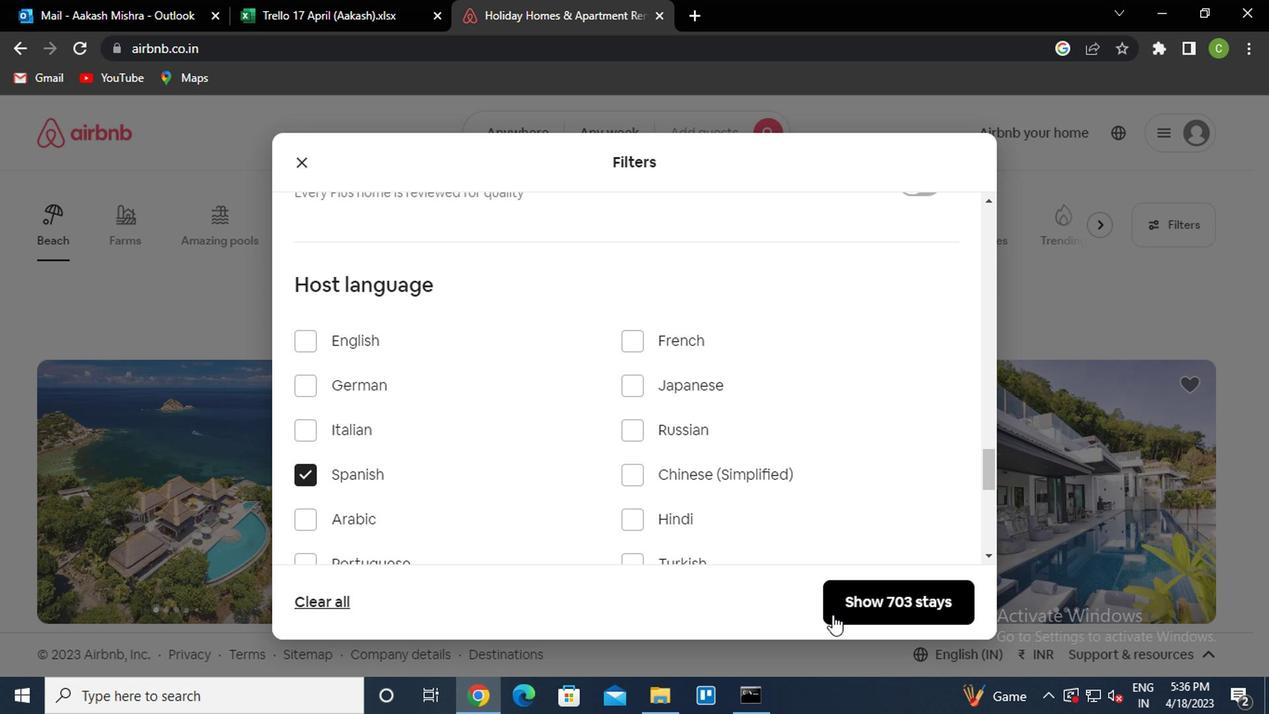 
Action: Mouse moved to (673, 522)
Screenshot: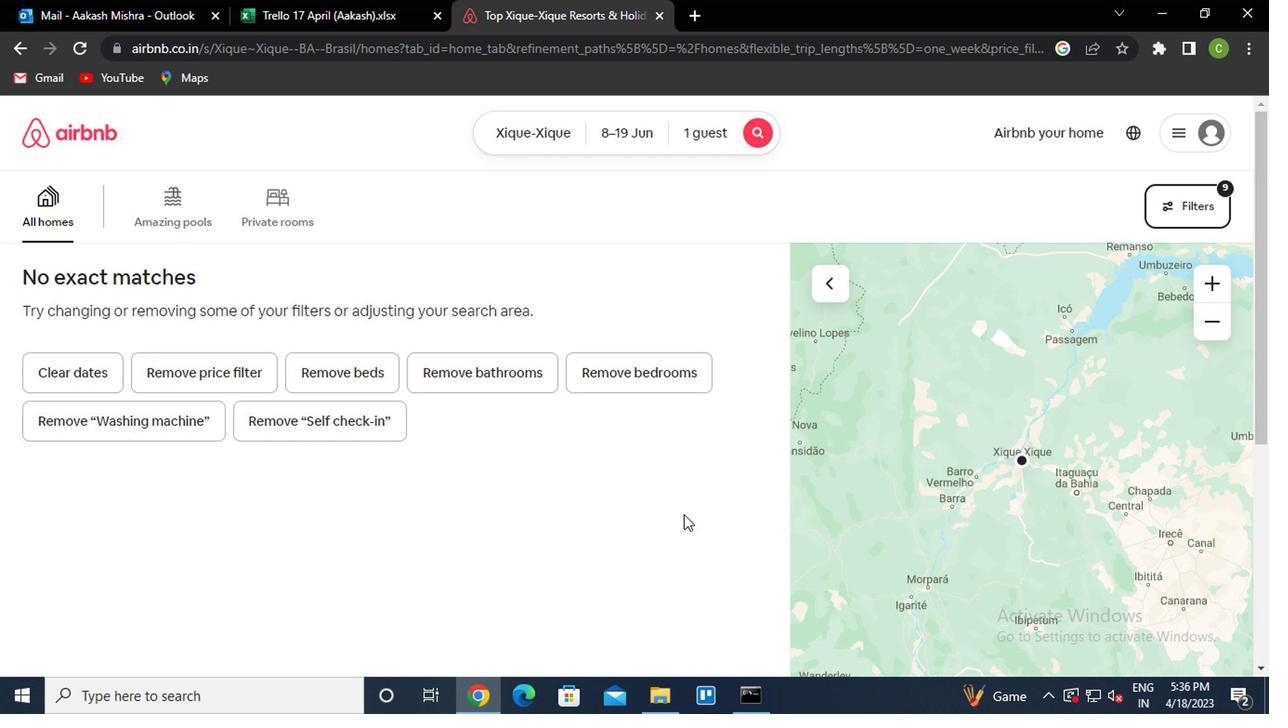 
